 Task: Find connections with filter location Slonim with filter topic #realestatewith filter profile language Potuguese with filter current company Vistara - TATA SIA Airlines Ltd. with filter school Crescent School with filter industry Accessible Hardware Manufacturing with filter service category Mobile Marketing with filter keywords title Chief Technology Officer (CTO)
Action: Mouse moved to (695, 108)
Screenshot: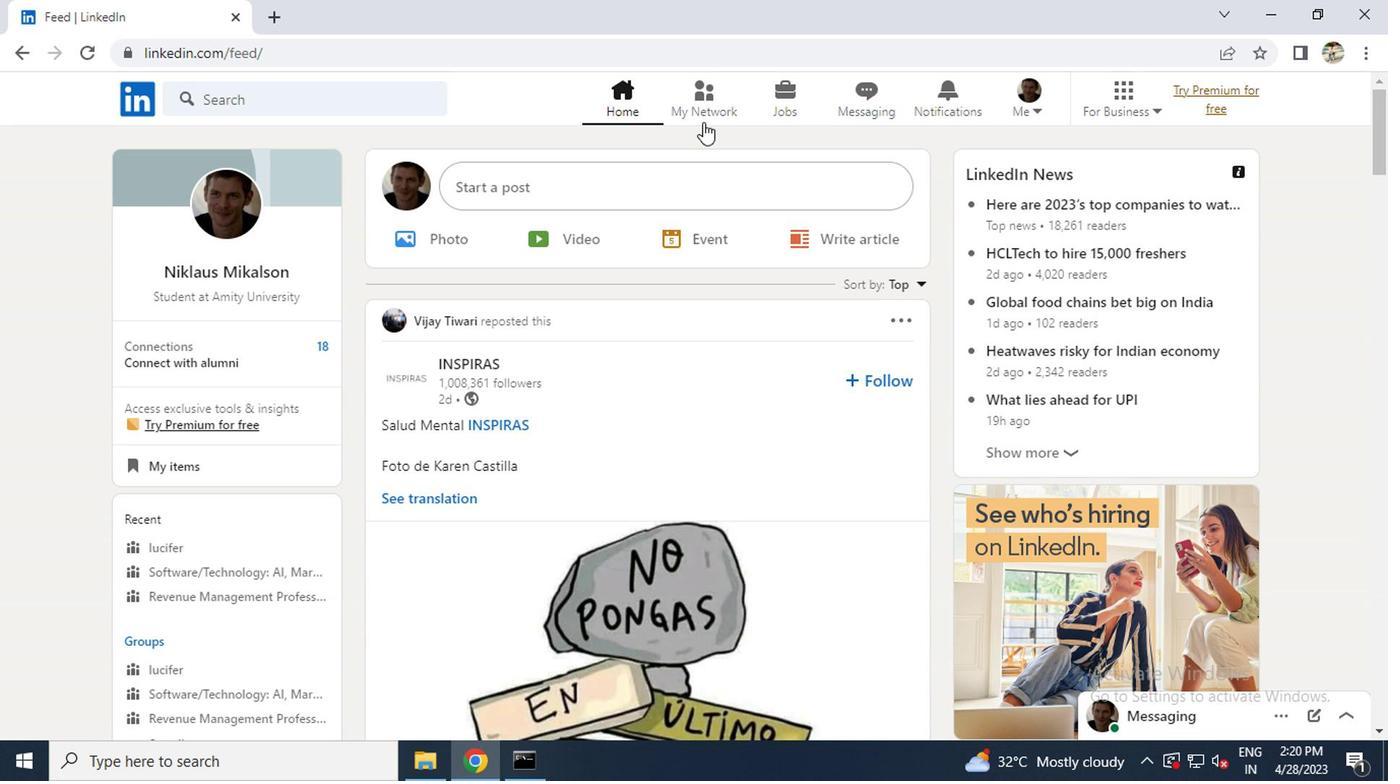 
Action: Mouse pressed left at (695, 108)
Screenshot: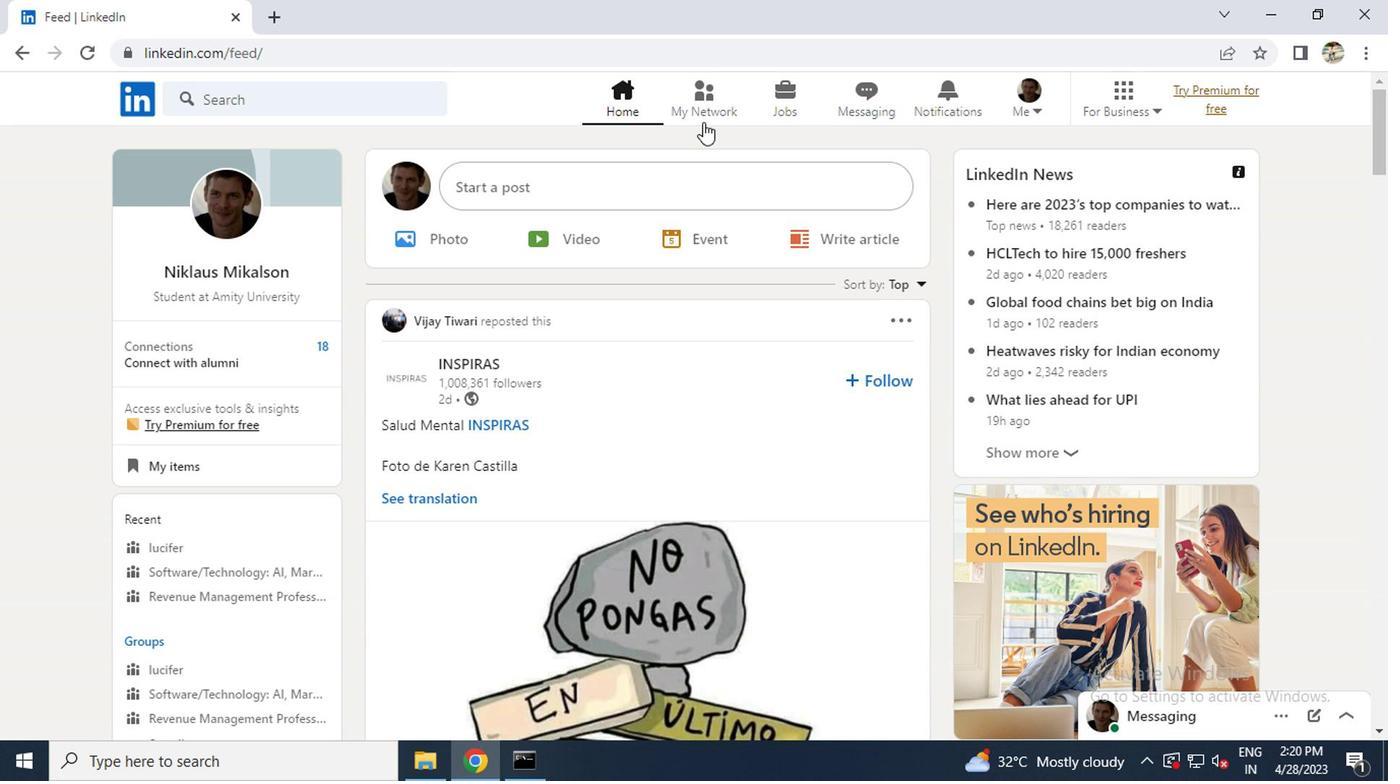 
Action: Mouse moved to (183, 217)
Screenshot: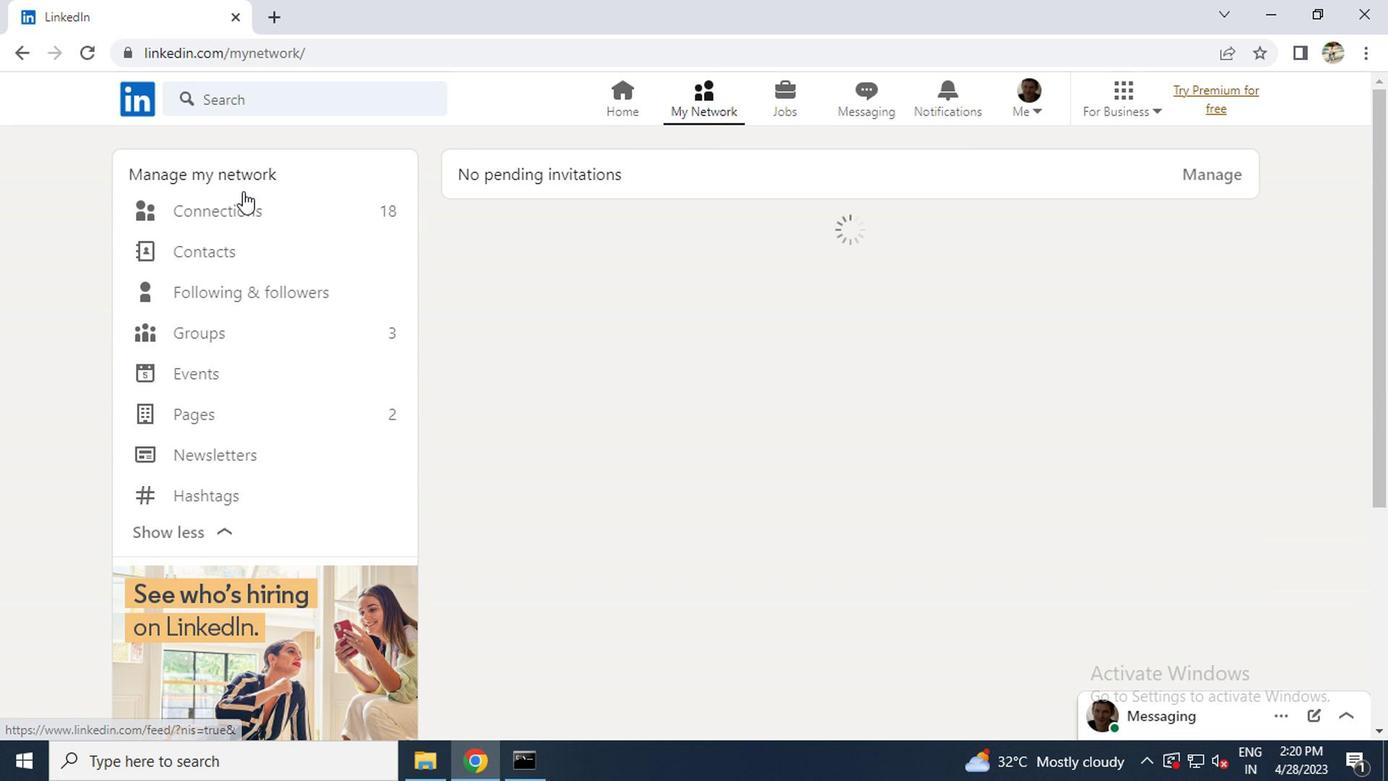 
Action: Mouse pressed left at (183, 217)
Screenshot: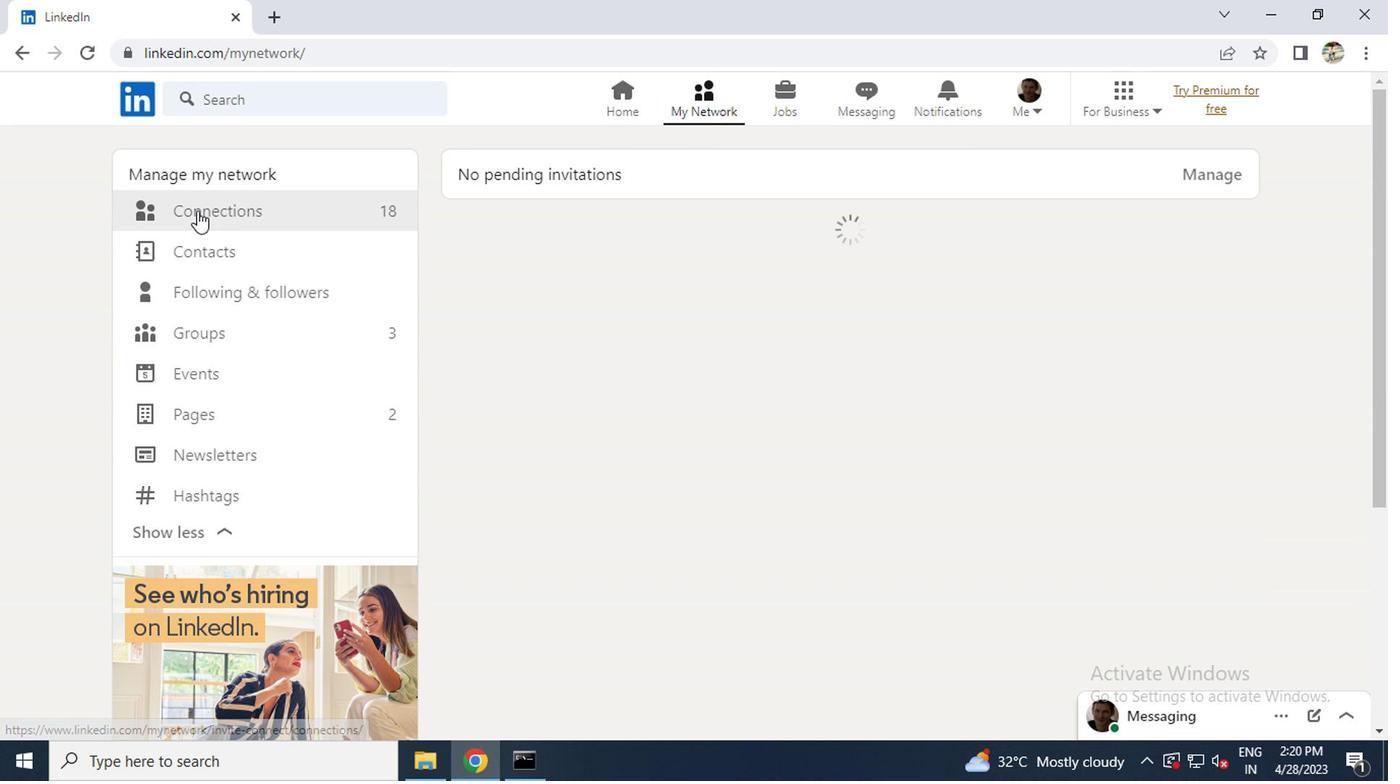 
Action: Mouse moved to (842, 214)
Screenshot: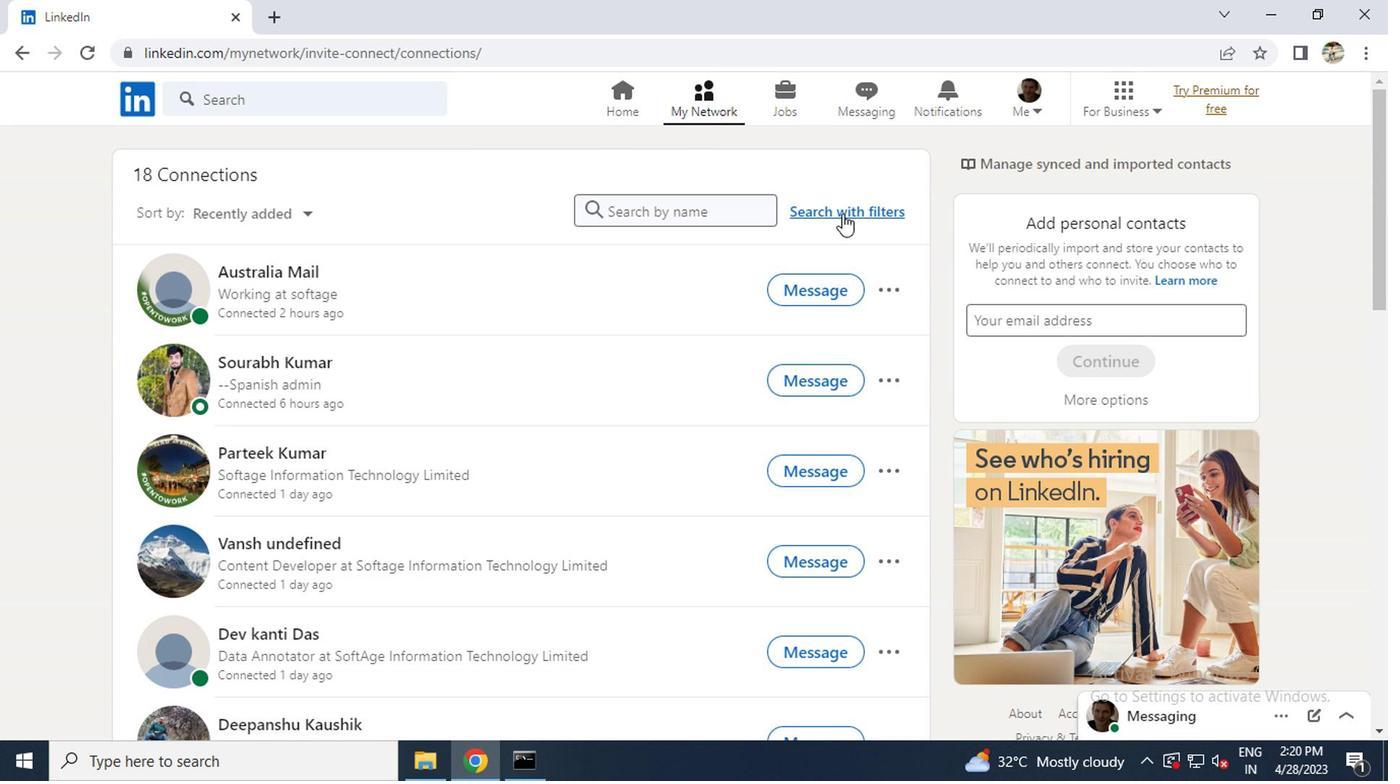 
Action: Mouse pressed left at (842, 214)
Screenshot: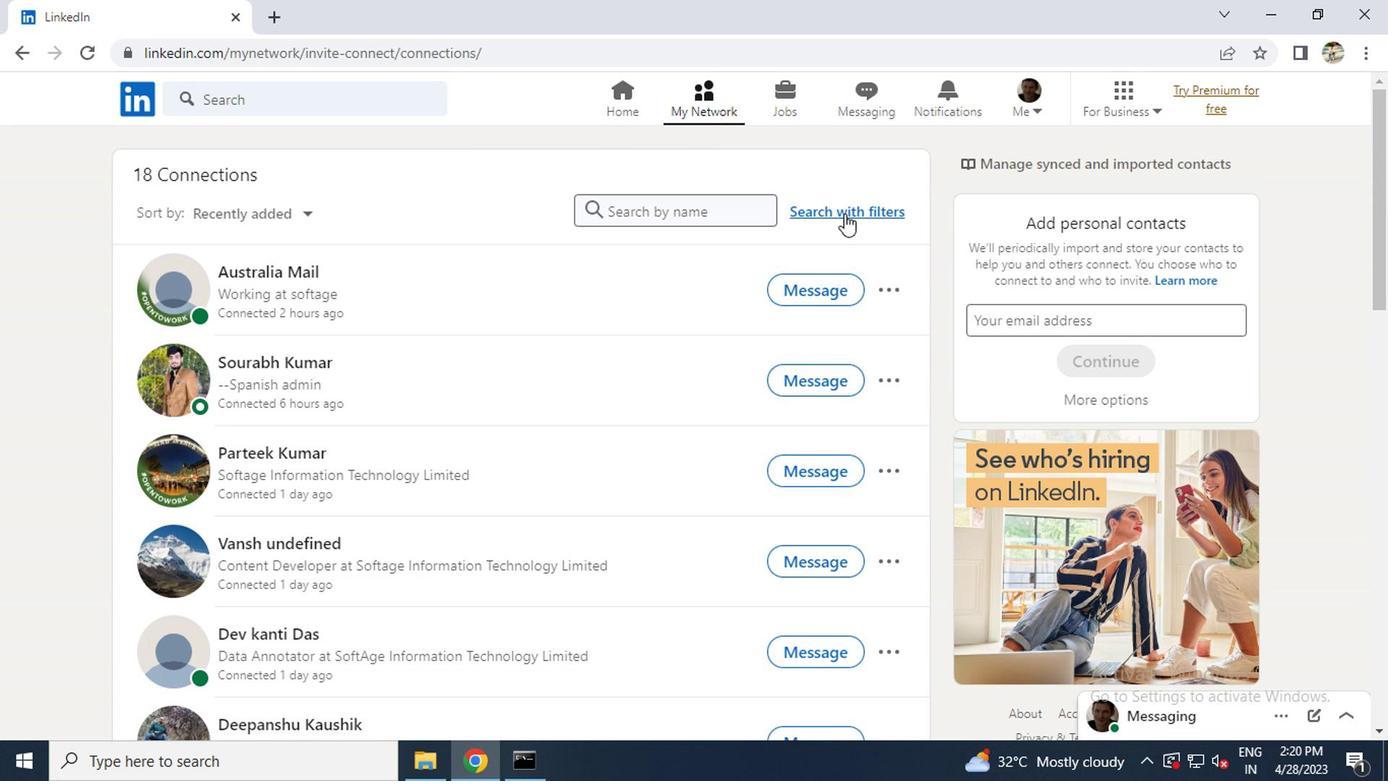 
Action: Mouse moved to (753, 156)
Screenshot: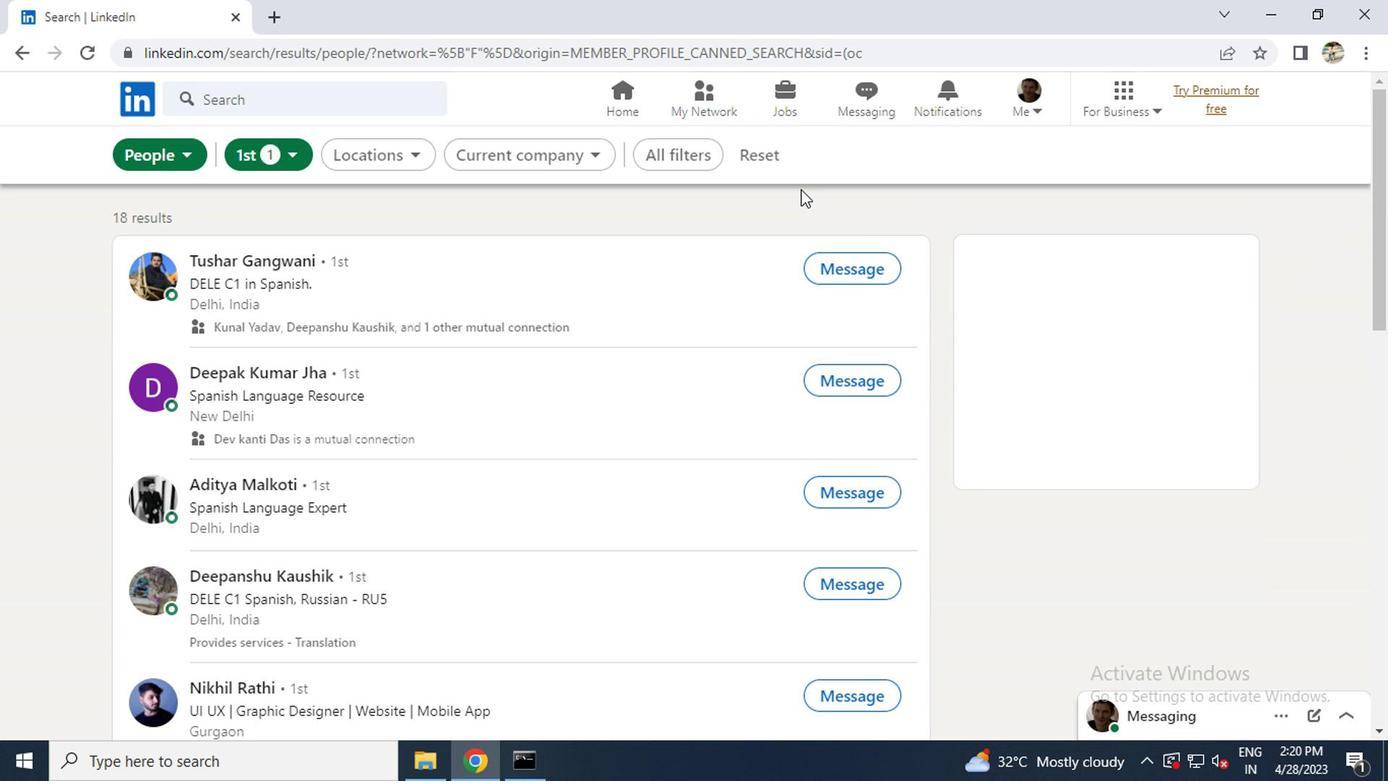 
Action: Mouse pressed left at (753, 156)
Screenshot: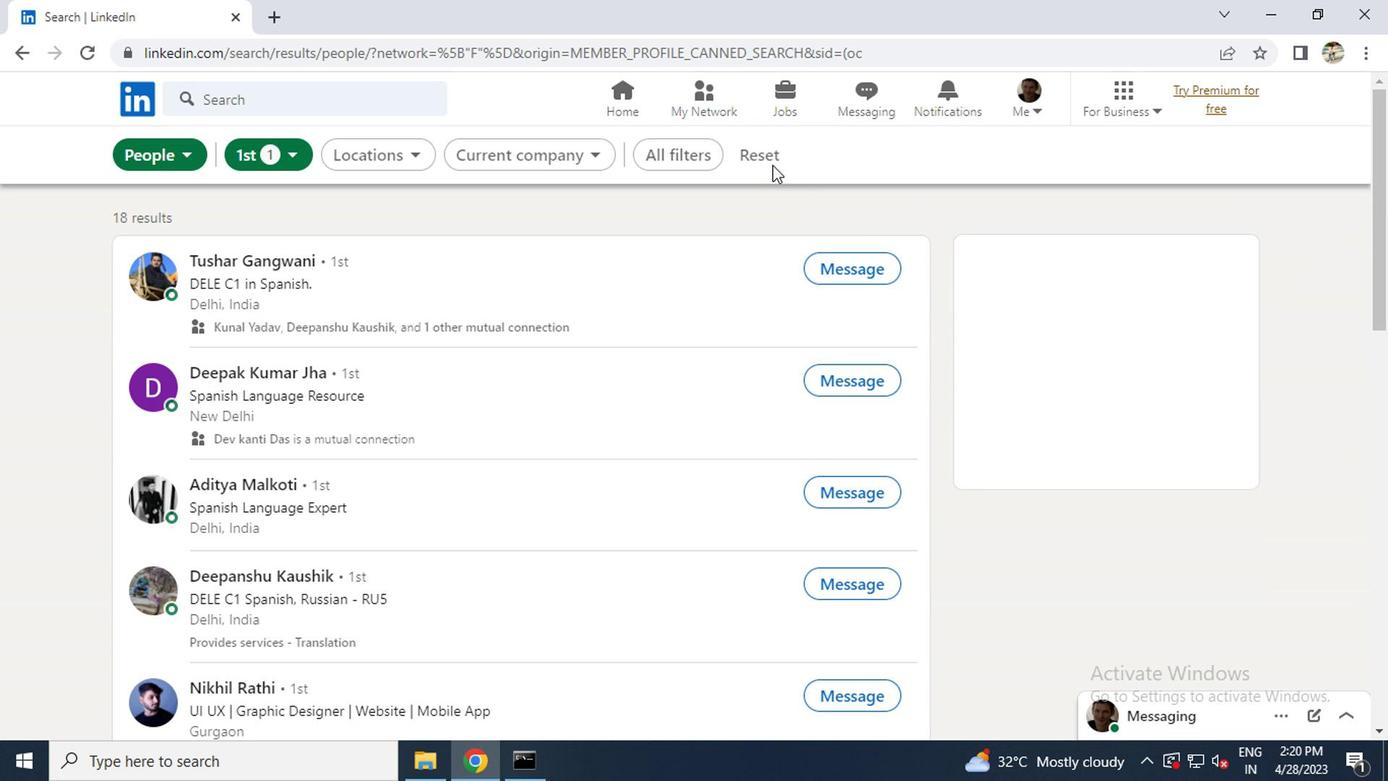 
Action: Mouse moved to (740, 153)
Screenshot: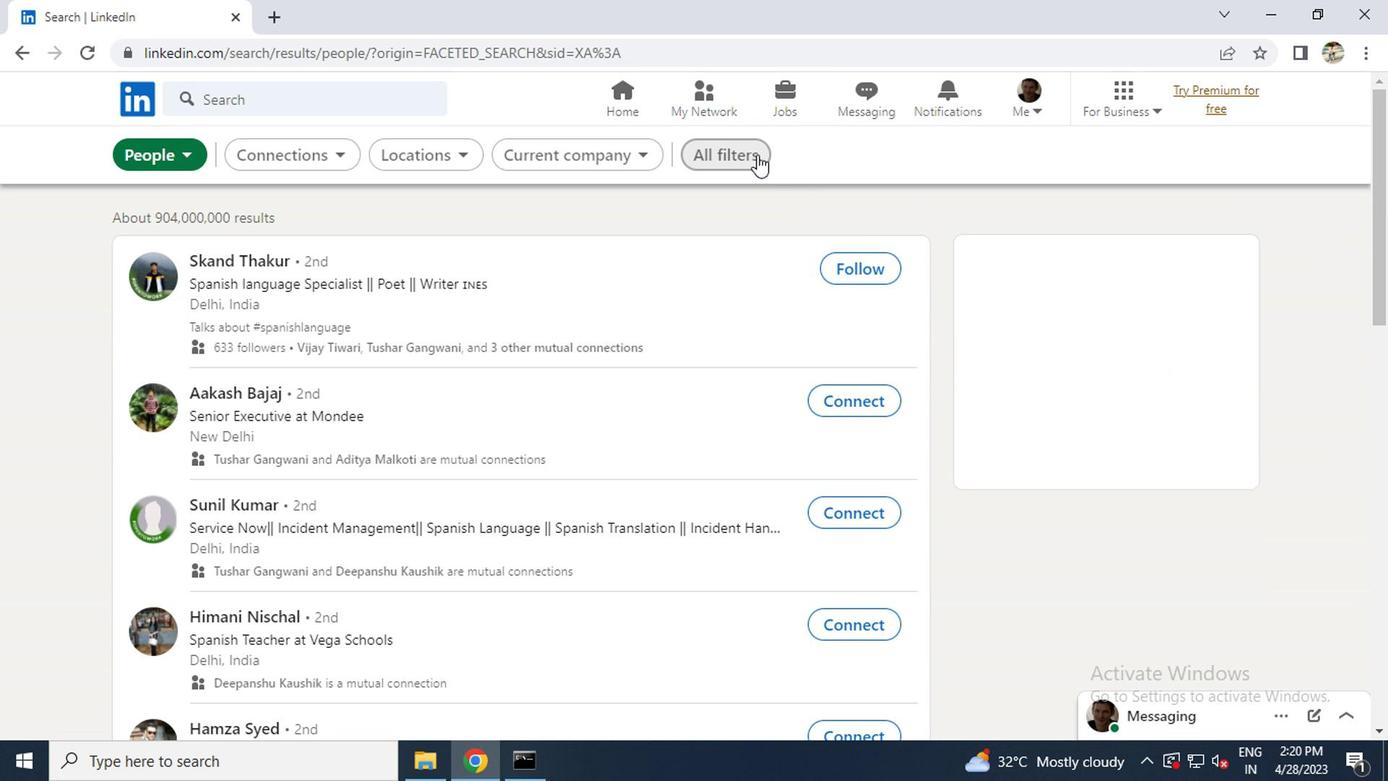 
Action: Mouse pressed left at (740, 153)
Screenshot: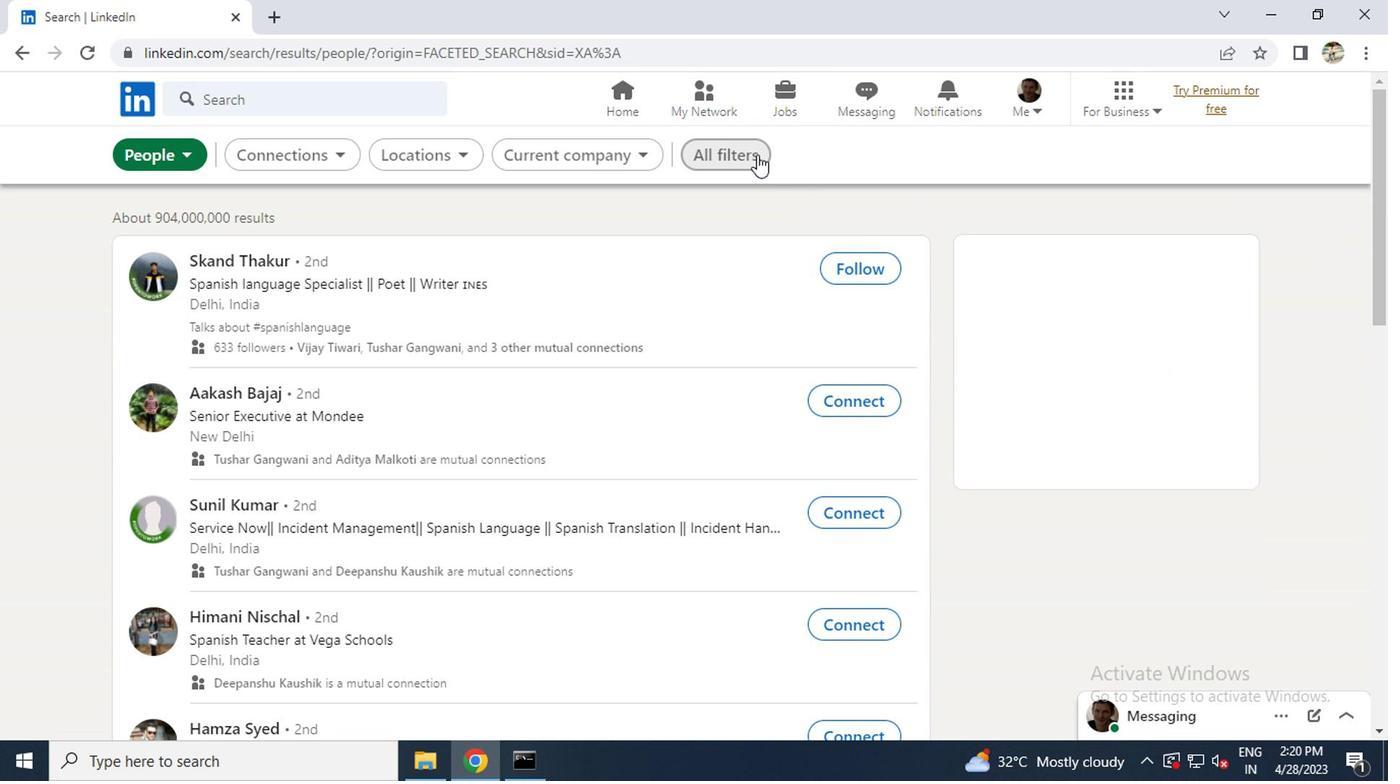 
Action: Mouse moved to (986, 345)
Screenshot: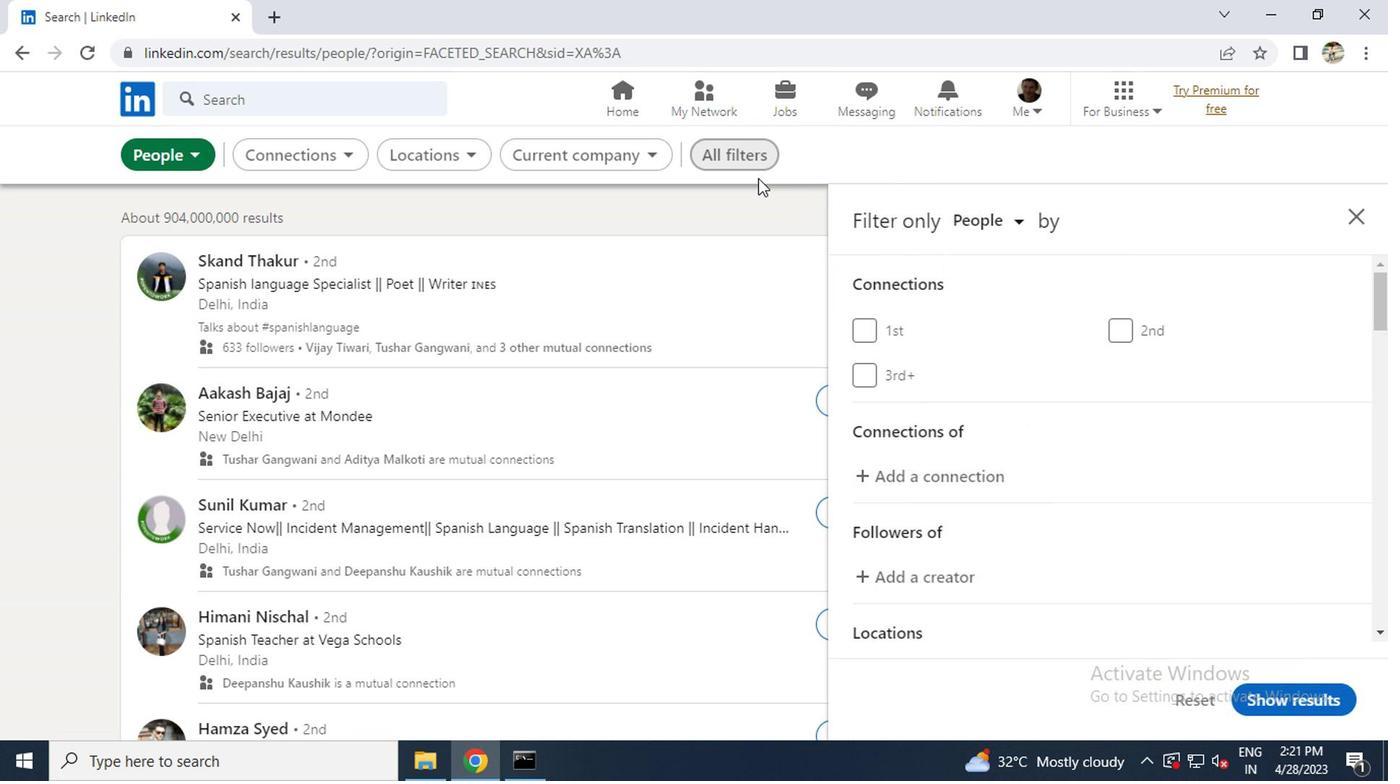 
Action: Mouse scrolled (986, 345) with delta (0, 0)
Screenshot: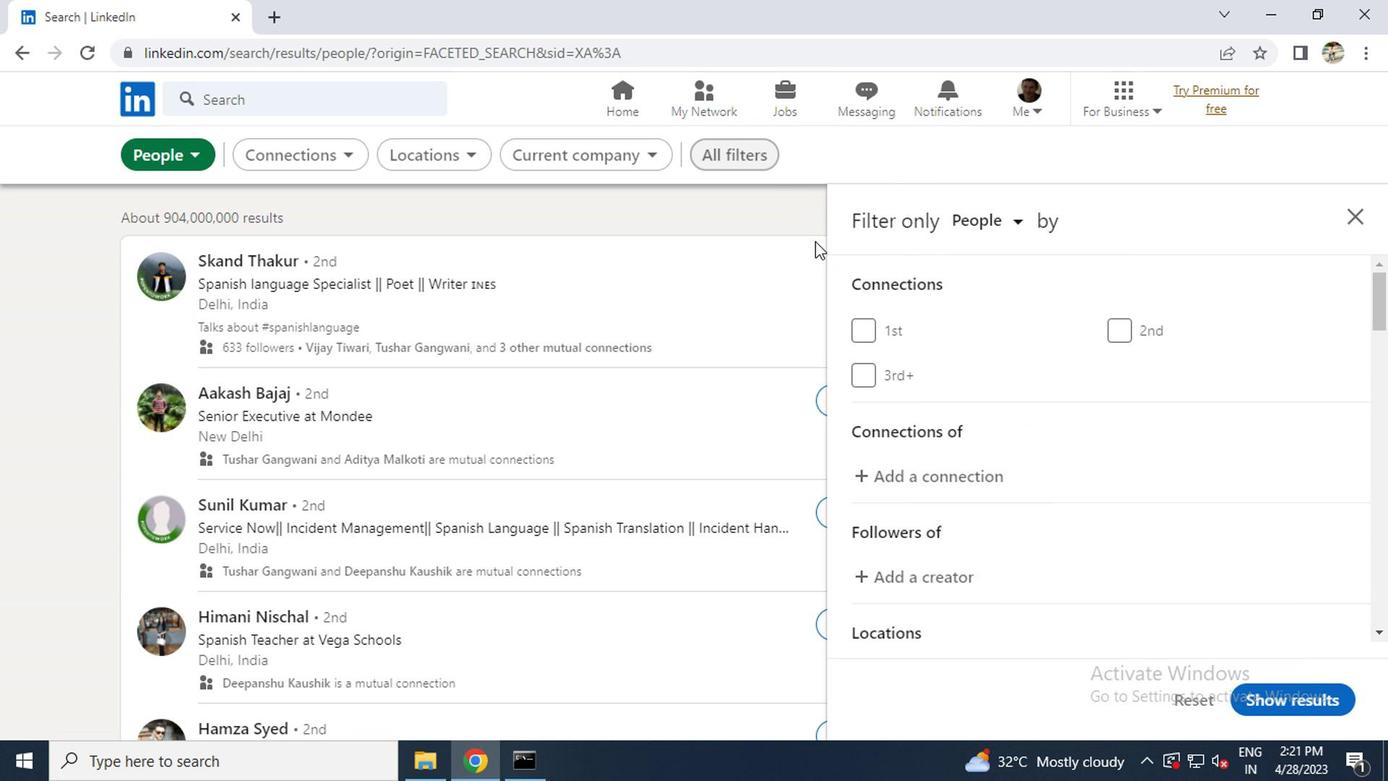 
Action: Mouse scrolled (986, 345) with delta (0, 0)
Screenshot: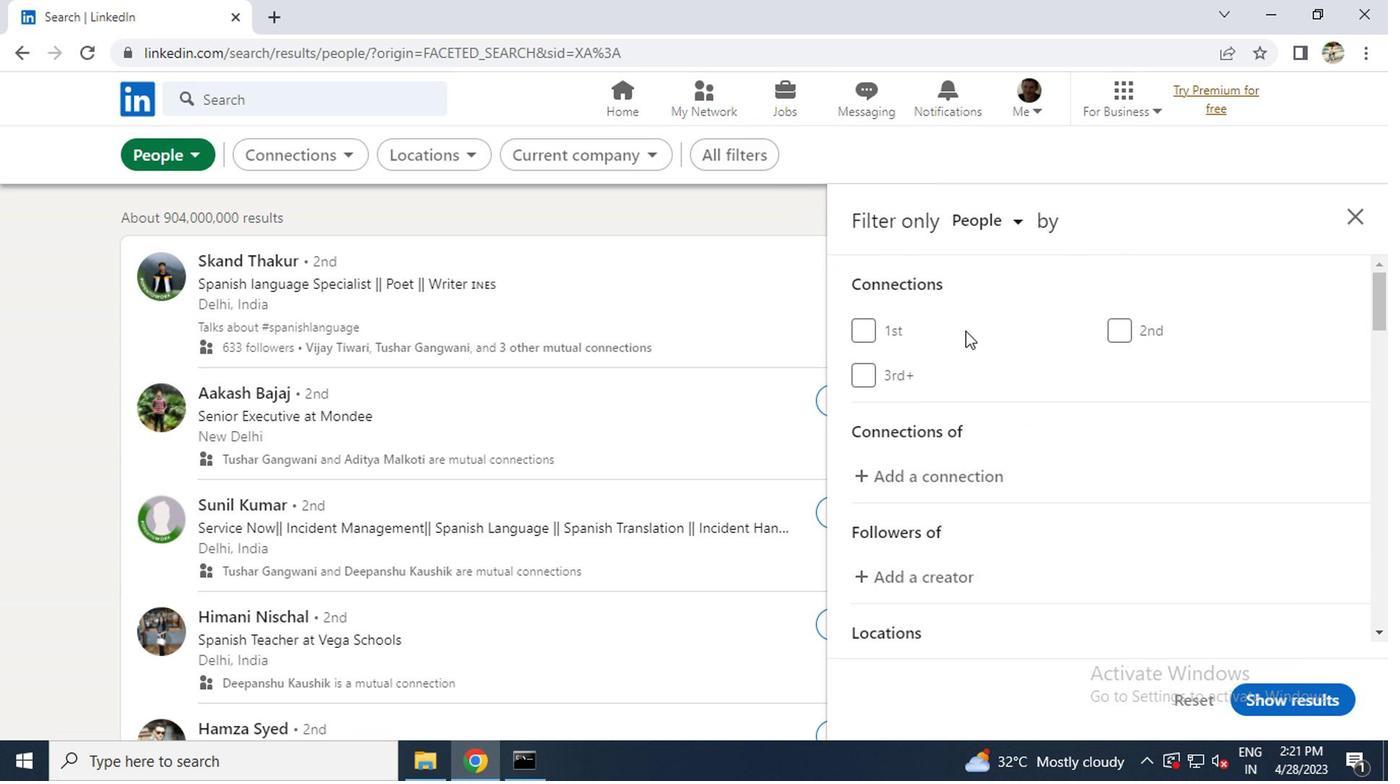 
Action: Mouse scrolled (986, 345) with delta (0, 0)
Screenshot: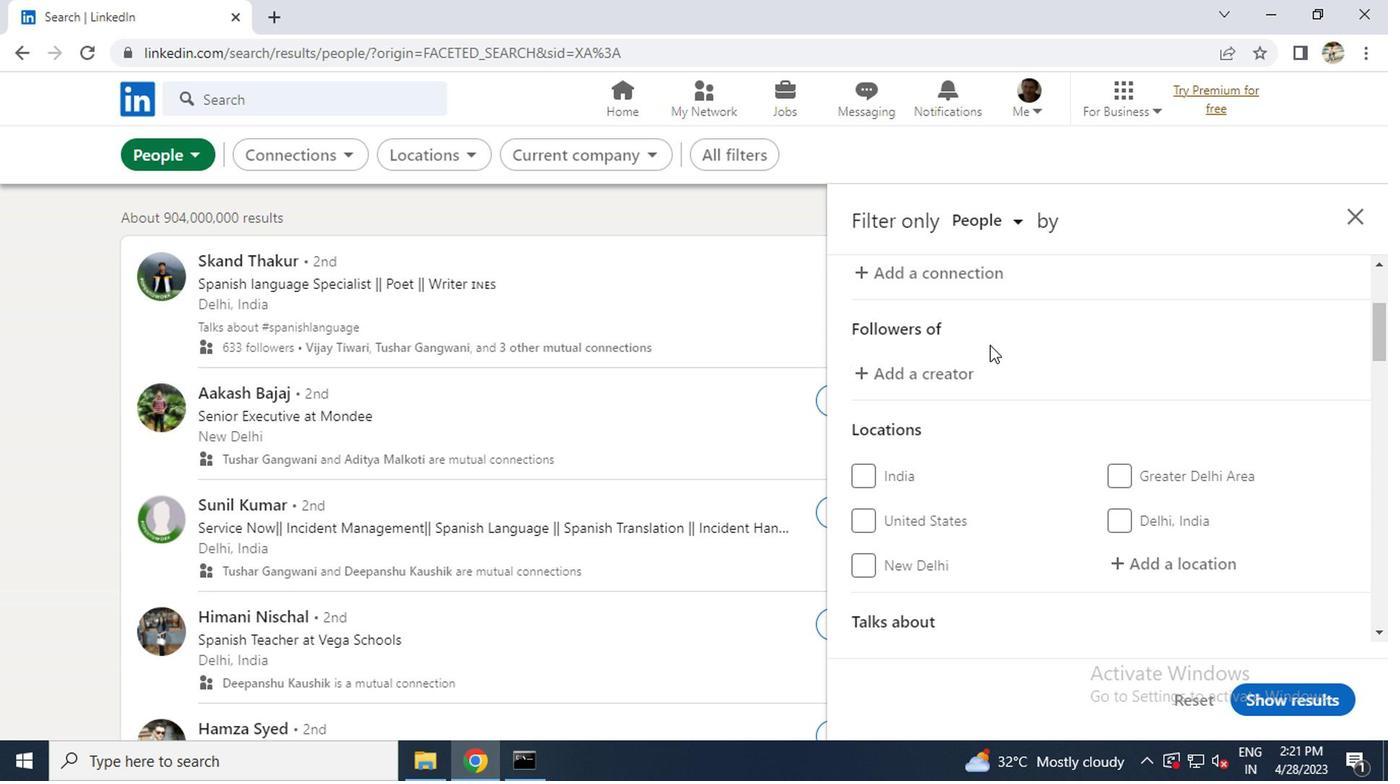 
Action: Mouse scrolled (986, 345) with delta (0, 0)
Screenshot: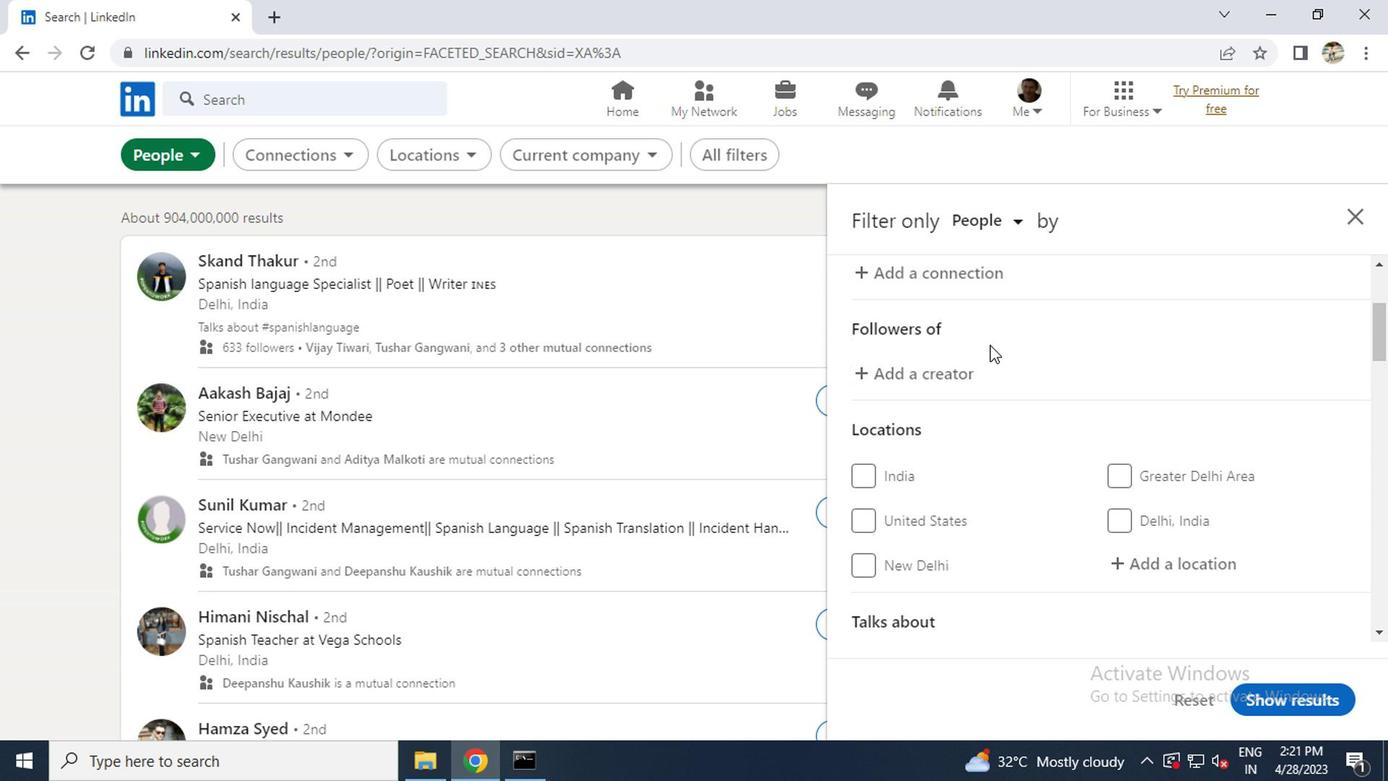 
Action: Mouse moved to (1140, 359)
Screenshot: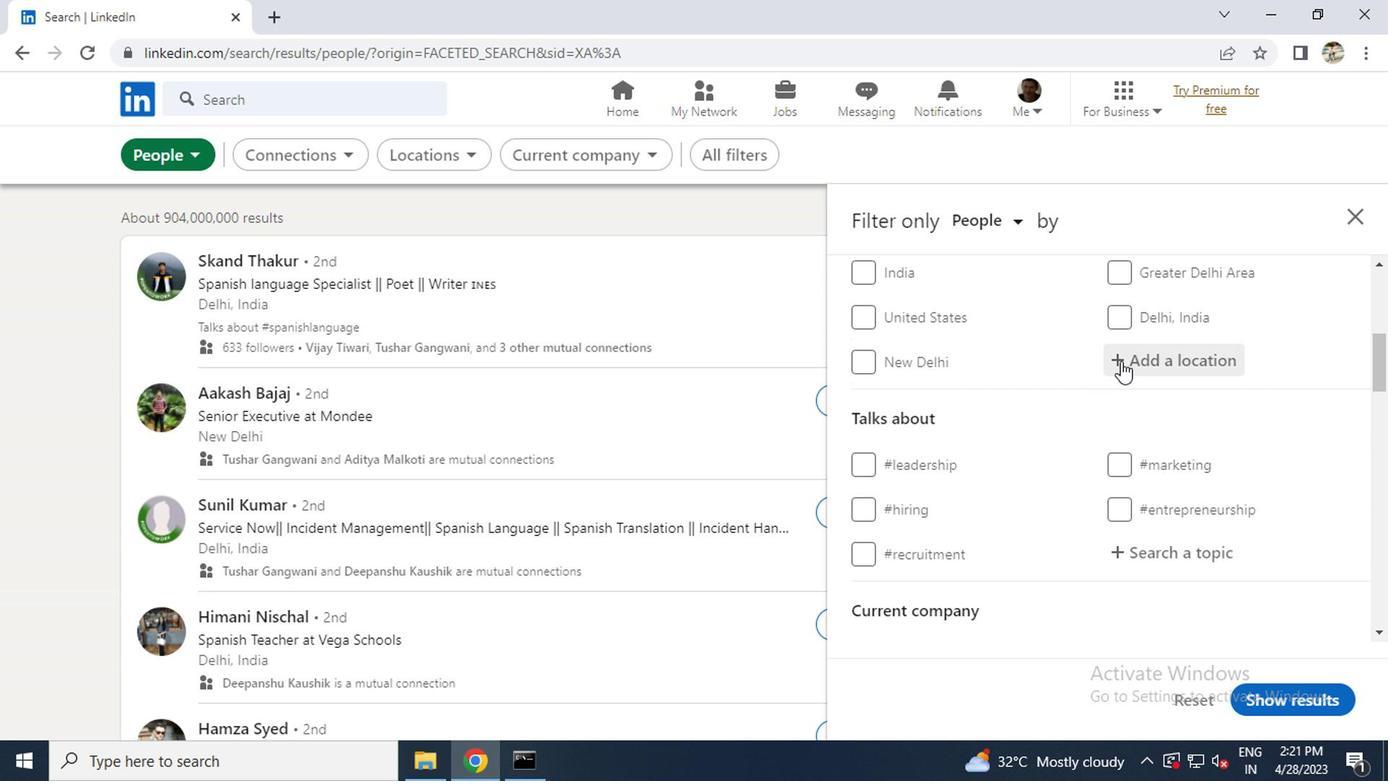 
Action: Mouse pressed left at (1140, 359)
Screenshot: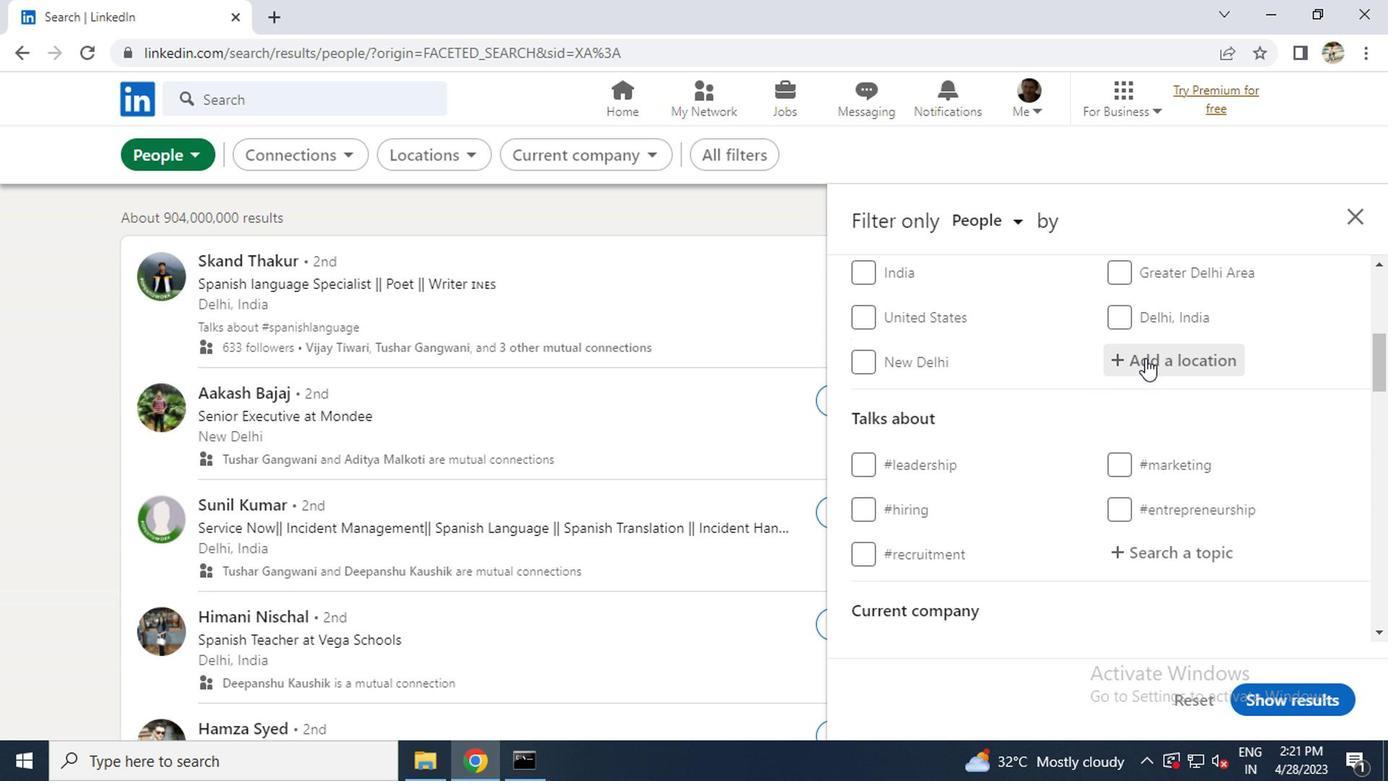 
Action: Key pressed <Key.caps_lock>s<Key.caps_lock>lonim<Key.enter>
Screenshot: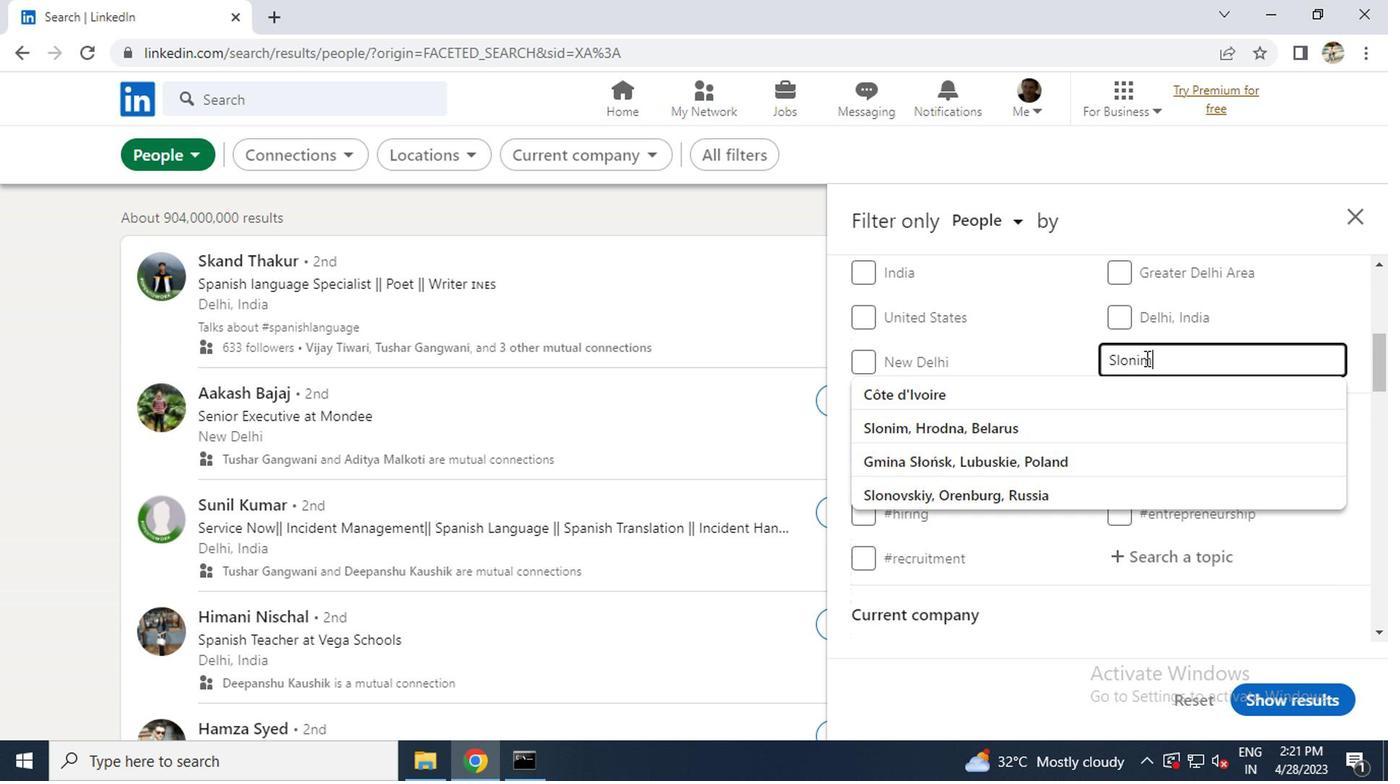 
Action: Mouse scrolled (1140, 358) with delta (0, -1)
Screenshot: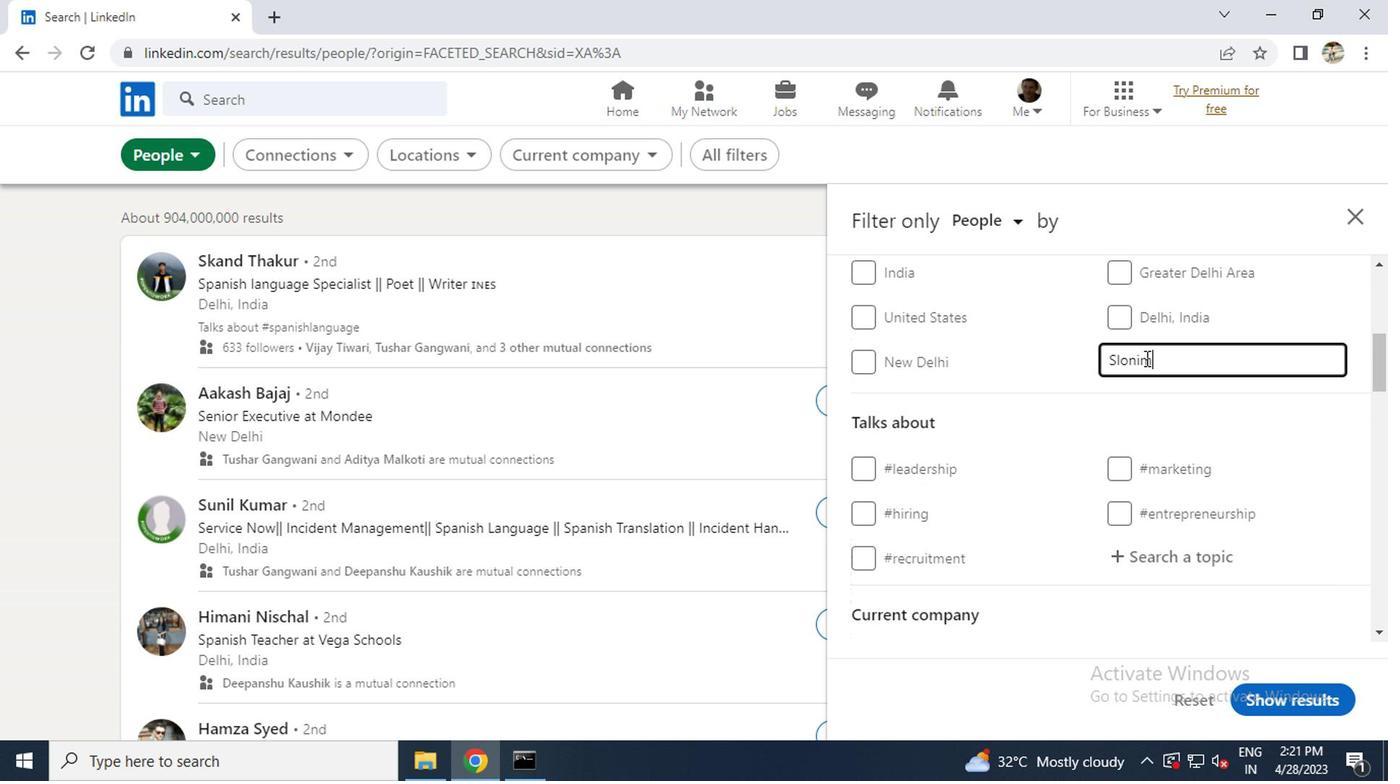
Action: Mouse scrolled (1140, 358) with delta (0, -1)
Screenshot: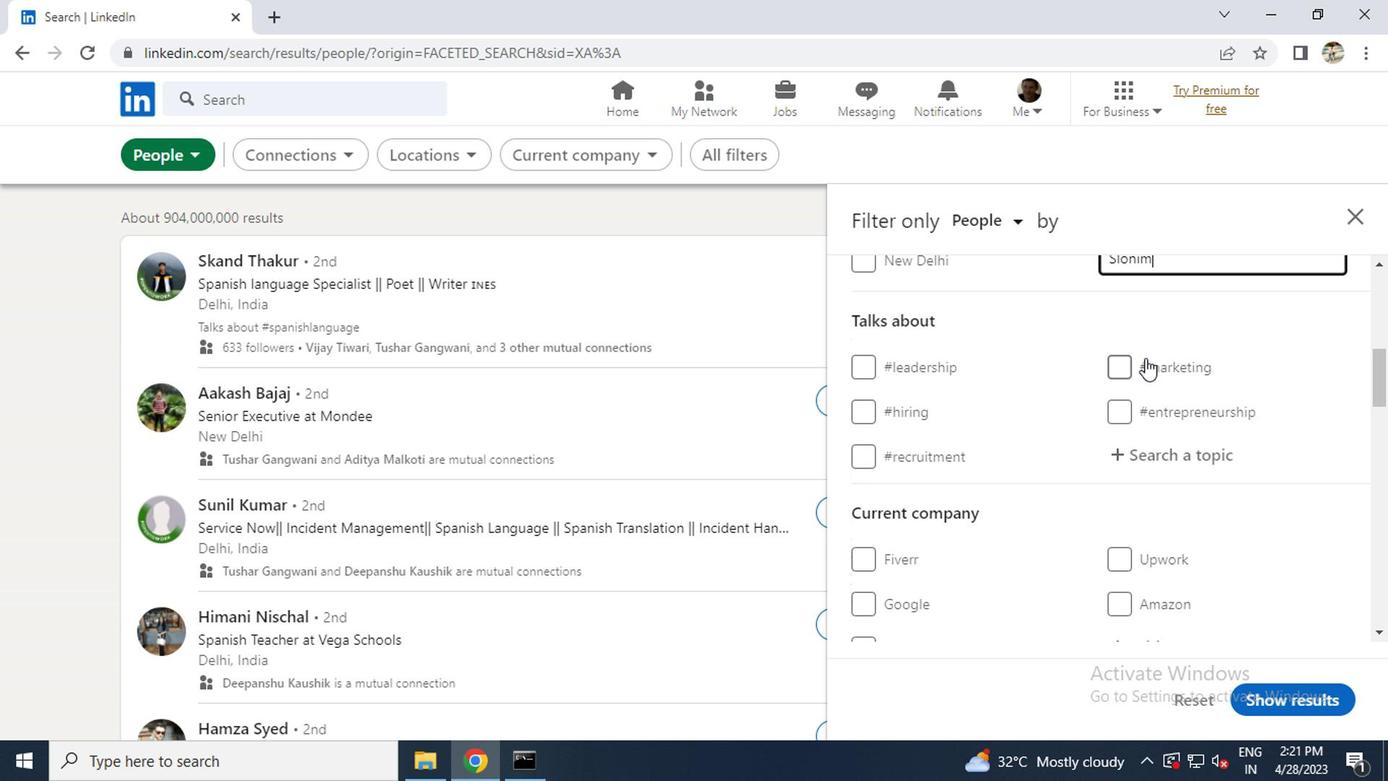 
Action: Mouse scrolled (1140, 358) with delta (0, -1)
Screenshot: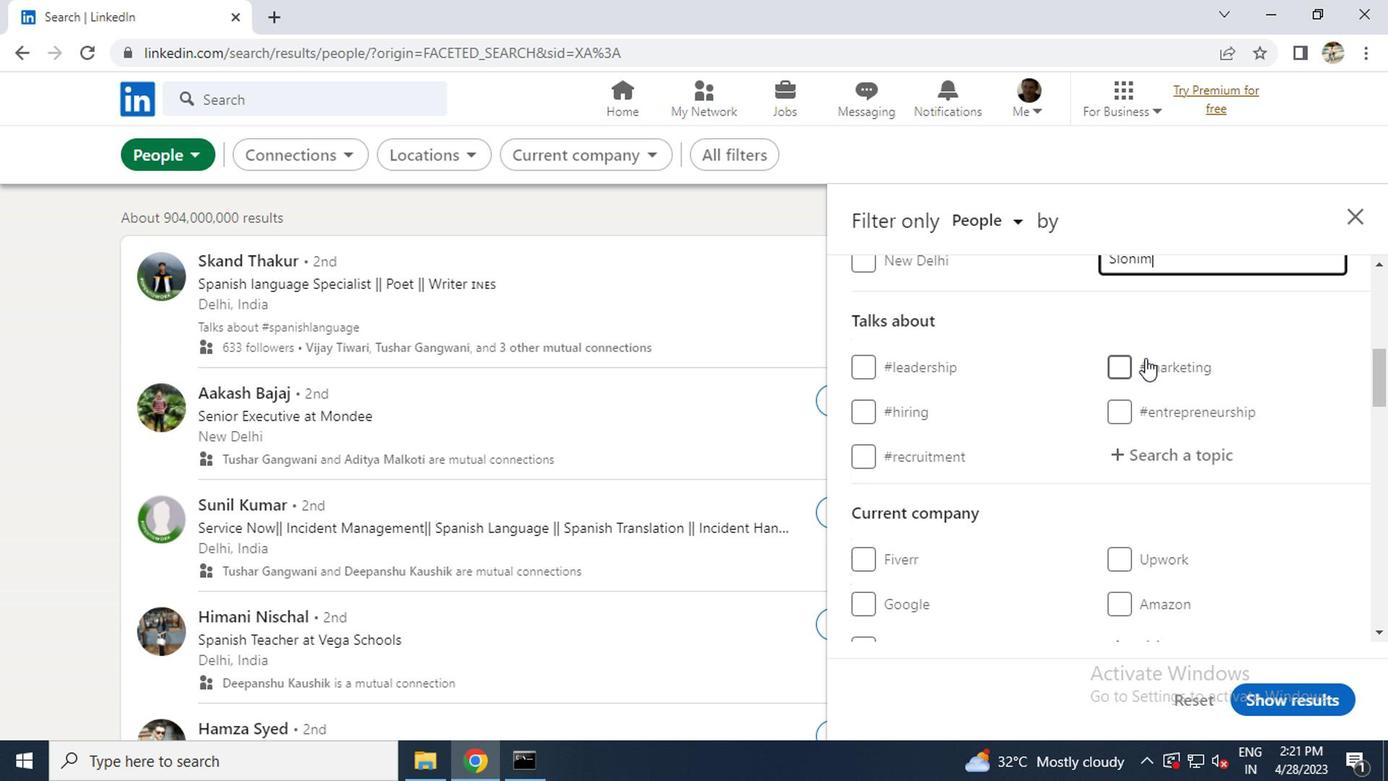 
Action: Mouse moved to (1148, 324)
Screenshot: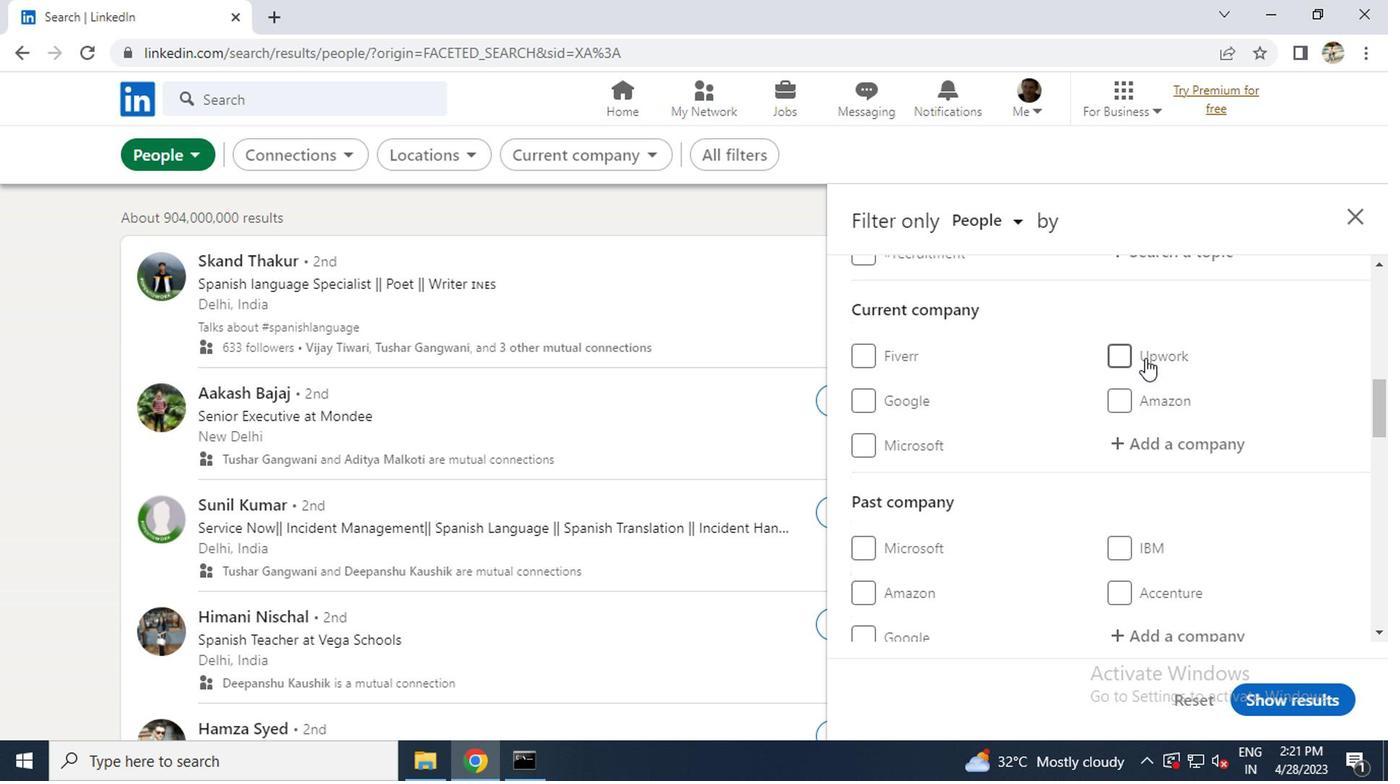 
Action: Mouse scrolled (1148, 325) with delta (0, 0)
Screenshot: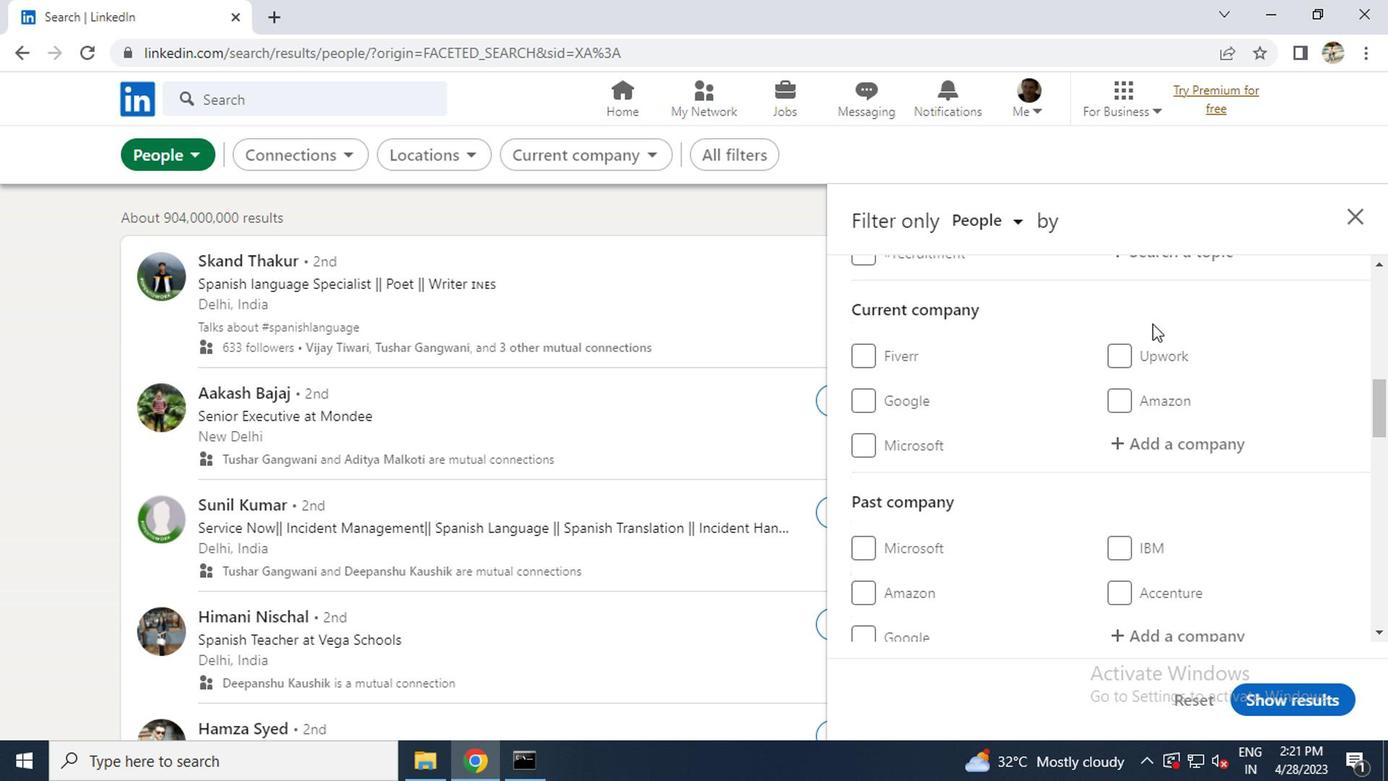 
Action: Mouse scrolled (1148, 325) with delta (0, 0)
Screenshot: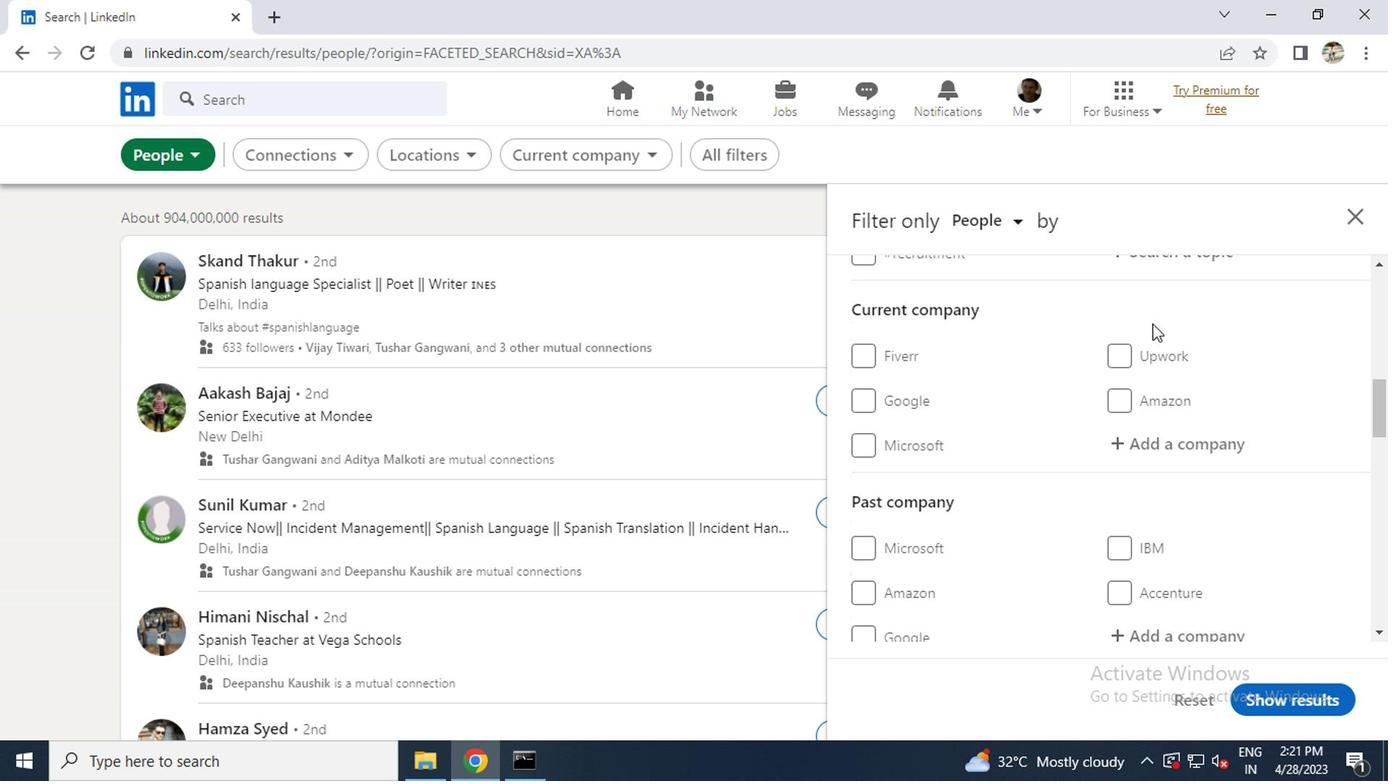 
Action: Mouse moved to (1154, 452)
Screenshot: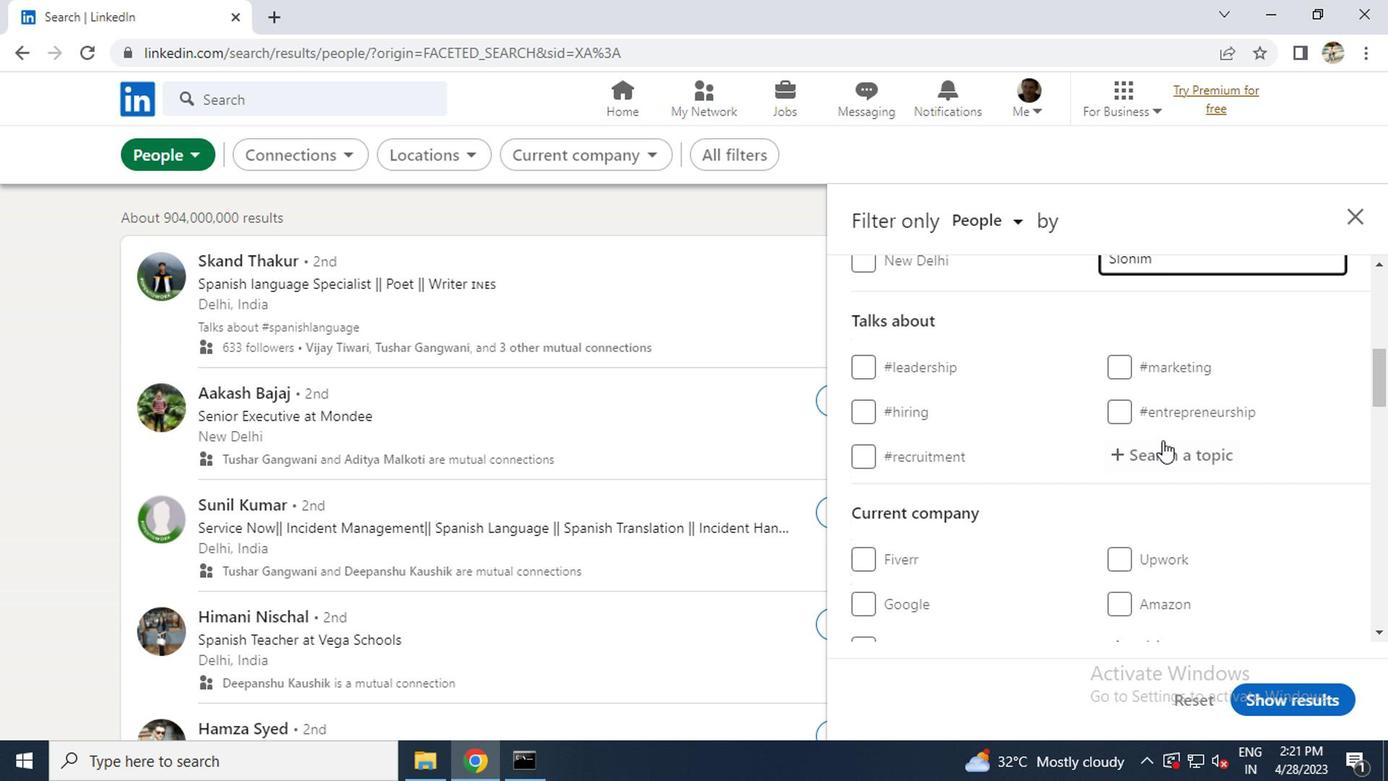 
Action: Mouse pressed left at (1154, 452)
Screenshot: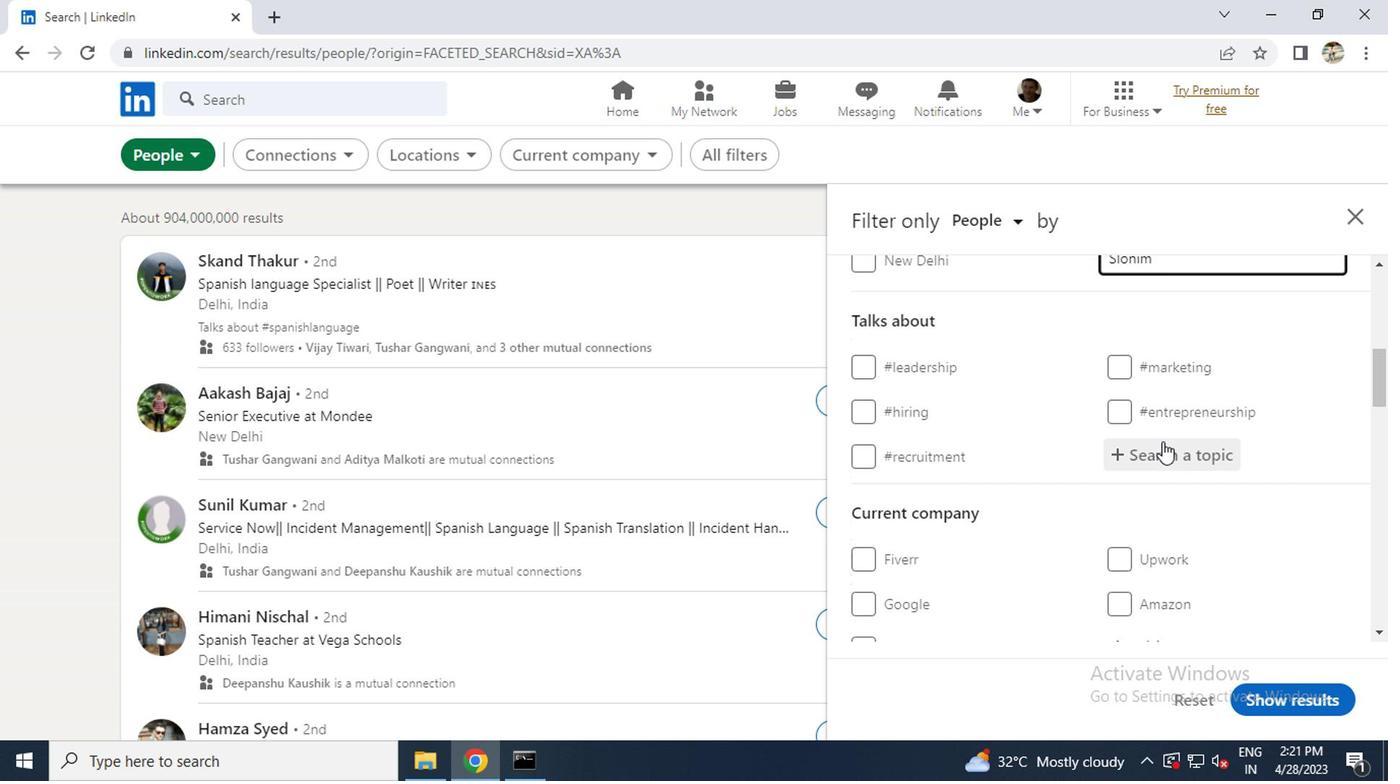
Action: Mouse moved to (1154, 452)
Screenshot: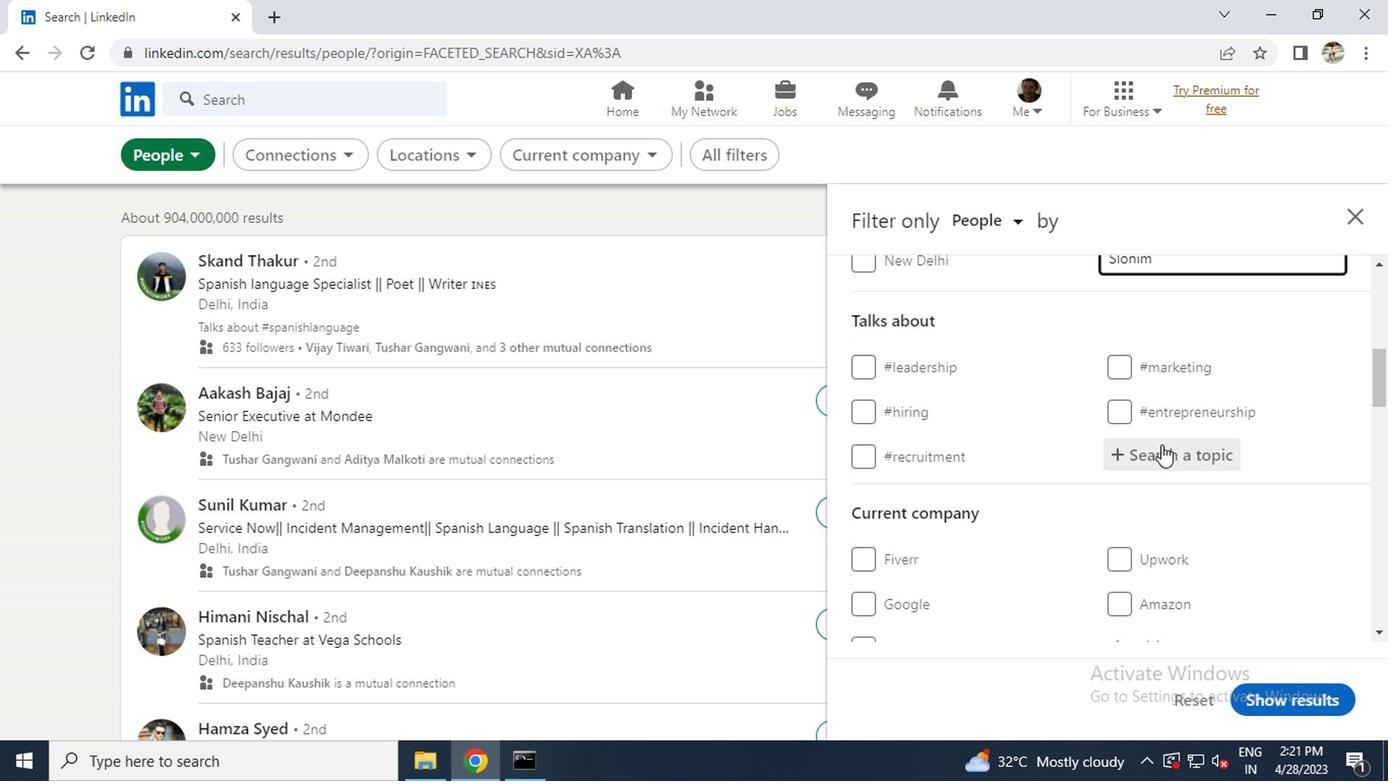 
Action: Key pressed <Key.shift>#REALESTATE<Key.enter>
Screenshot: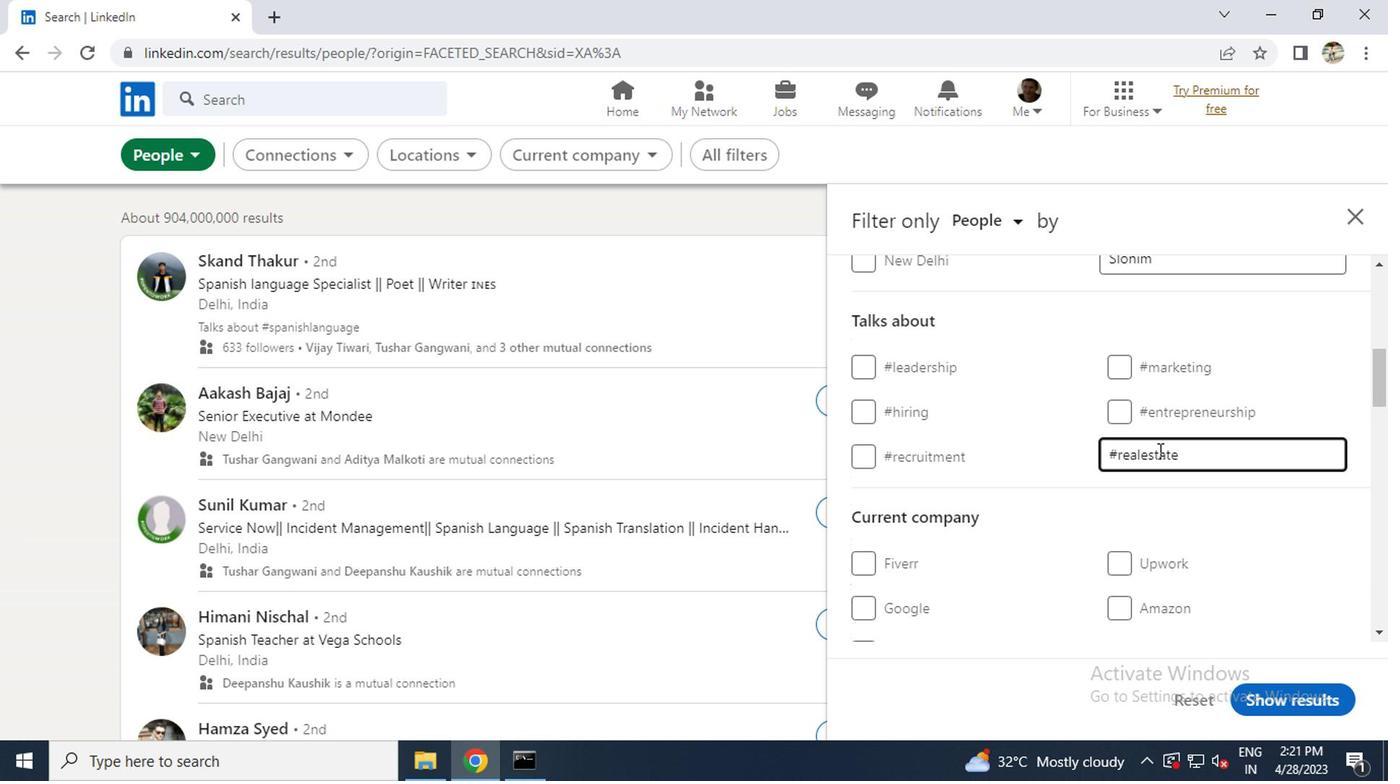 
Action: Mouse scrolled (1154, 450) with delta (0, -1)
Screenshot: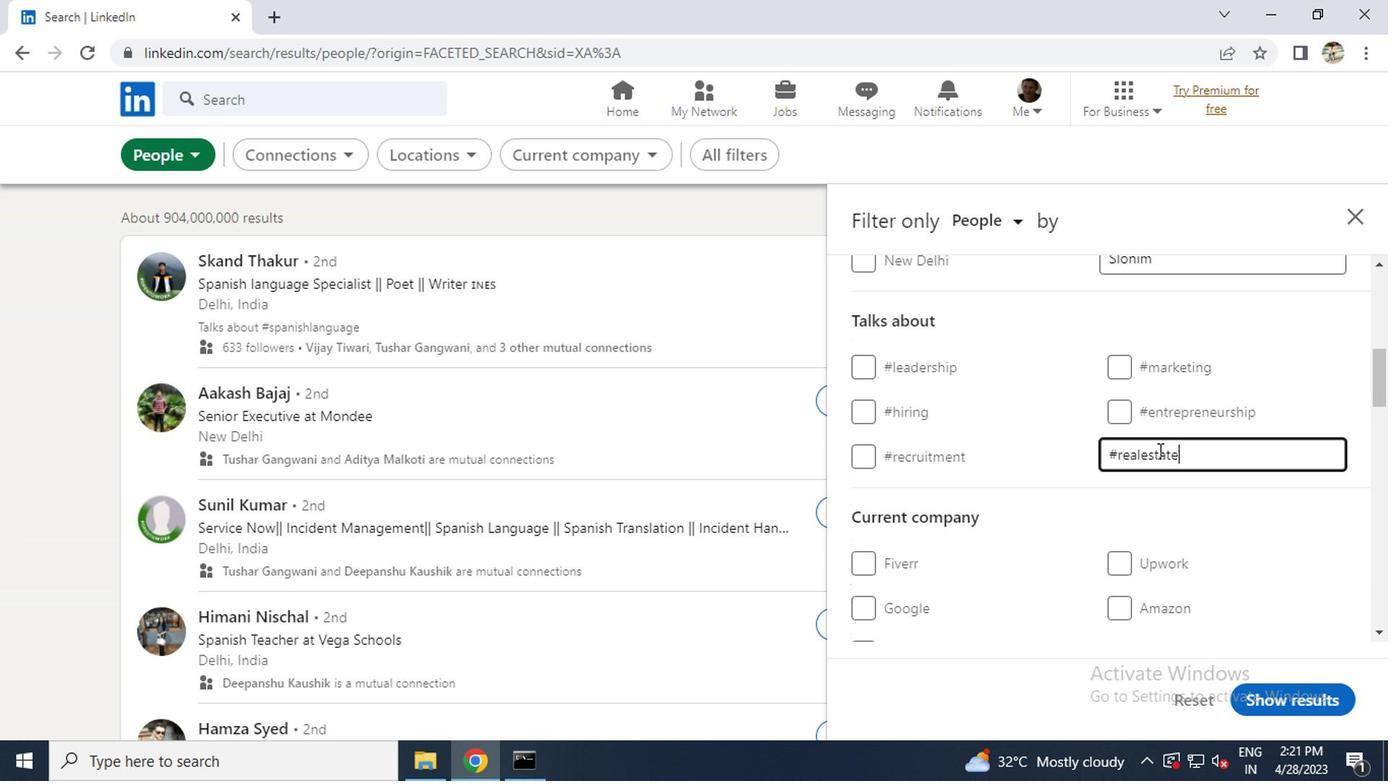 
Action: Mouse scrolled (1154, 450) with delta (0, -1)
Screenshot: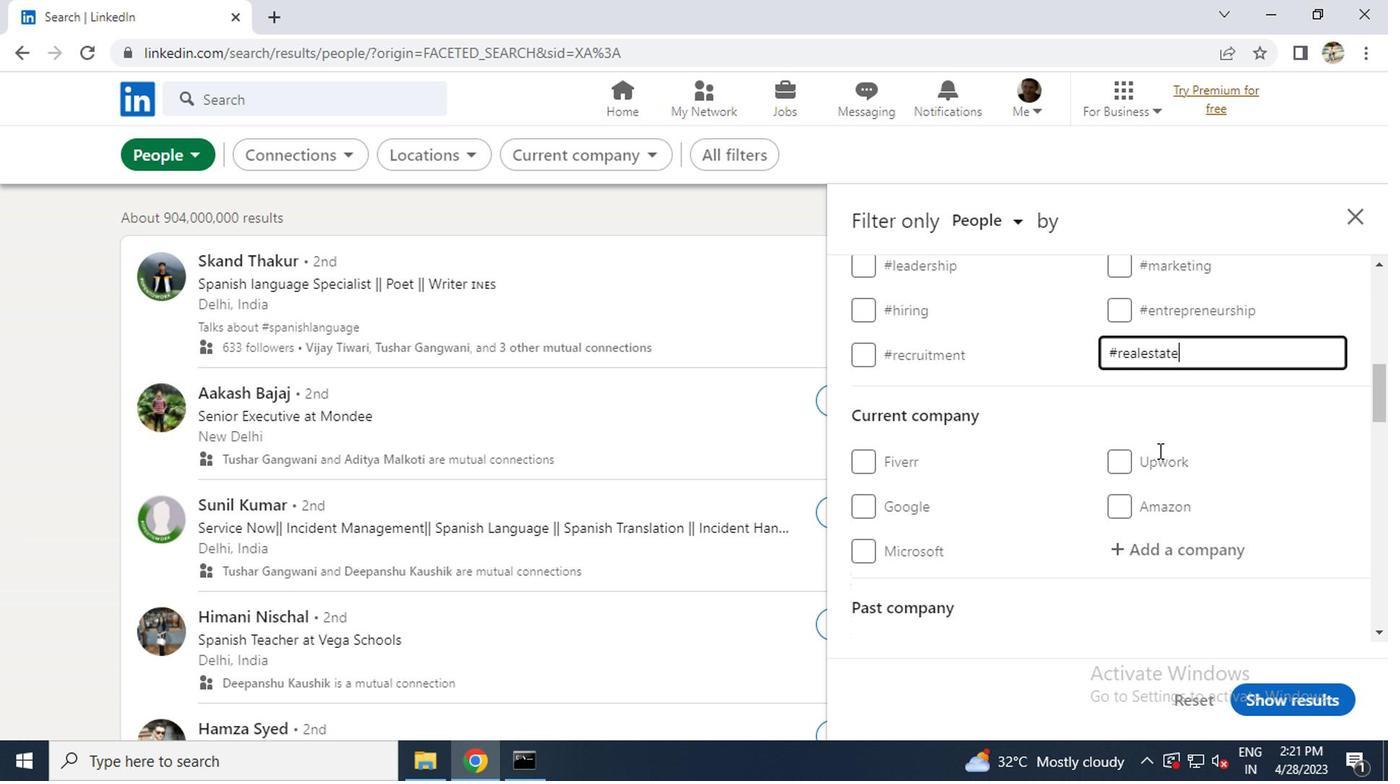 
Action: Mouse scrolled (1154, 450) with delta (0, -1)
Screenshot: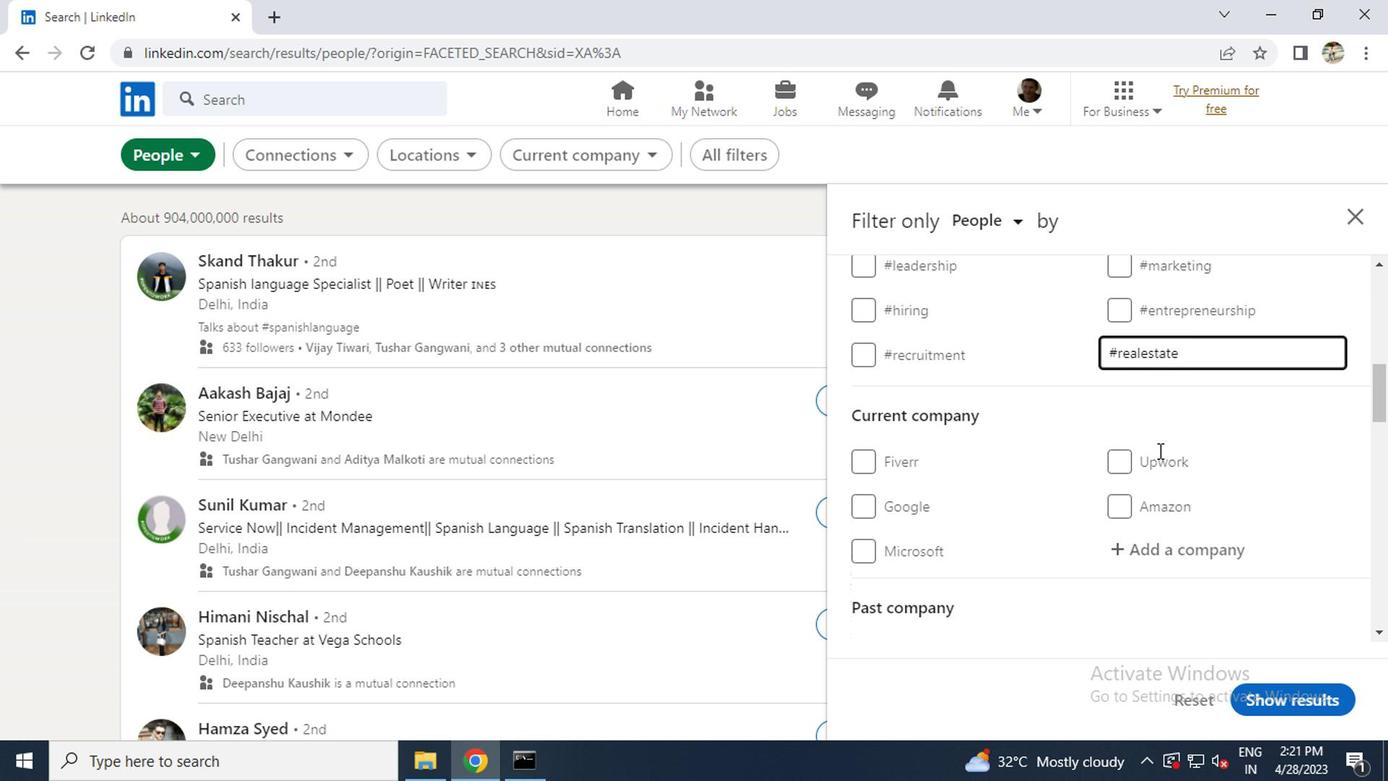 
Action: Mouse scrolled (1154, 450) with delta (0, -1)
Screenshot: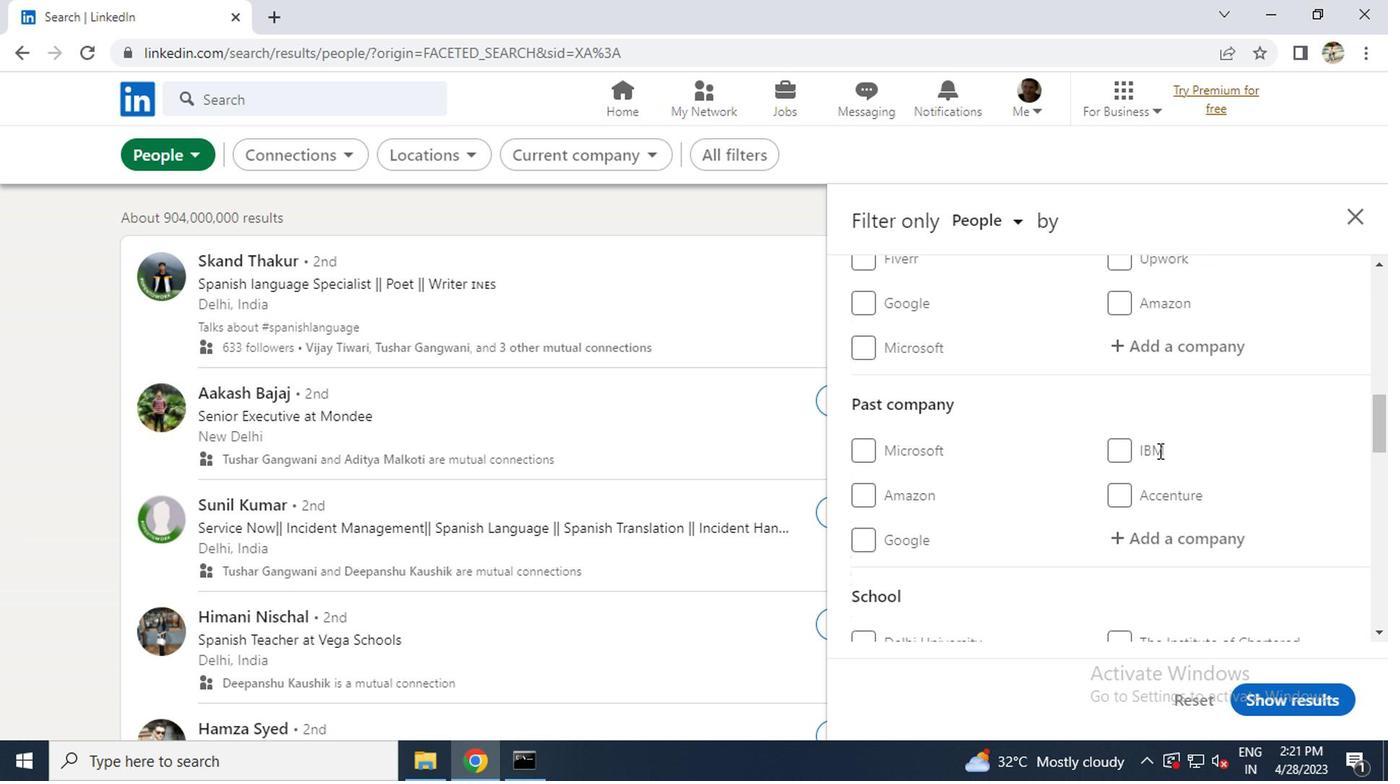 
Action: Mouse scrolled (1154, 450) with delta (0, -1)
Screenshot: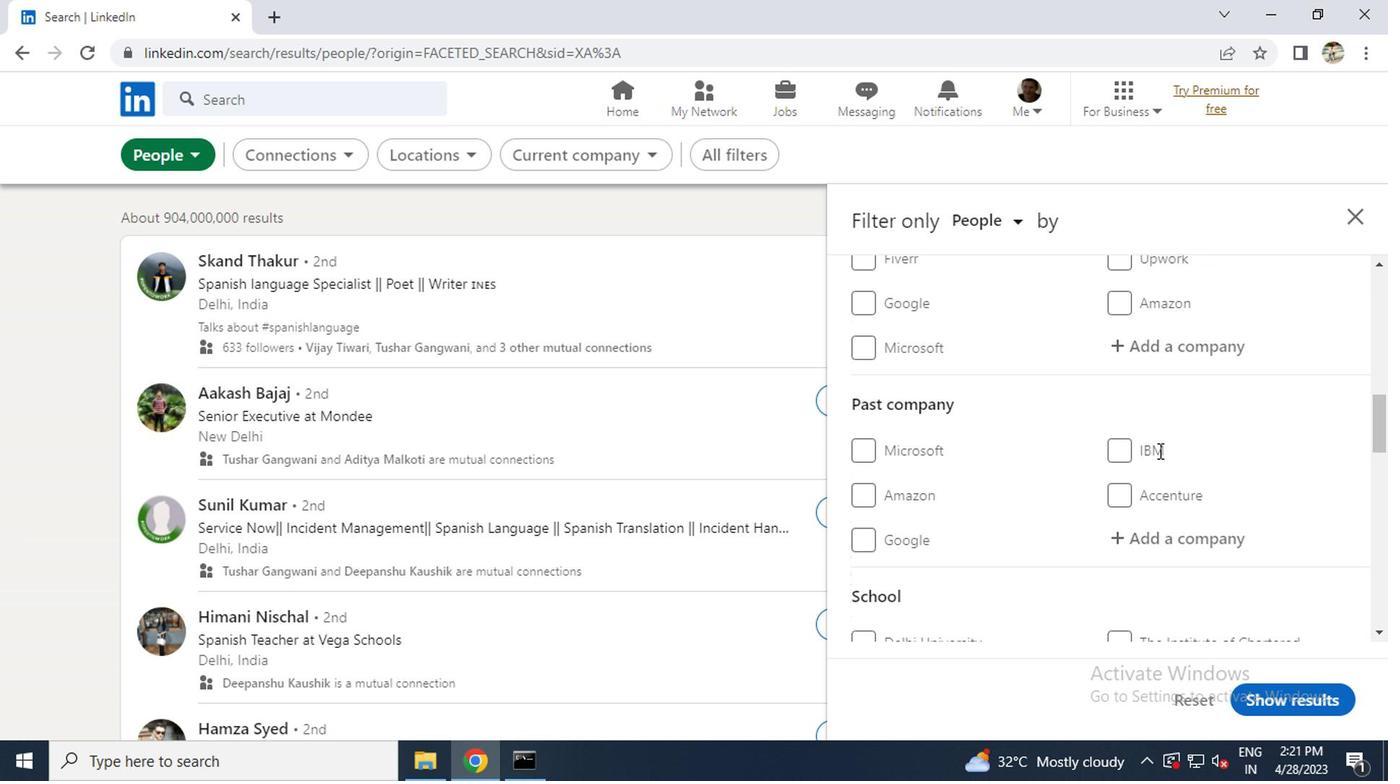 
Action: Mouse scrolled (1154, 450) with delta (0, -1)
Screenshot: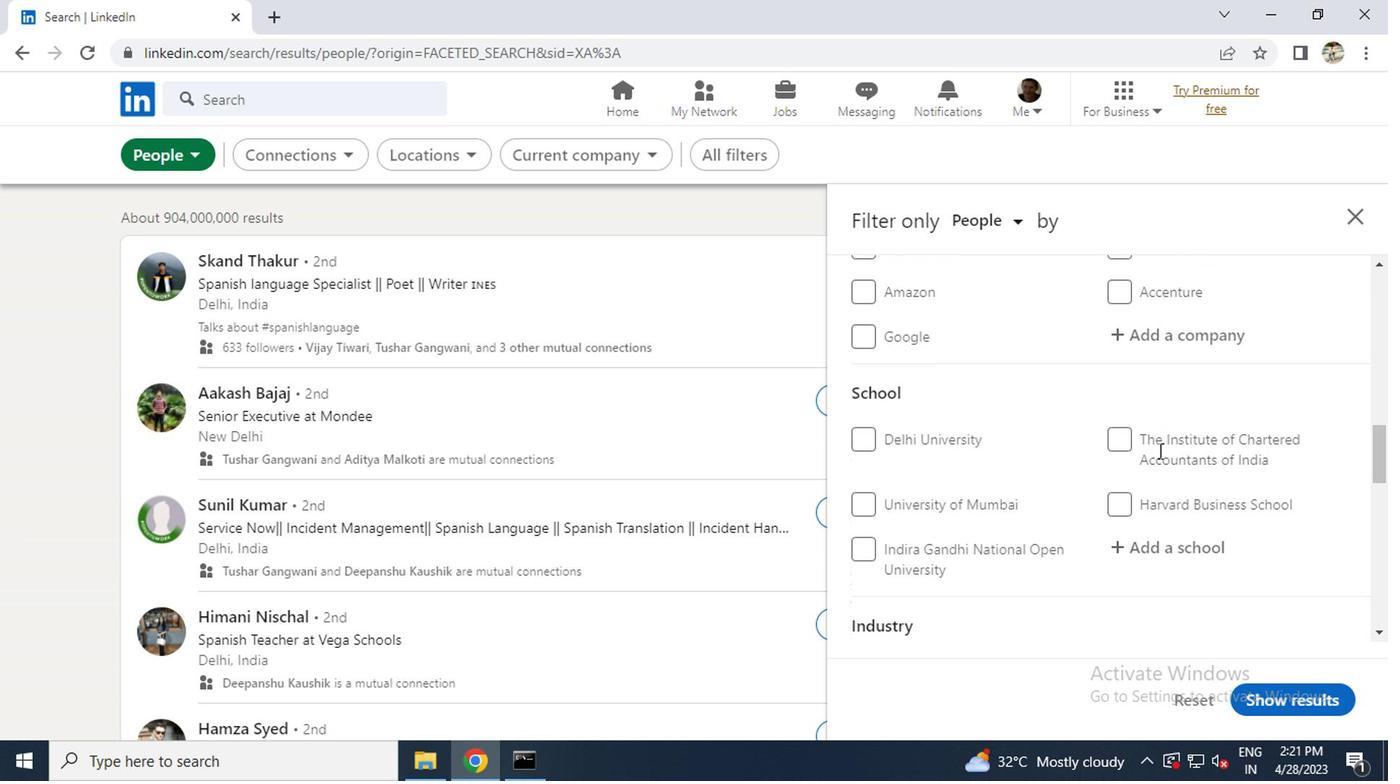 
Action: Mouse scrolled (1154, 450) with delta (0, -1)
Screenshot: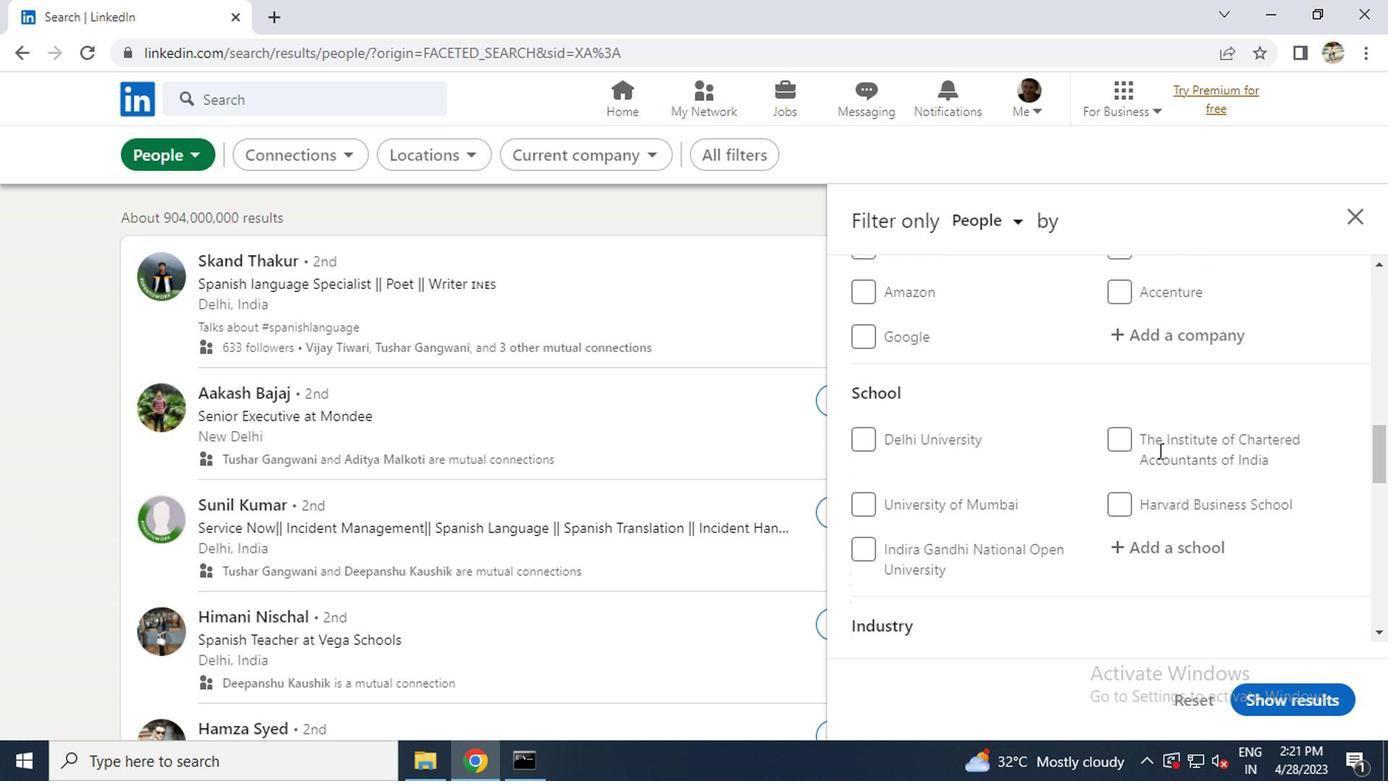 
Action: Mouse scrolled (1154, 450) with delta (0, -1)
Screenshot: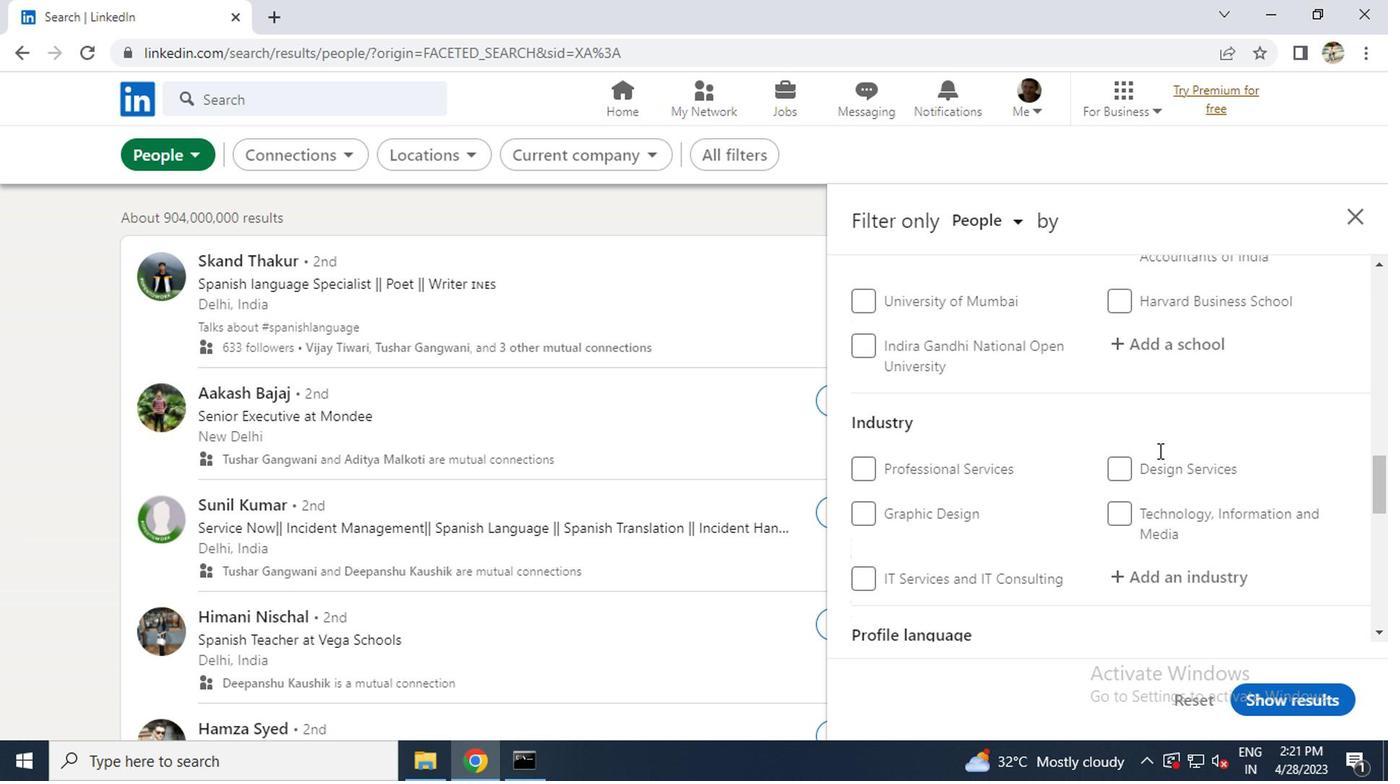 
Action: Mouse scrolled (1154, 450) with delta (0, -1)
Screenshot: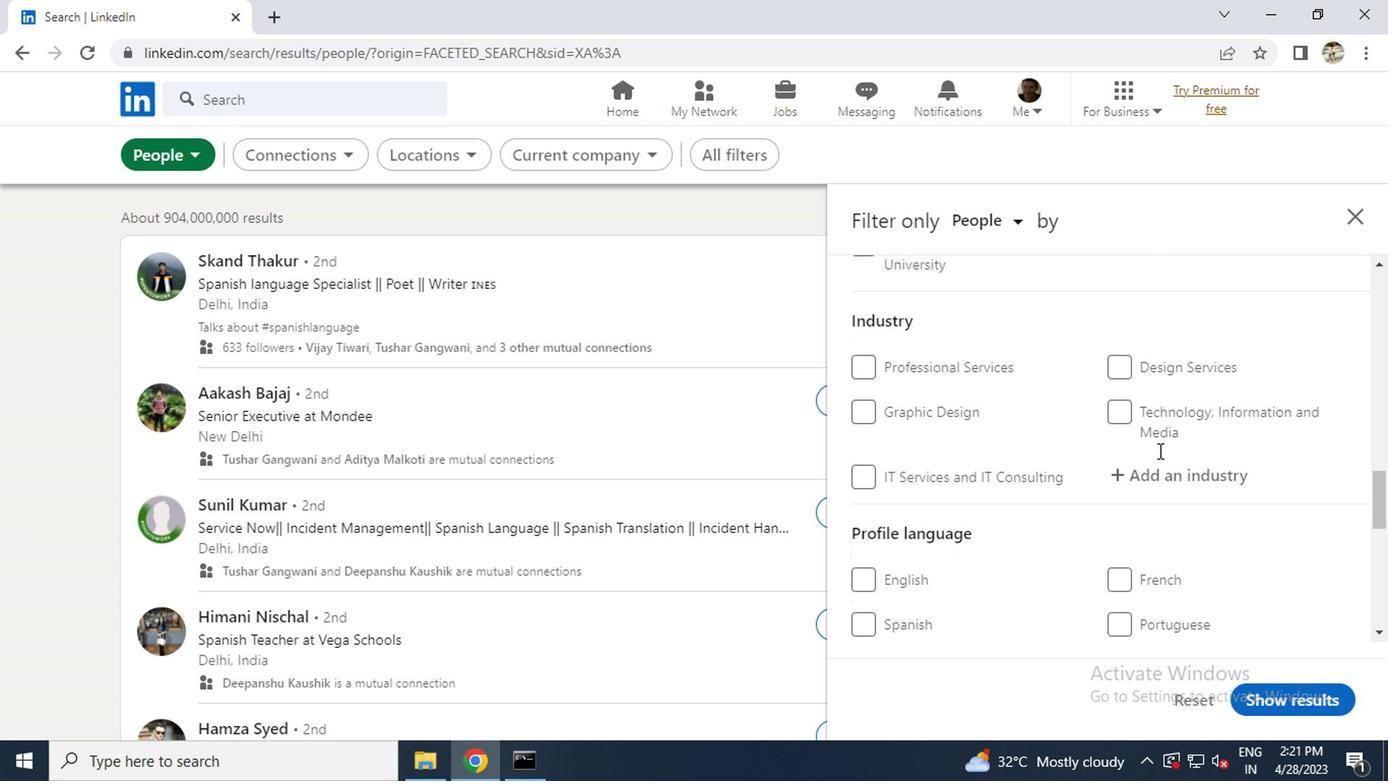 
Action: Mouse moved to (1123, 524)
Screenshot: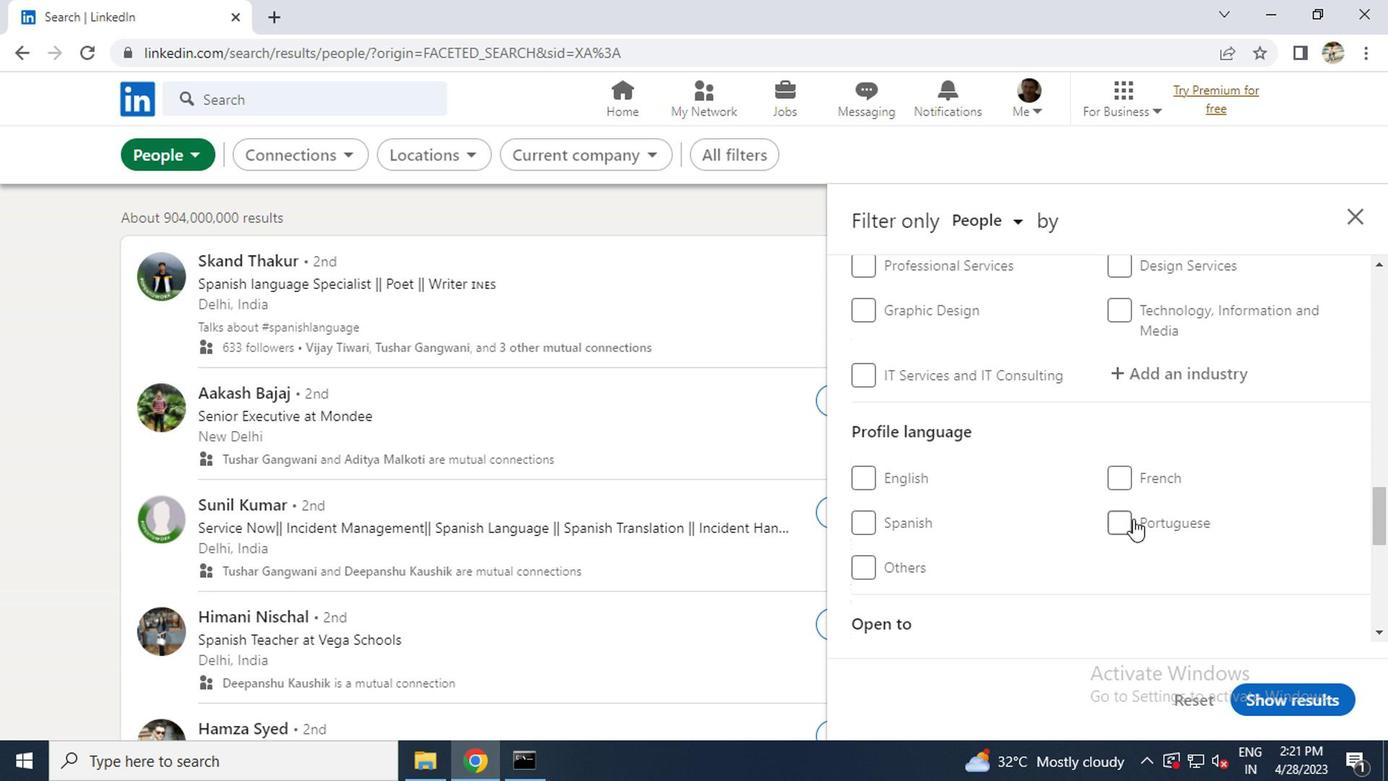 
Action: Mouse pressed left at (1123, 524)
Screenshot: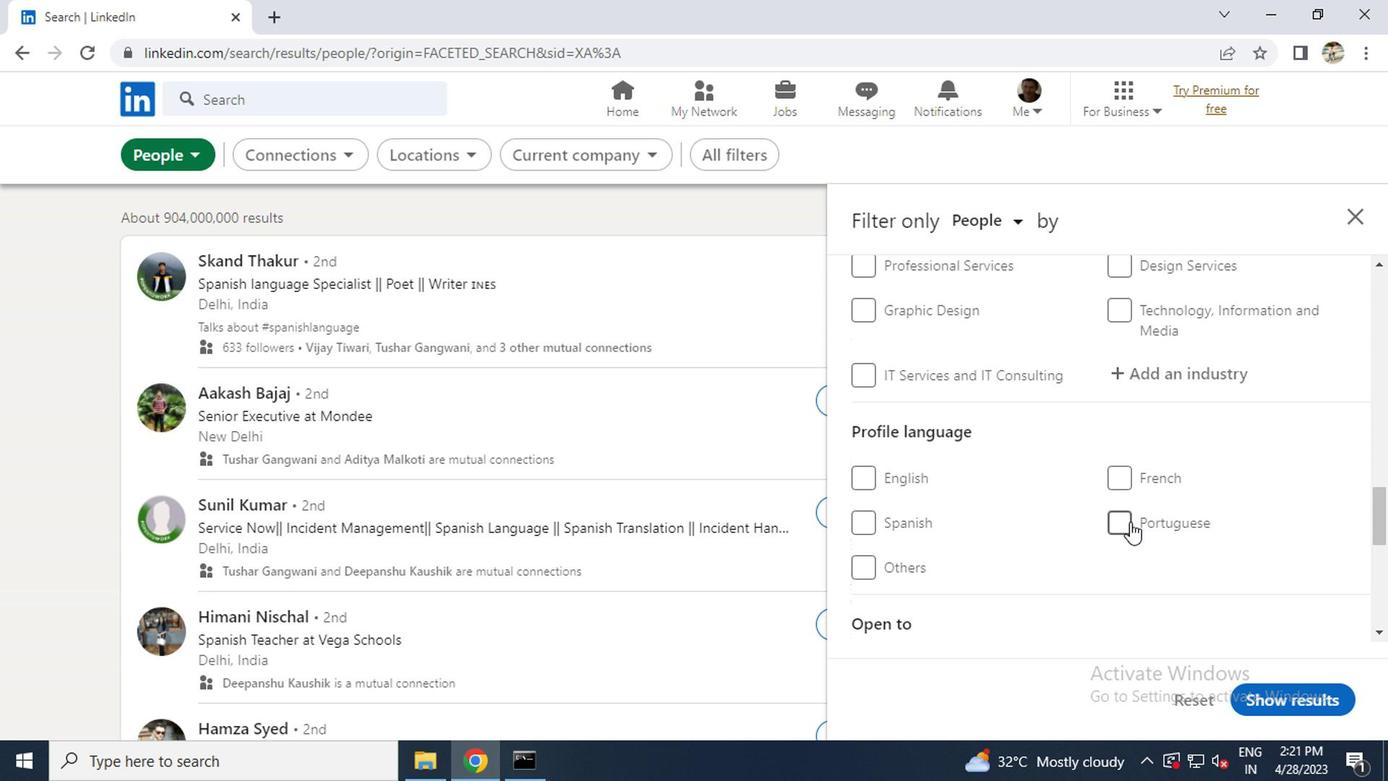 
Action: Mouse scrolled (1123, 525) with delta (0, 0)
Screenshot: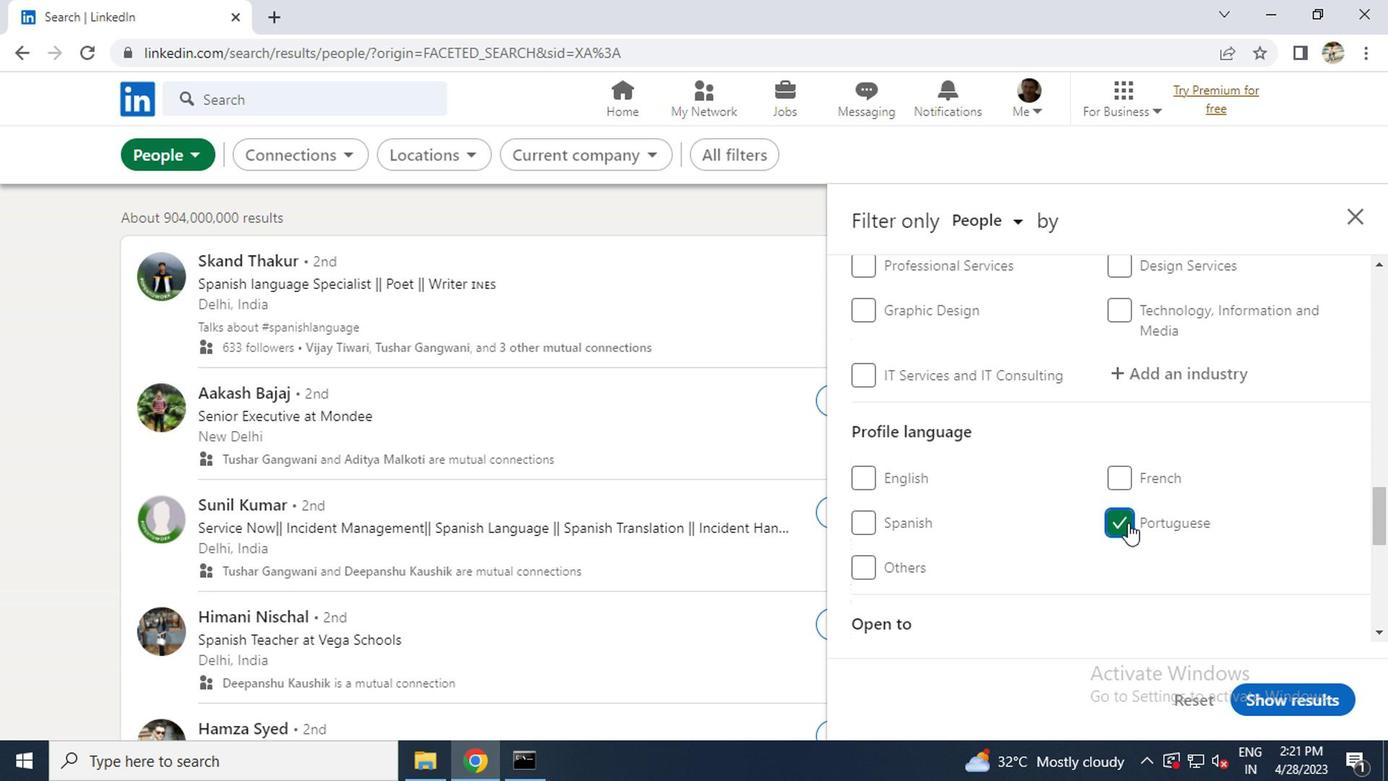 
Action: Mouse scrolled (1123, 525) with delta (0, 0)
Screenshot: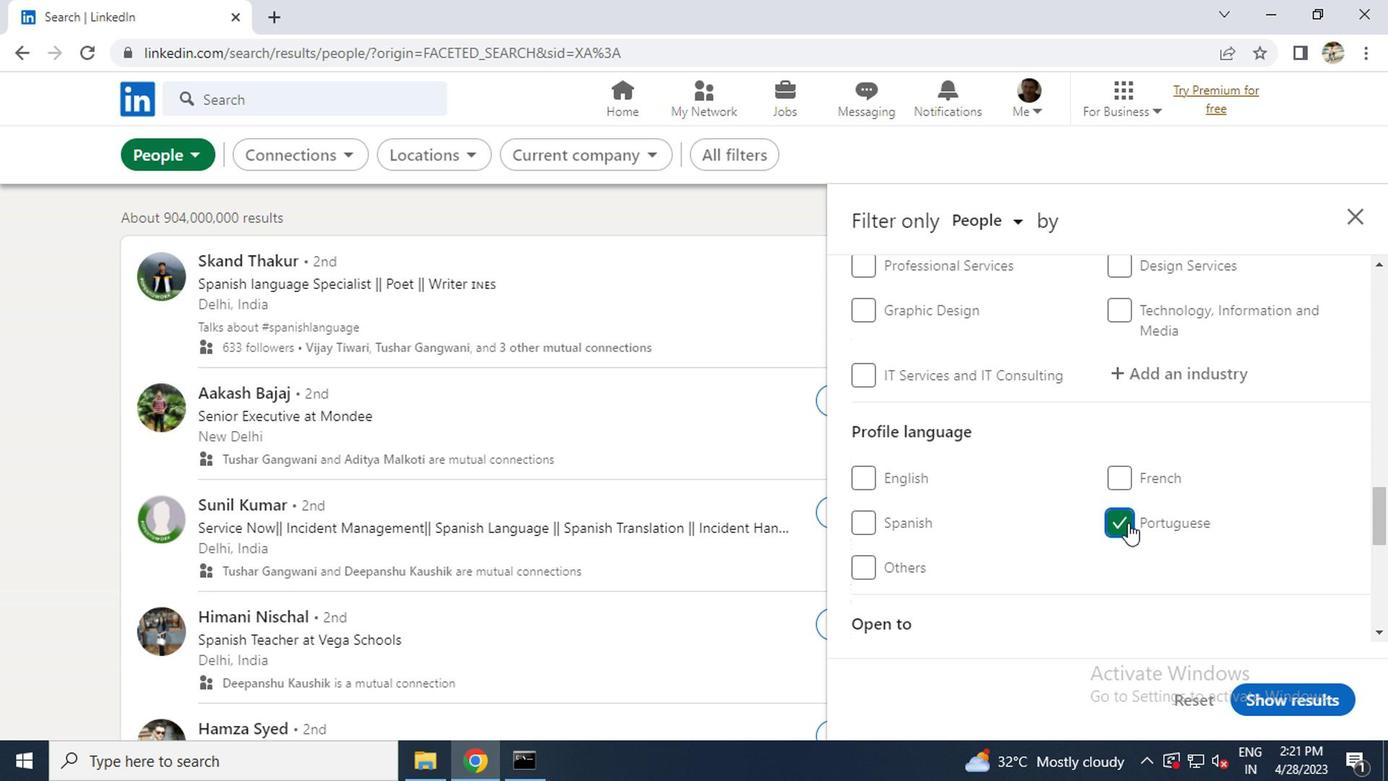 
Action: Mouse scrolled (1123, 525) with delta (0, 0)
Screenshot: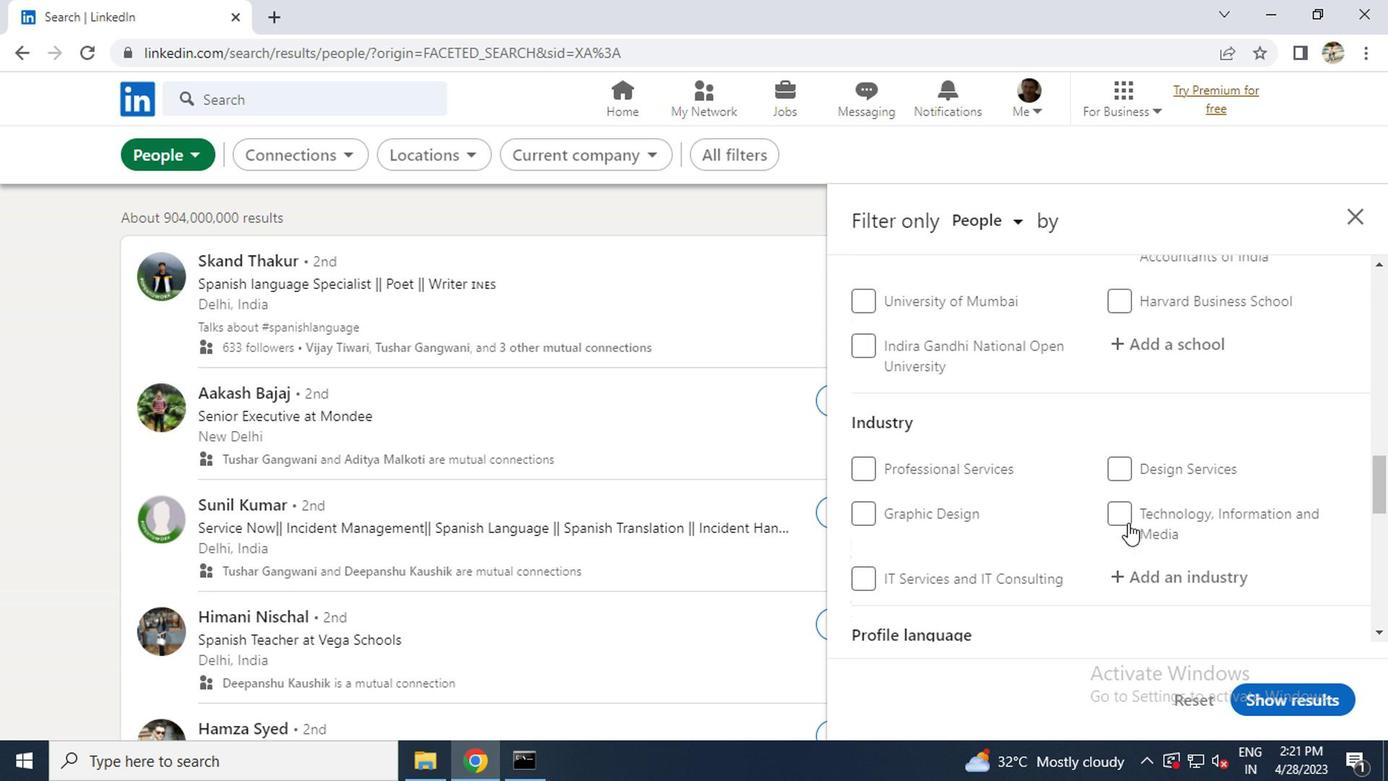 
Action: Mouse scrolled (1123, 525) with delta (0, 0)
Screenshot: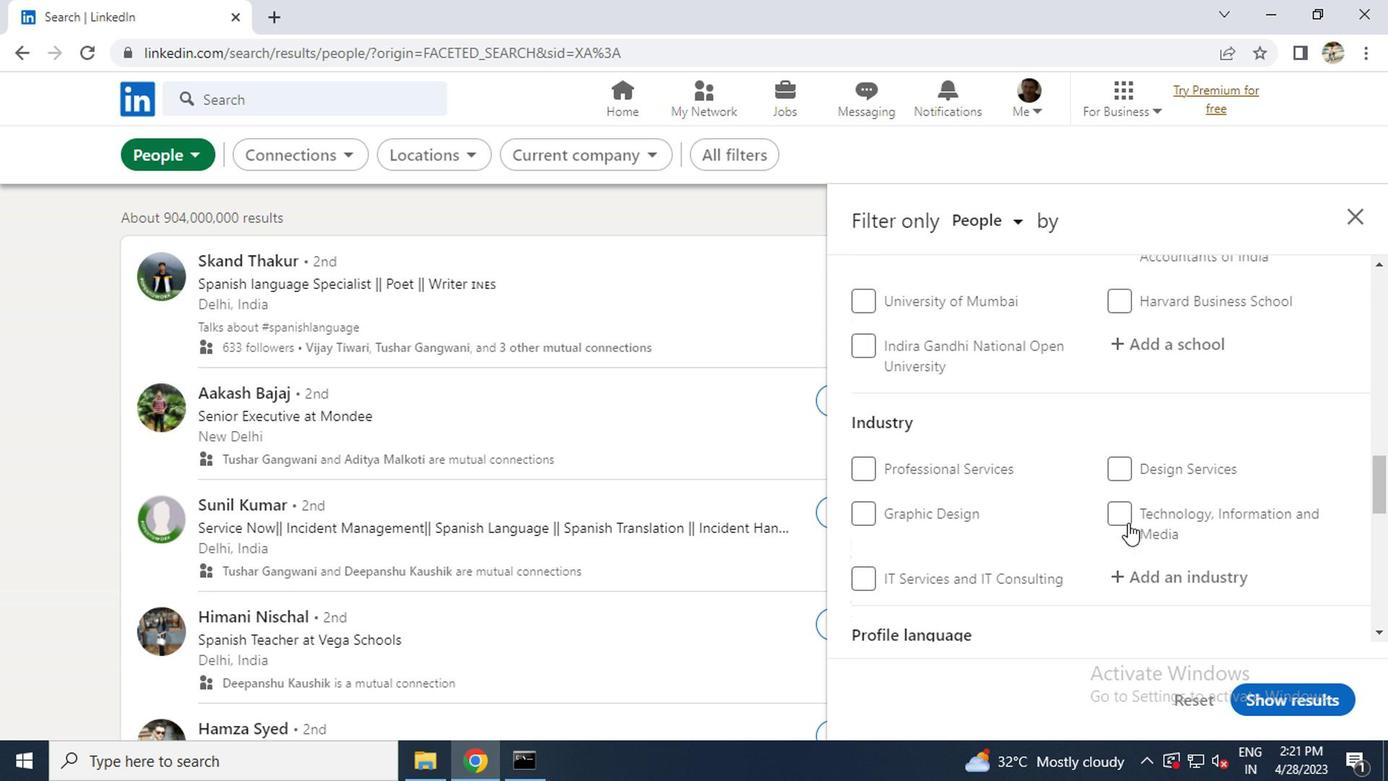 
Action: Mouse scrolled (1123, 525) with delta (0, 0)
Screenshot: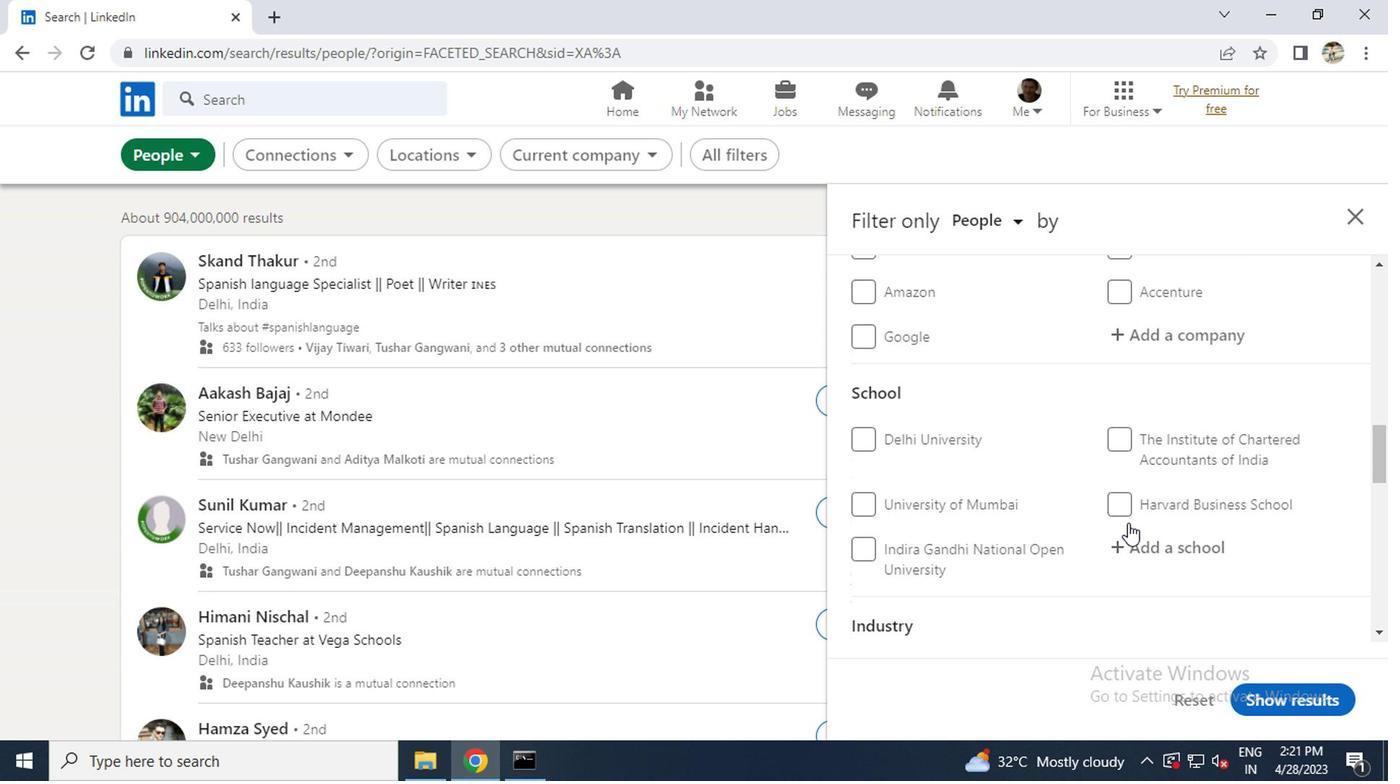 
Action: Mouse moved to (1144, 434)
Screenshot: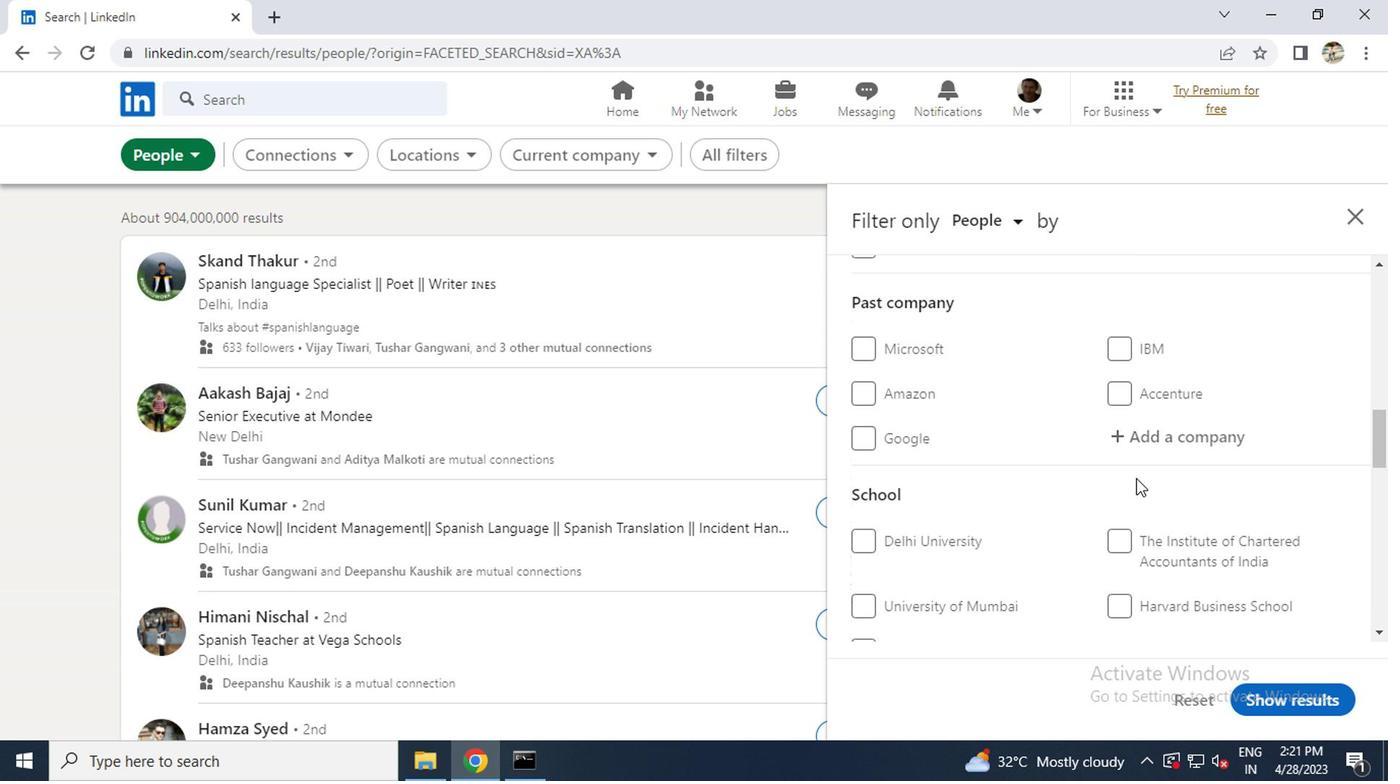 
Action: Mouse pressed left at (1144, 434)
Screenshot: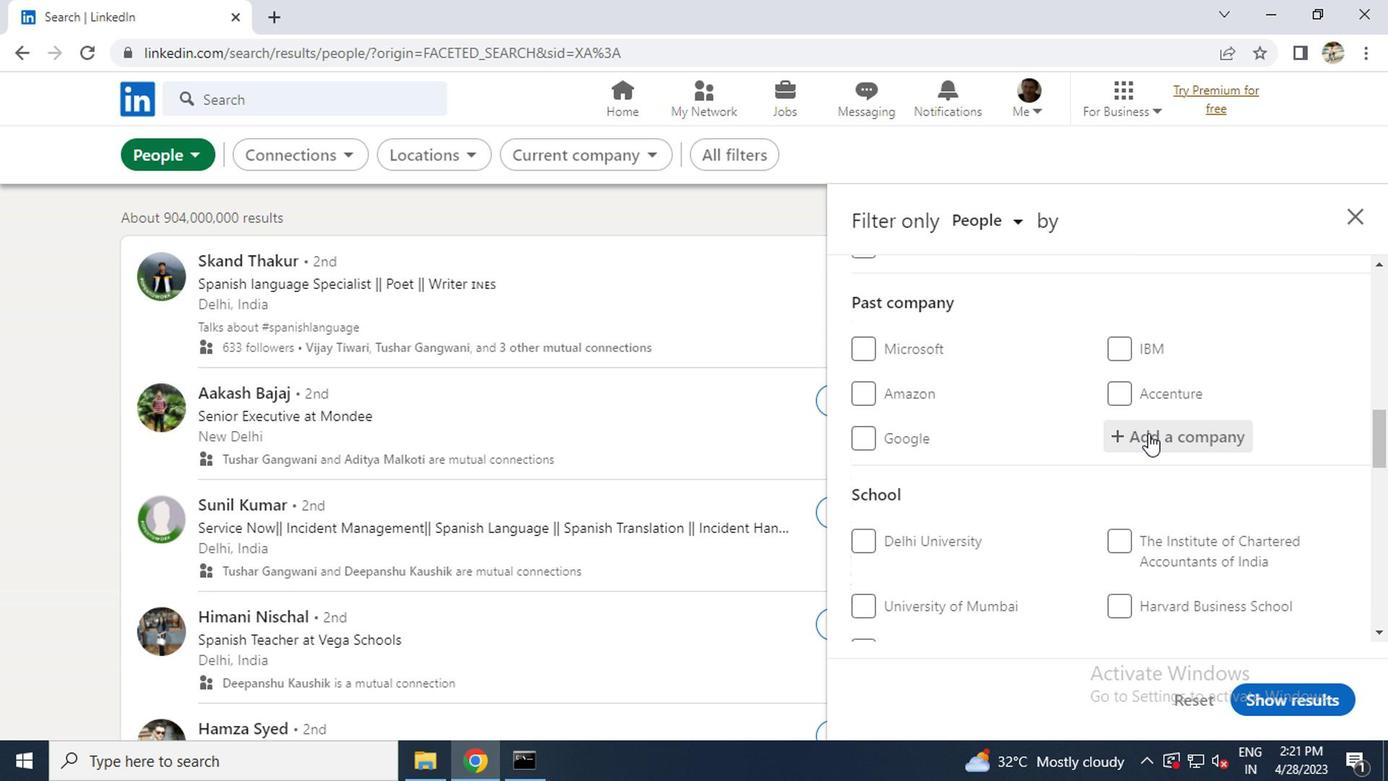 
Action: Key pressed <Key.caps_lock>V<Key.caps_lock>ISTARA<Key.space>
Screenshot: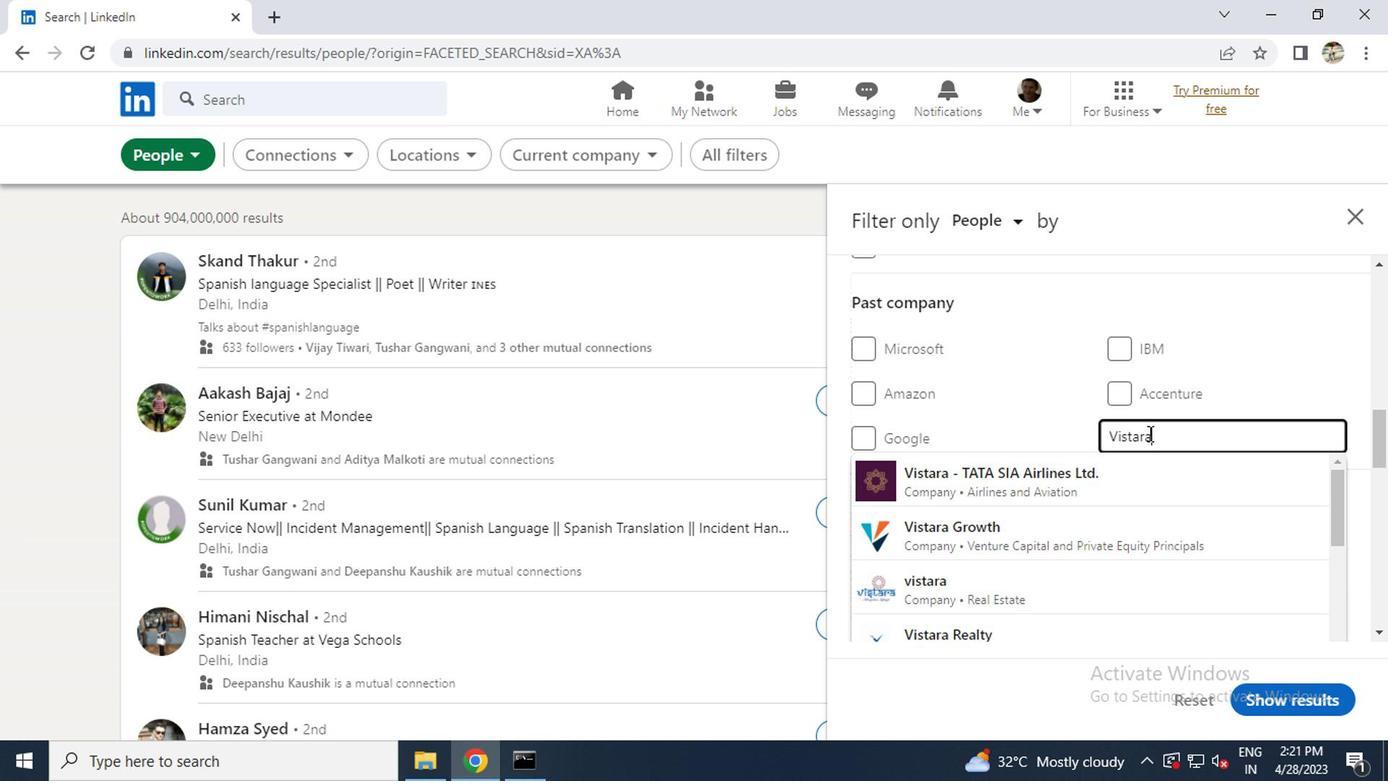 
Action: Mouse moved to (1072, 476)
Screenshot: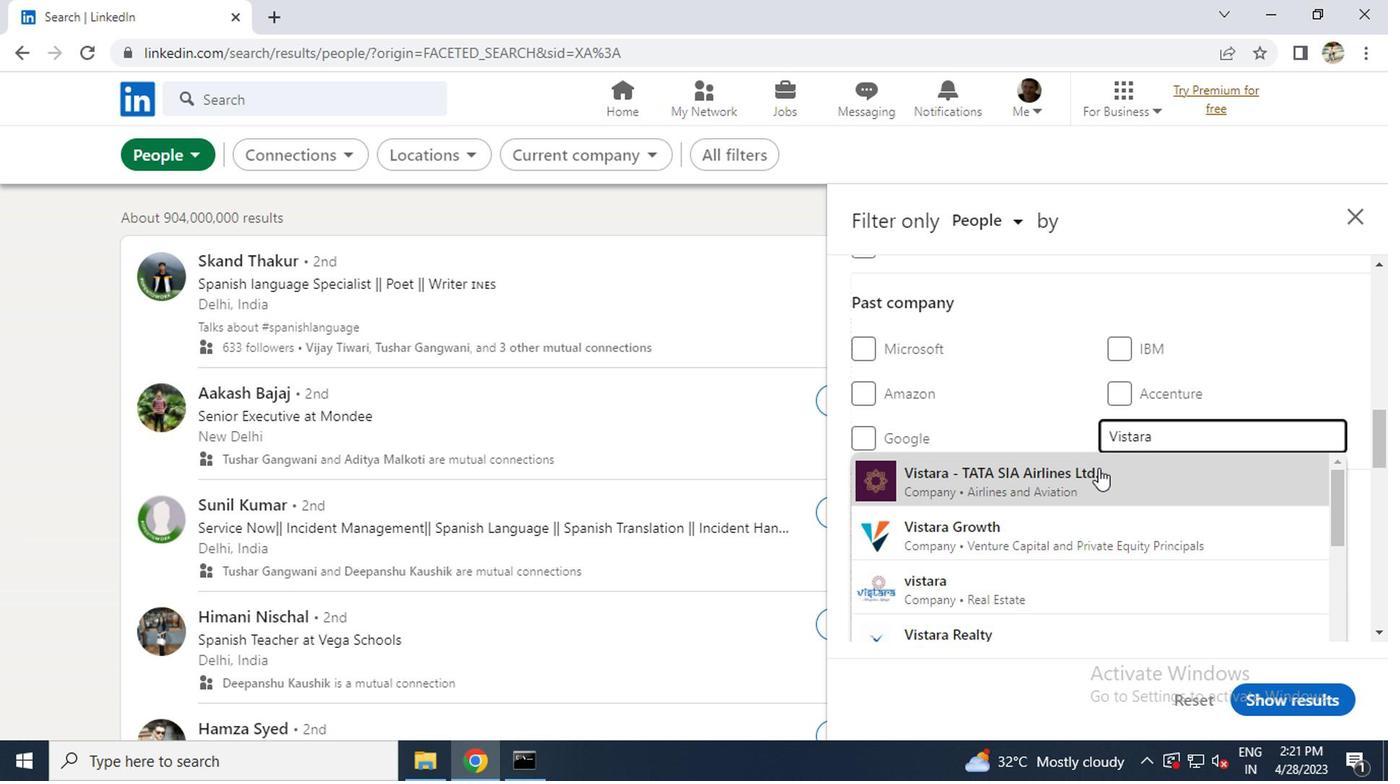 
Action: Mouse pressed left at (1072, 476)
Screenshot: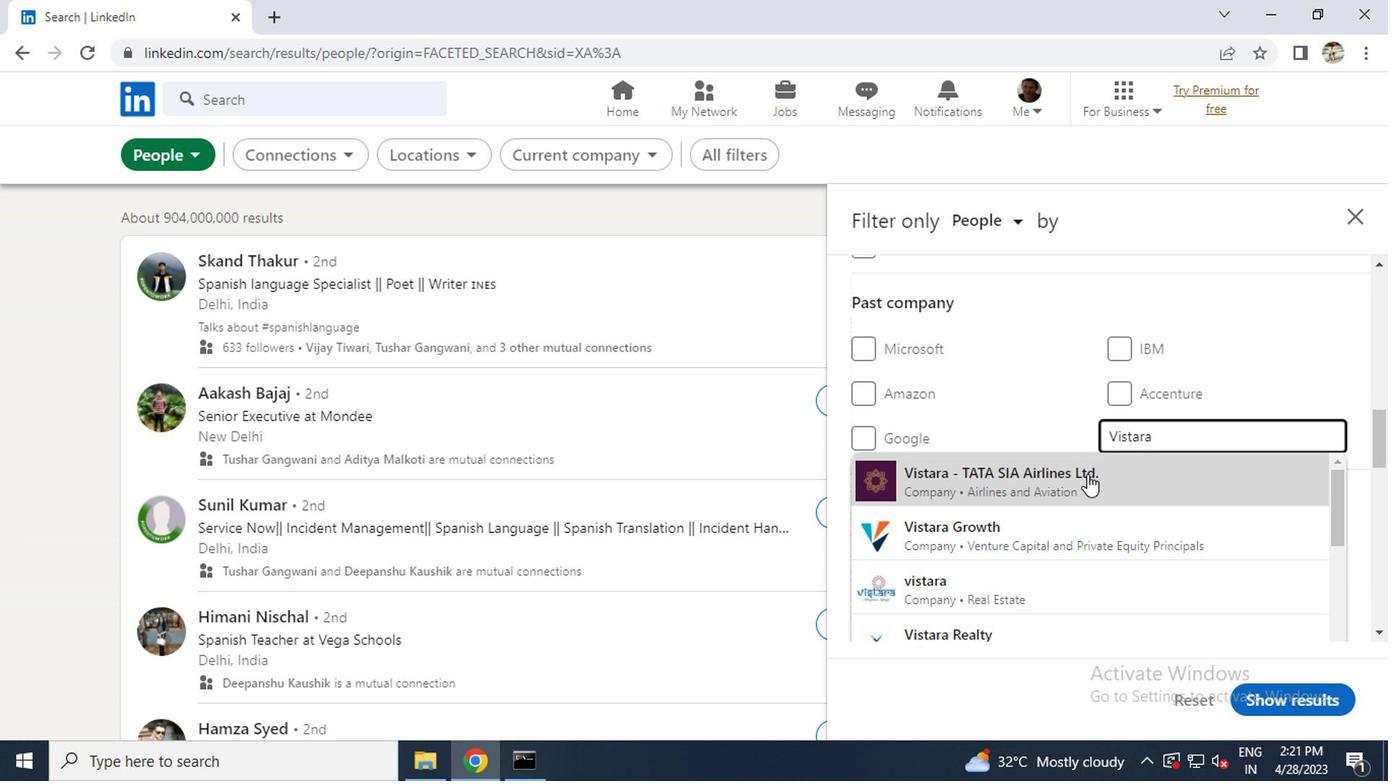 
Action: Mouse scrolled (1072, 475) with delta (0, -1)
Screenshot: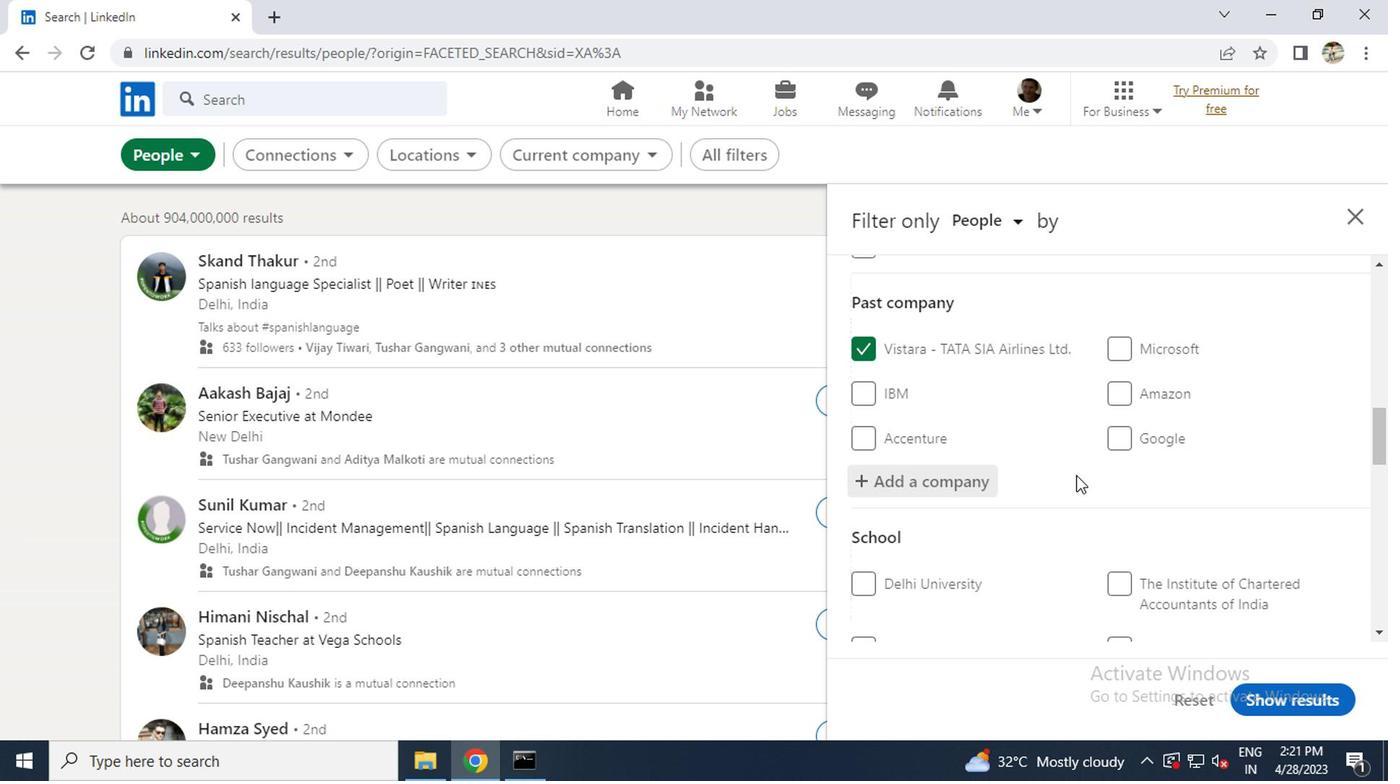 
Action: Mouse scrolled (1072, 475) with delta (0, -1)
Screenshot: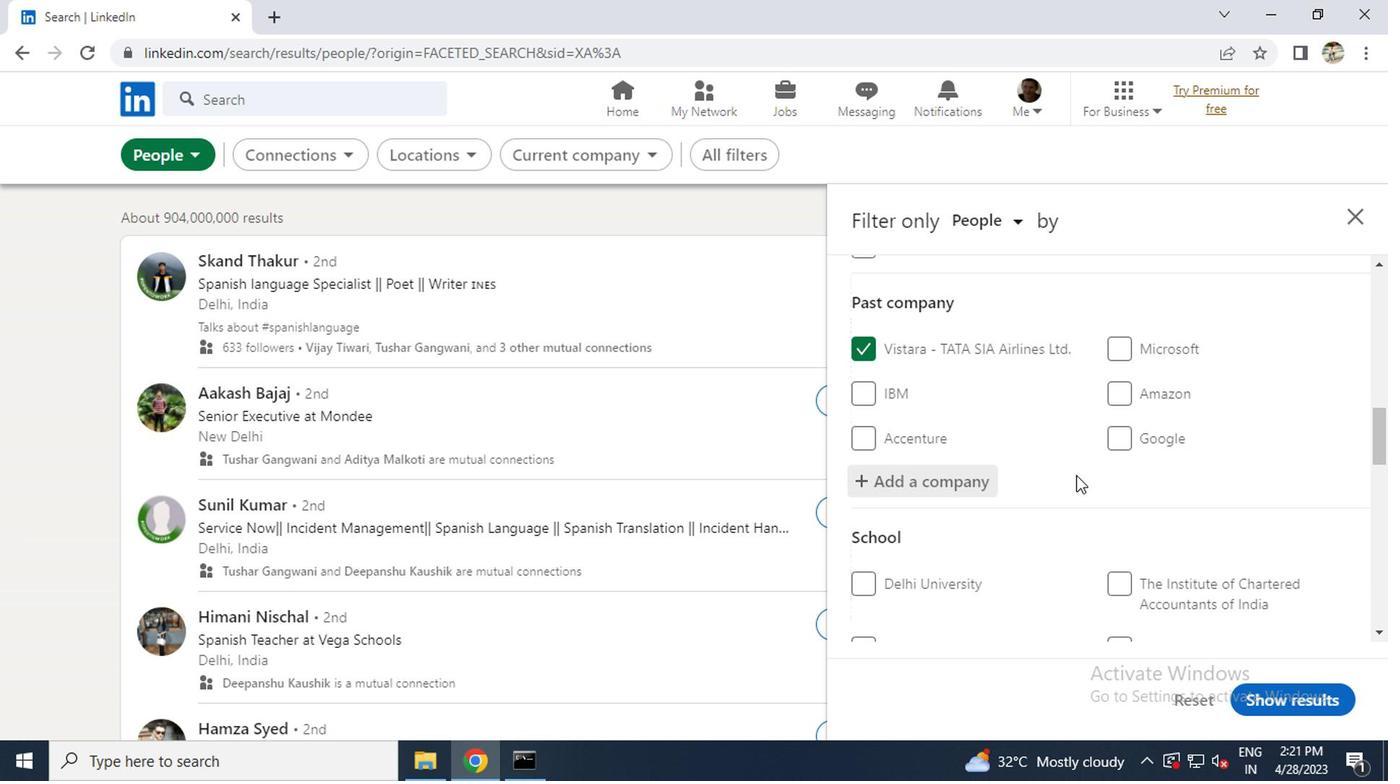 
Action: Mouse scrolled (1072, 475) with delta (0, -1)
Screenshot: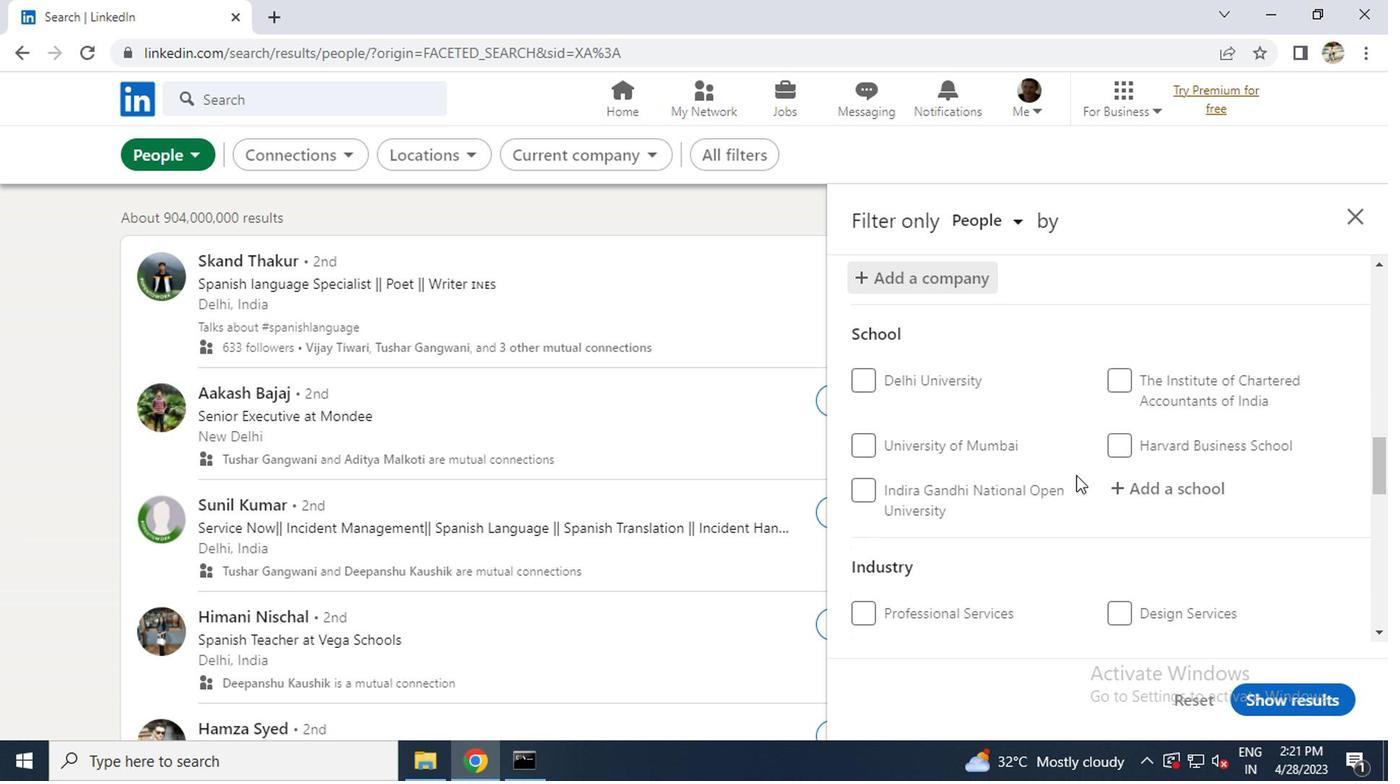 
Action: Mouse moved to (1140, 397)
Screenshot: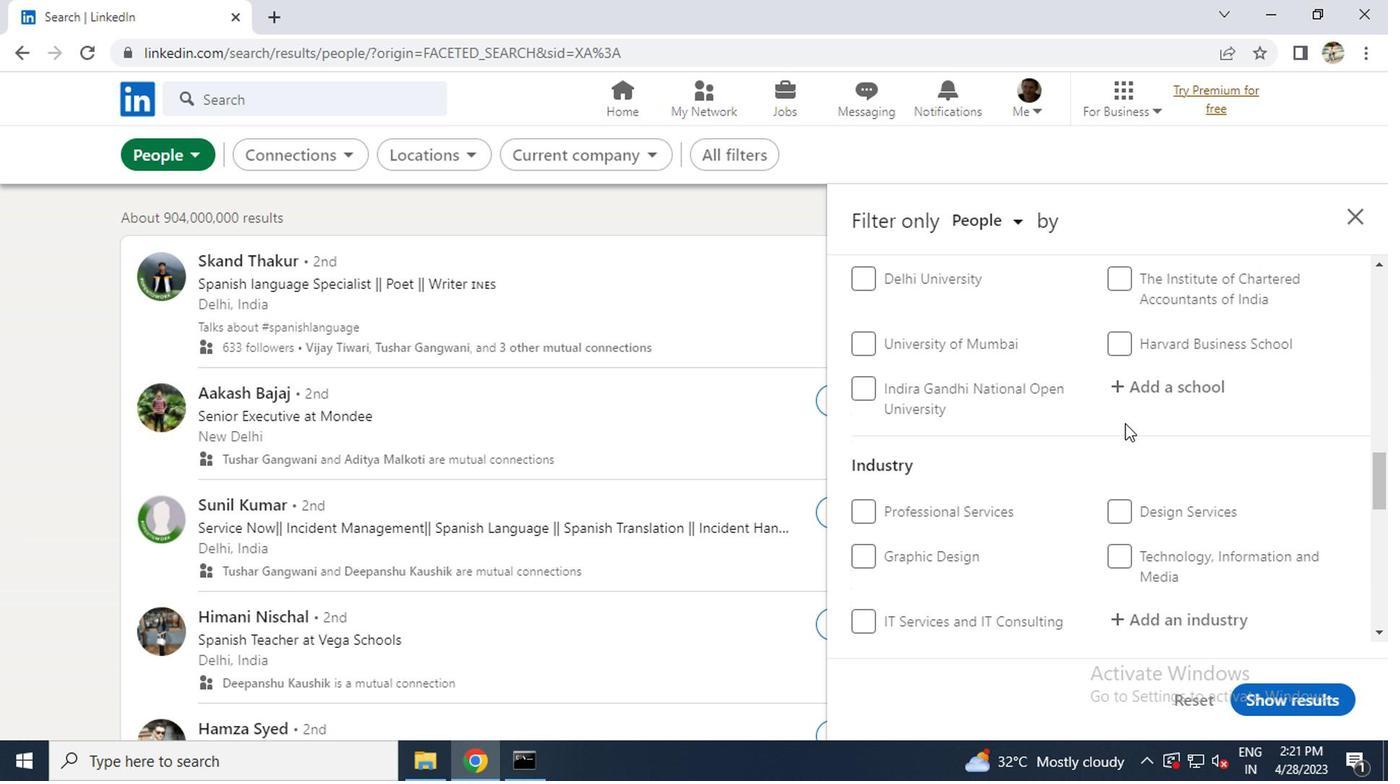 
Action: Mouse pressed left at (1140, 397)
Screenshot: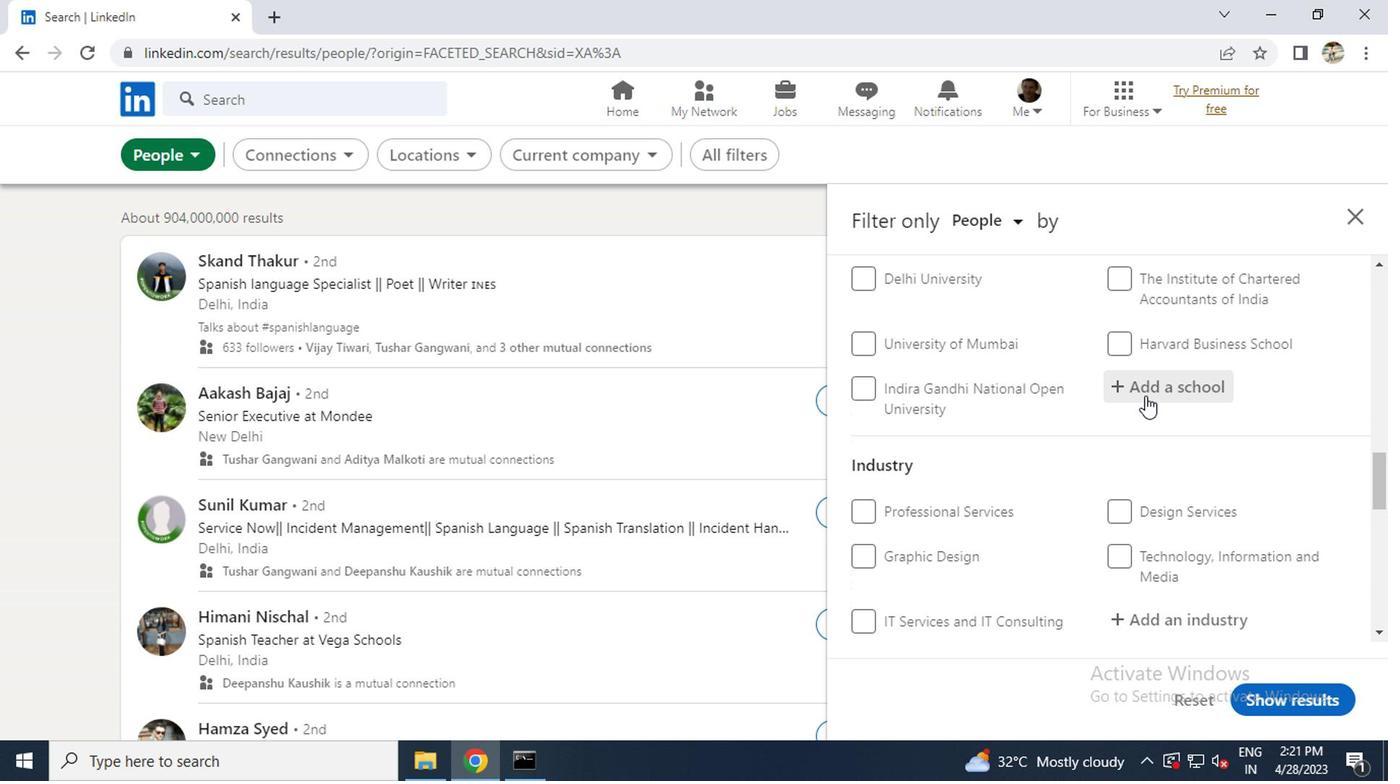 
Action: Key pressed <Key.caps_lock>C<Key.caps_lock>E<Key.backspace>RESCENT
Screenshot: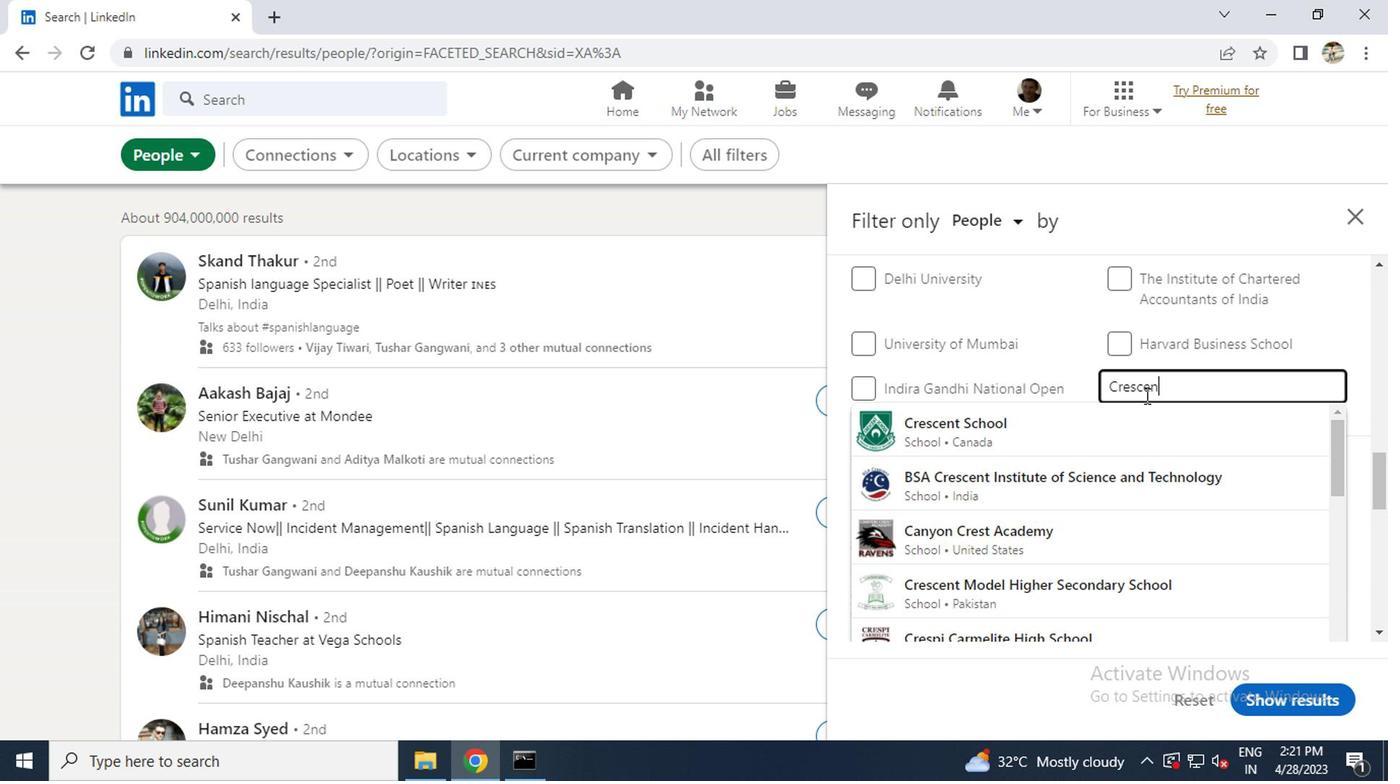 
Action: Mouse moved to (1069, 437)
Screenshot: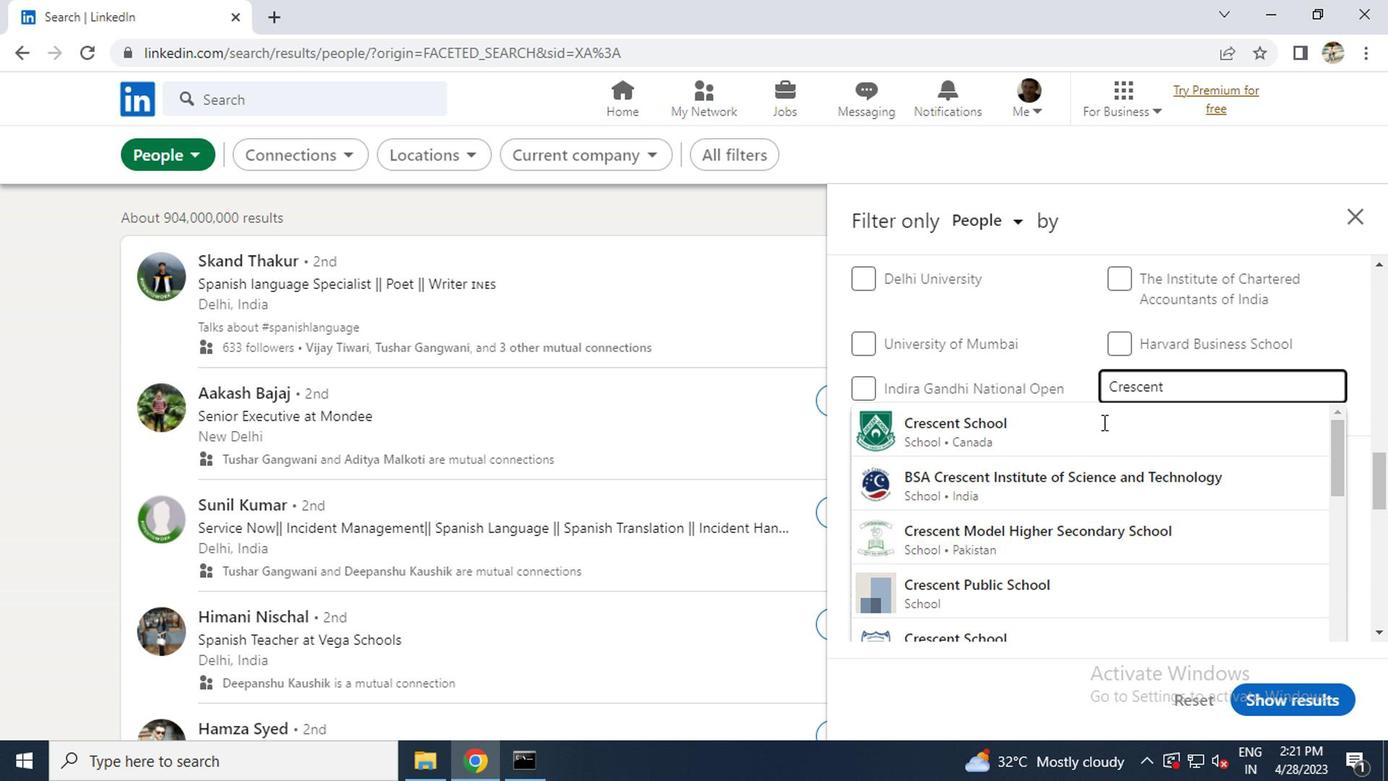 
Action: Mouse pressed left at (1069, 437)
Screenshot: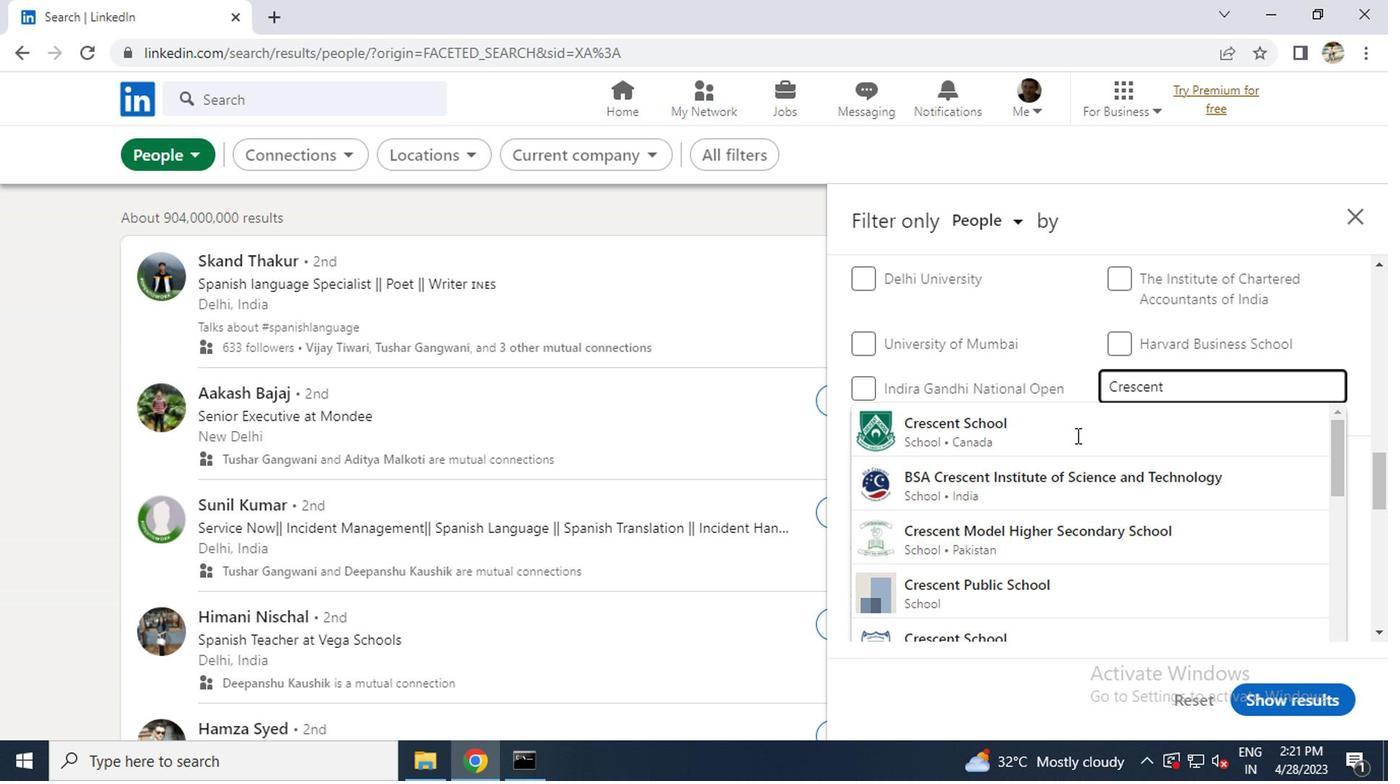 
Action: Mouse moved to (1038, 478)
Screenshot: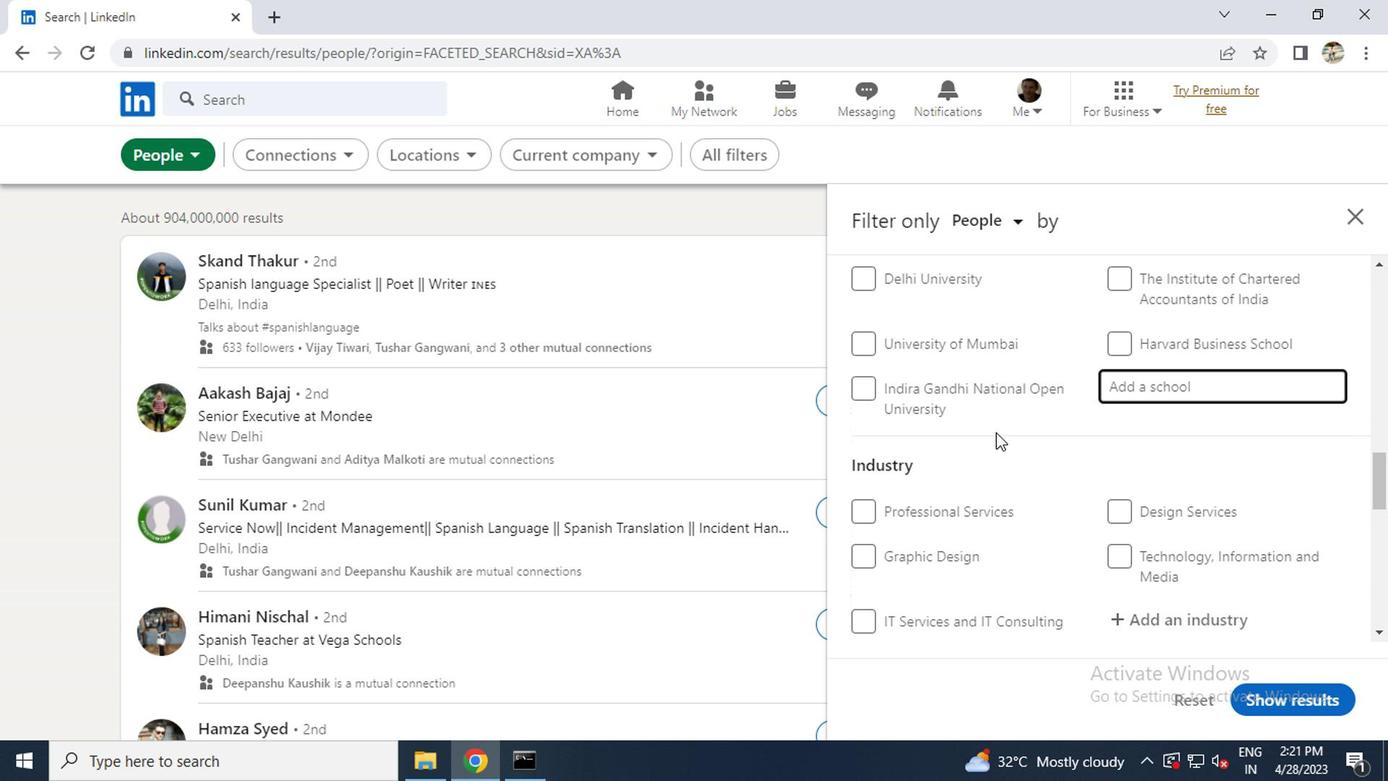 
Action: Mouse scrolled (1038, 477) with delta (0, 0)
Screenshot: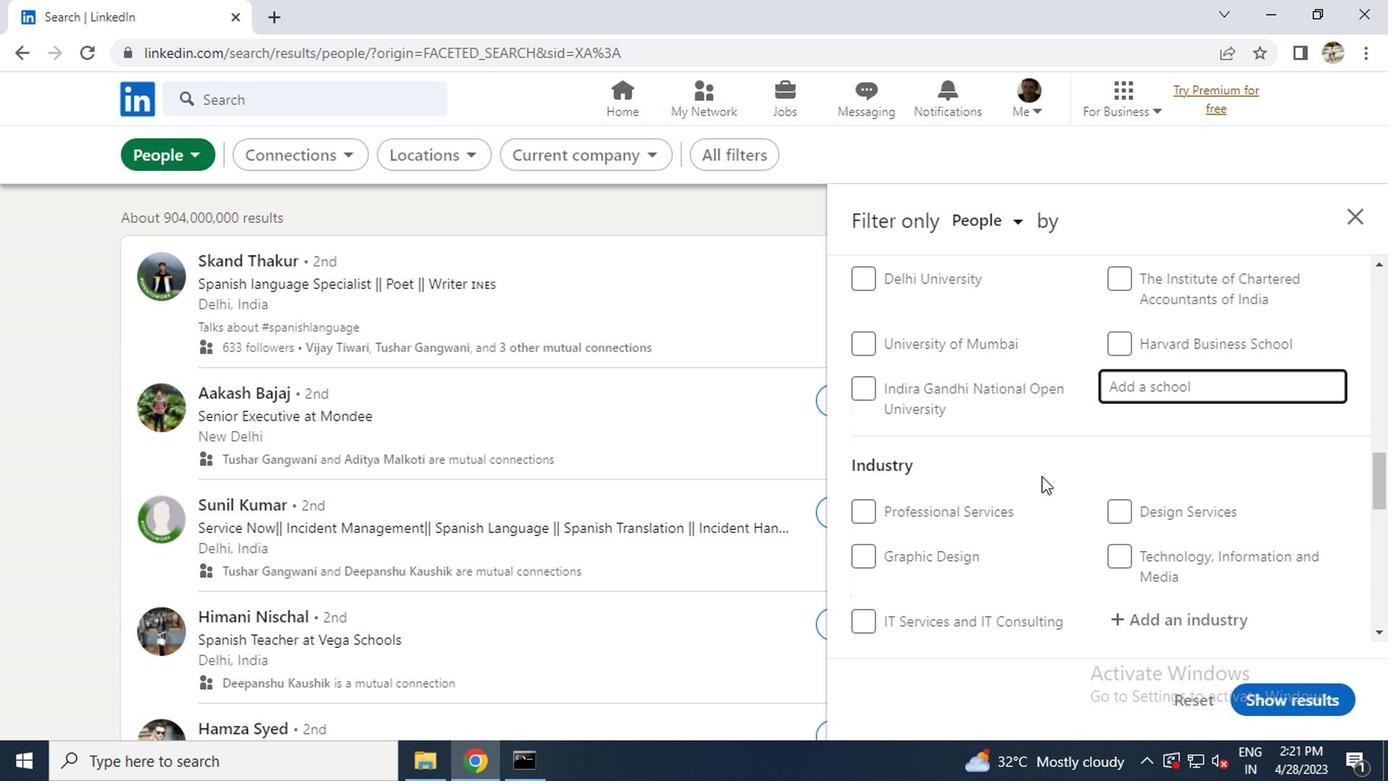 
Action: Mouse scrolled (1038, 477) with delta (0, 0)
Screenshot: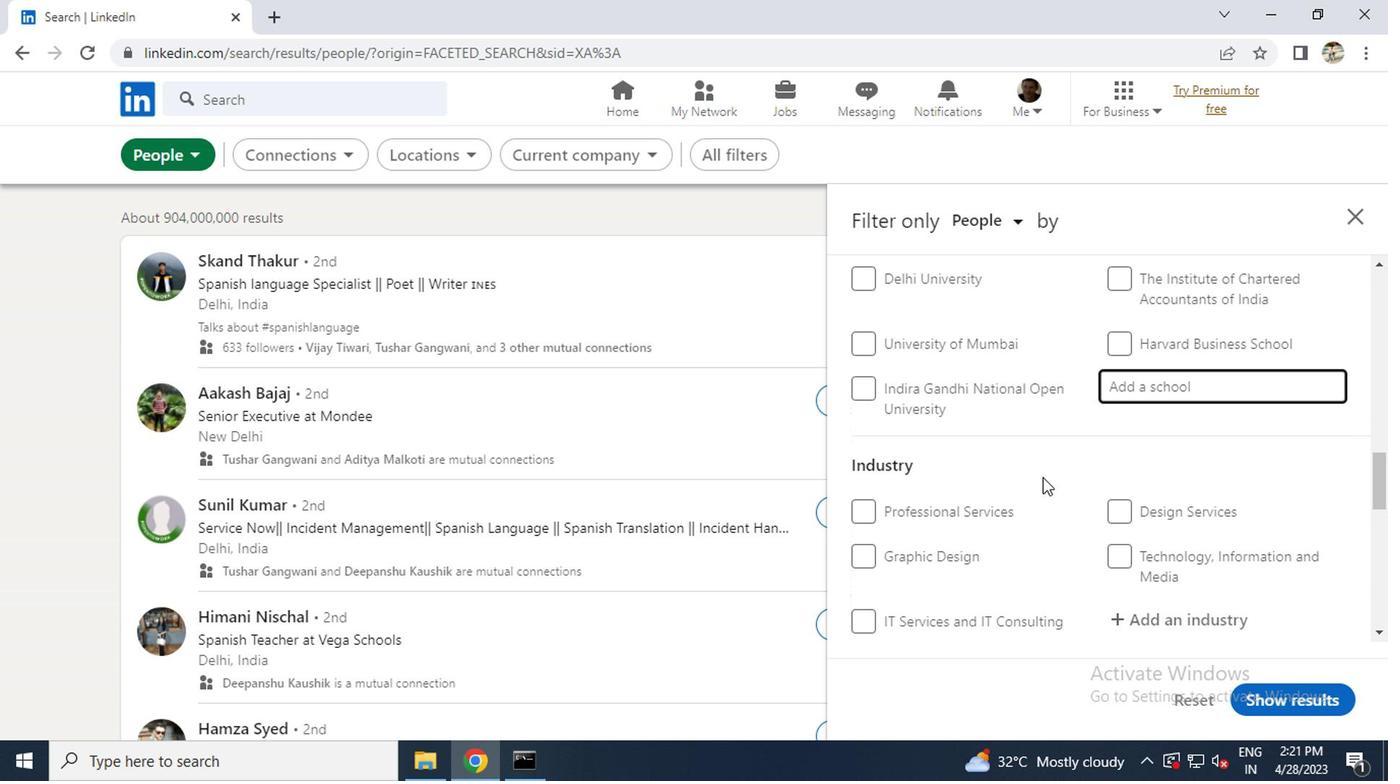 
Action: Mouse moved to (1132, 559)
Screenshot: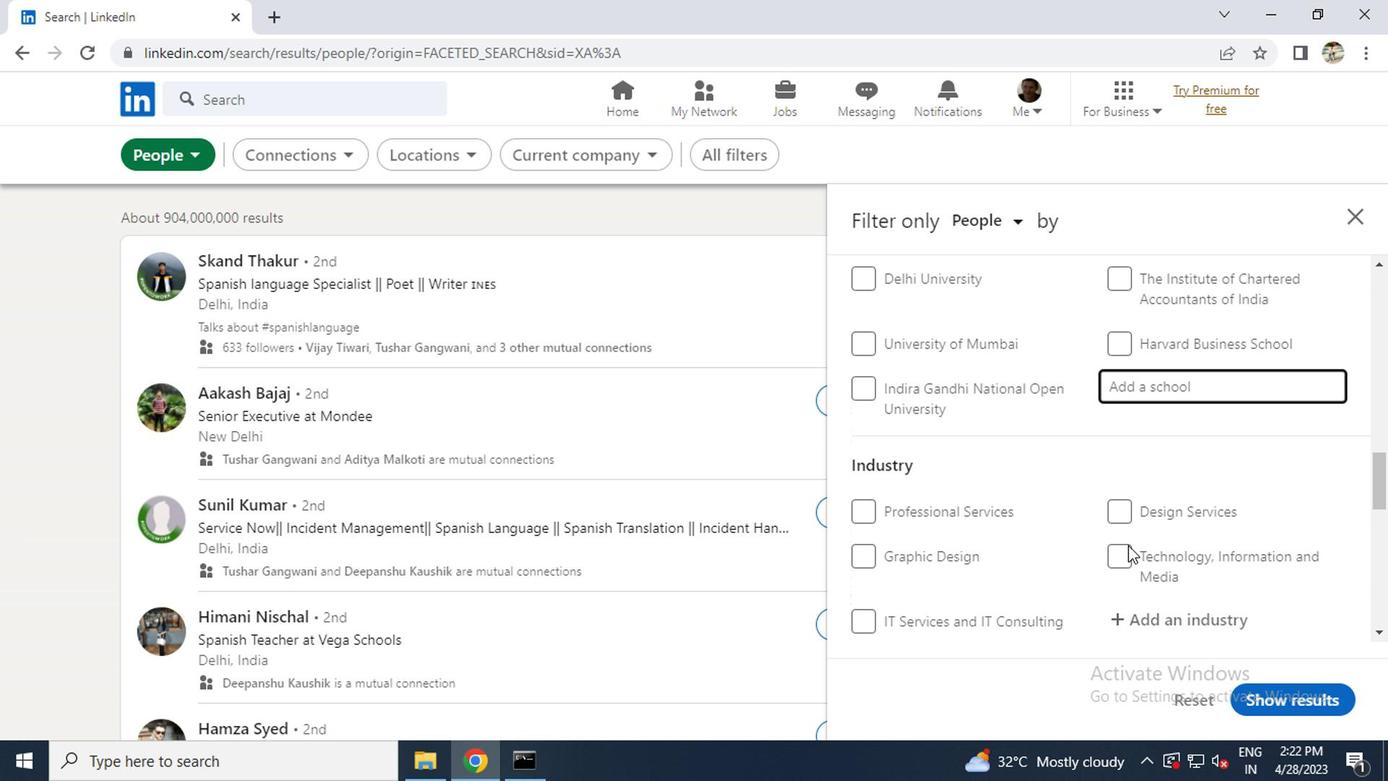 
Action: Mouse scrolled (1132, 557) with delta (0, -1)
Screenshot: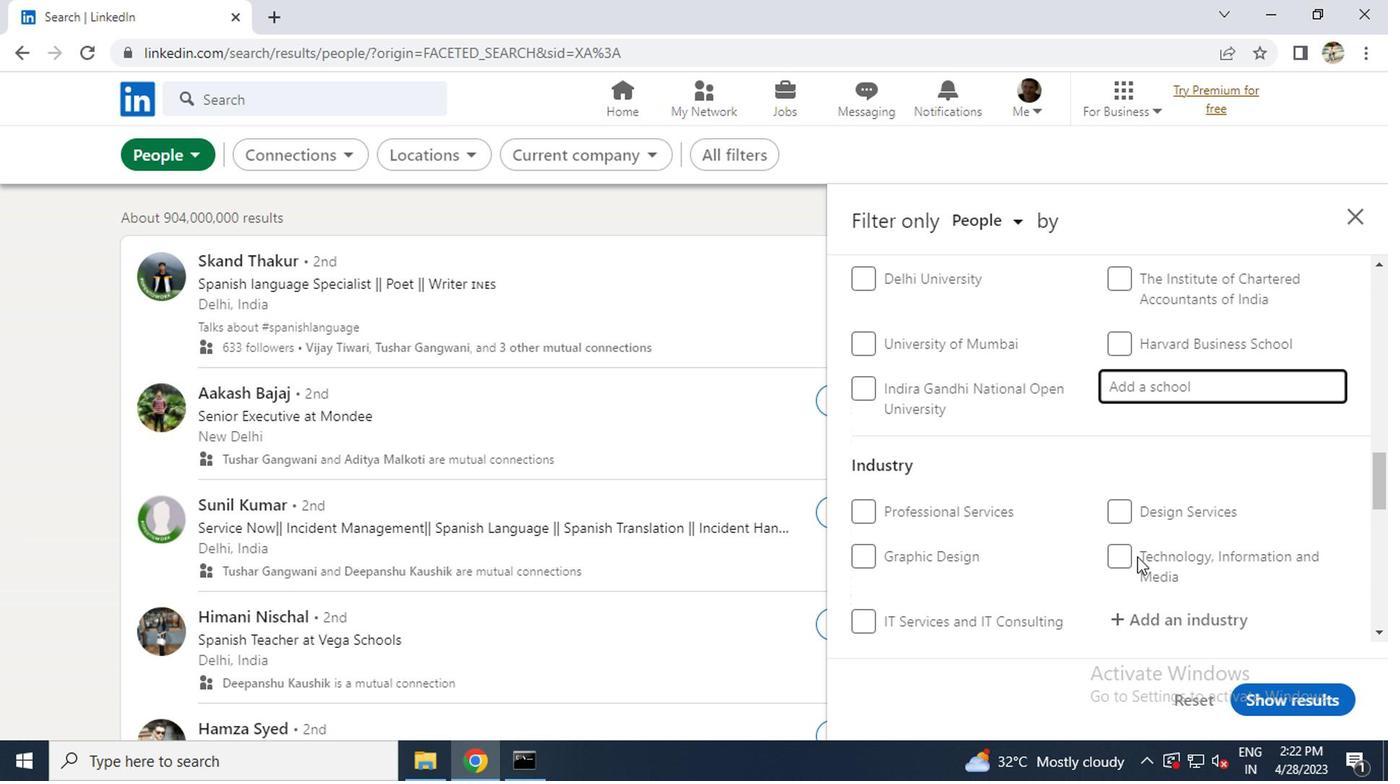 
Action: Mouse moved to (1116, 462)
Screenshot: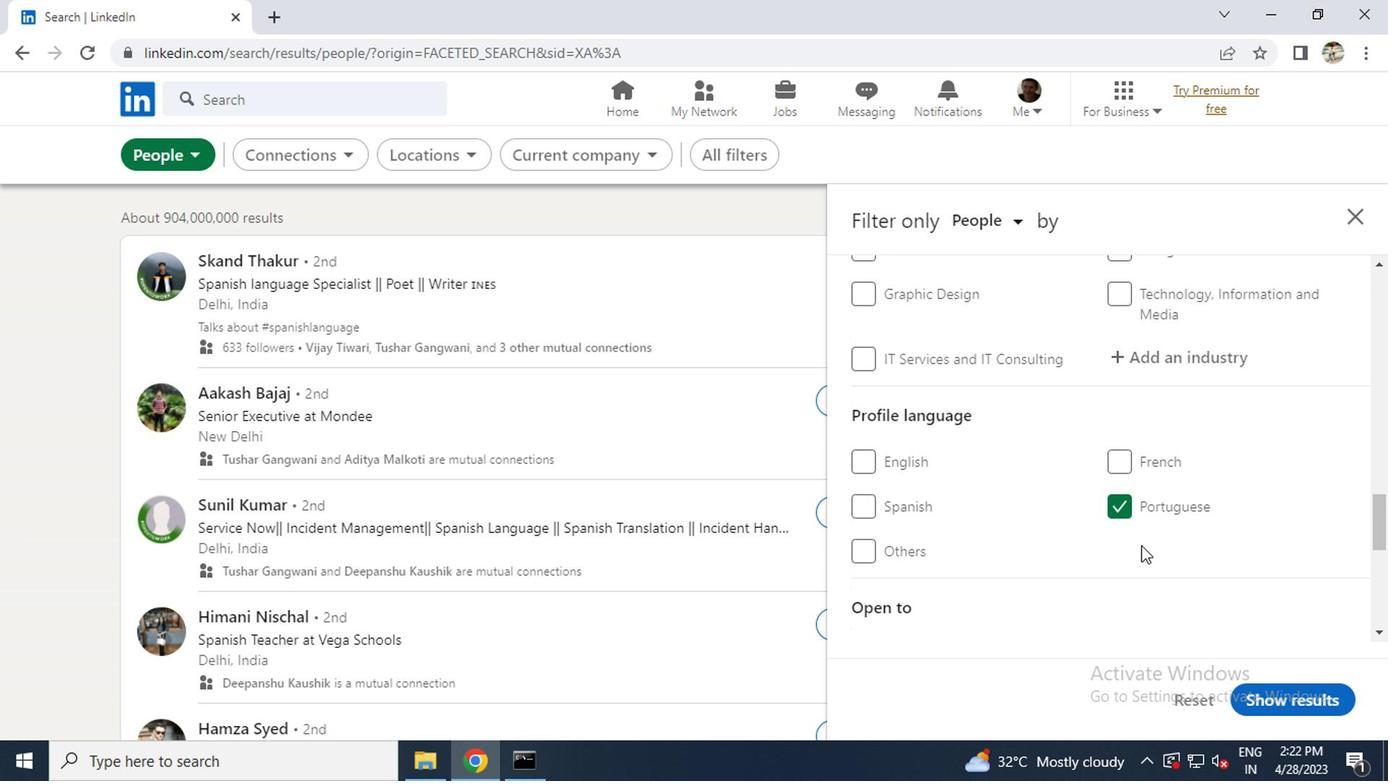 
Action: Mouse scrolled (1116, 462) with delta (0, 0)
Screenshot: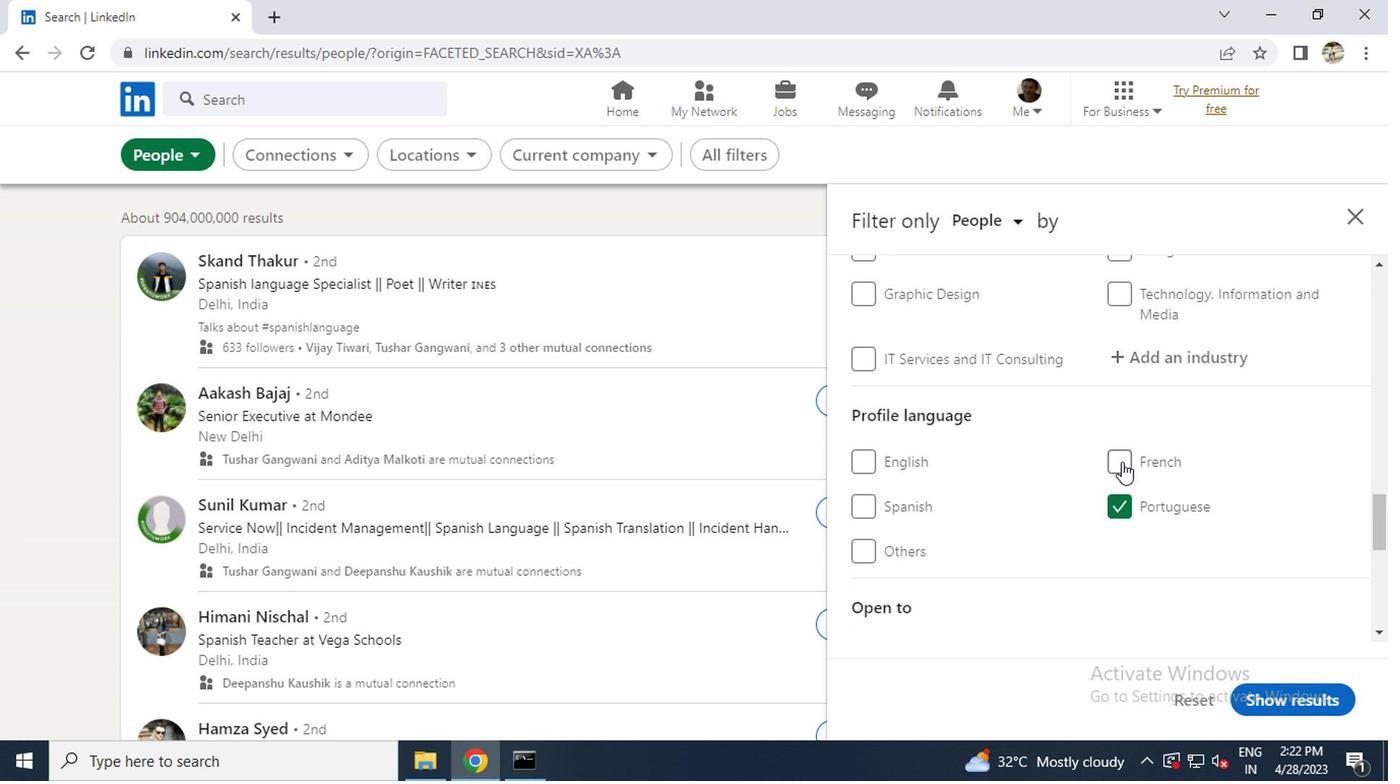
Action: Mouse scrolled (1116, 462) with delta (0, 0)
Screenshot: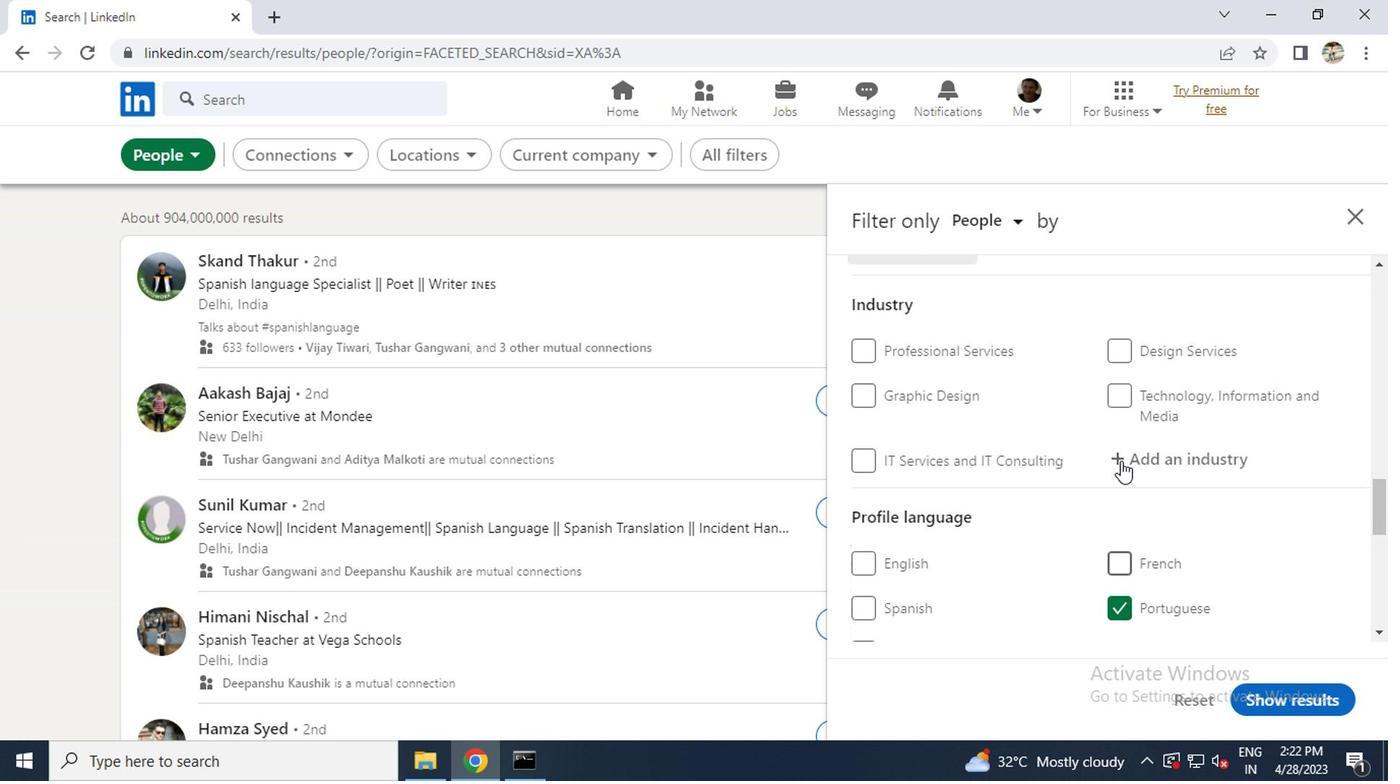
Action: Mouse scrolled (1116, 462) with delta (0, 0)
Screenshot: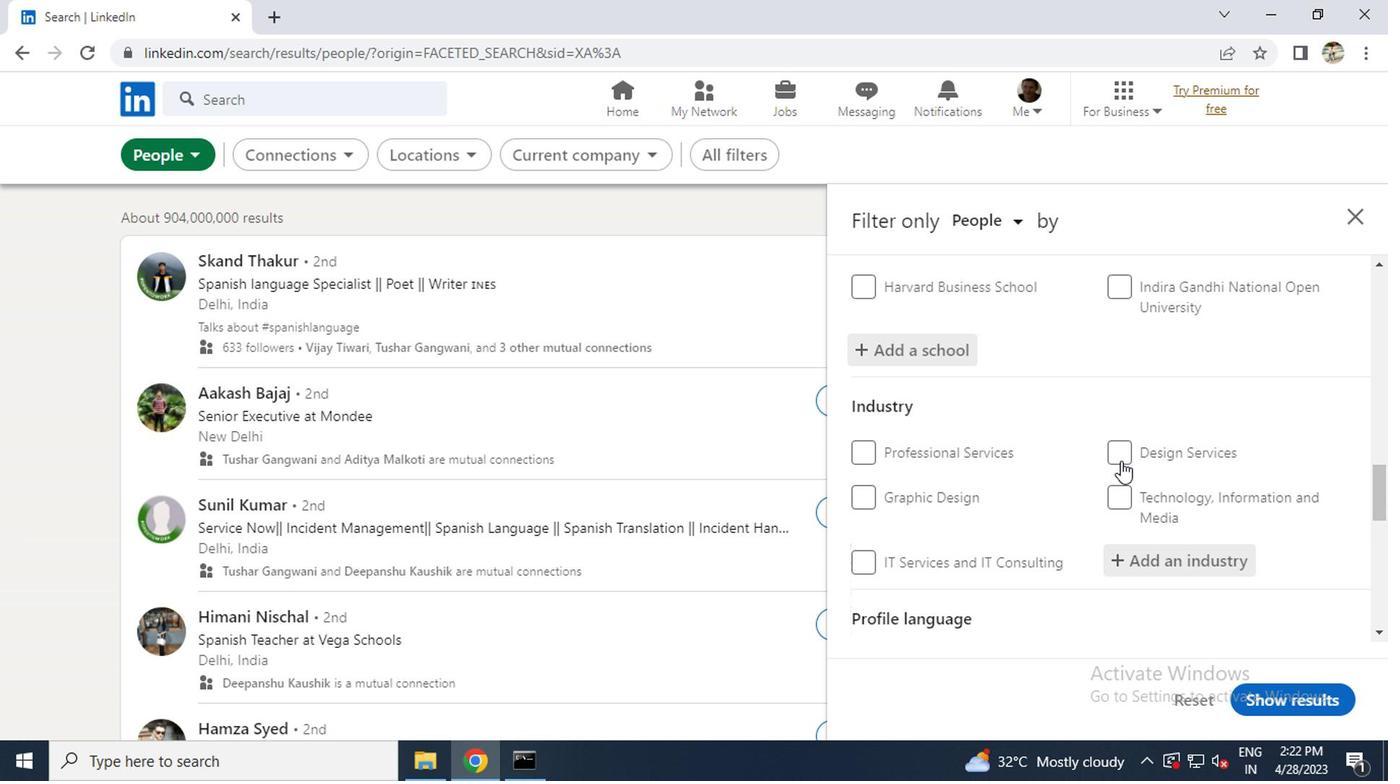 
Action: Mouse moved to (1113, 555)
Screenshot: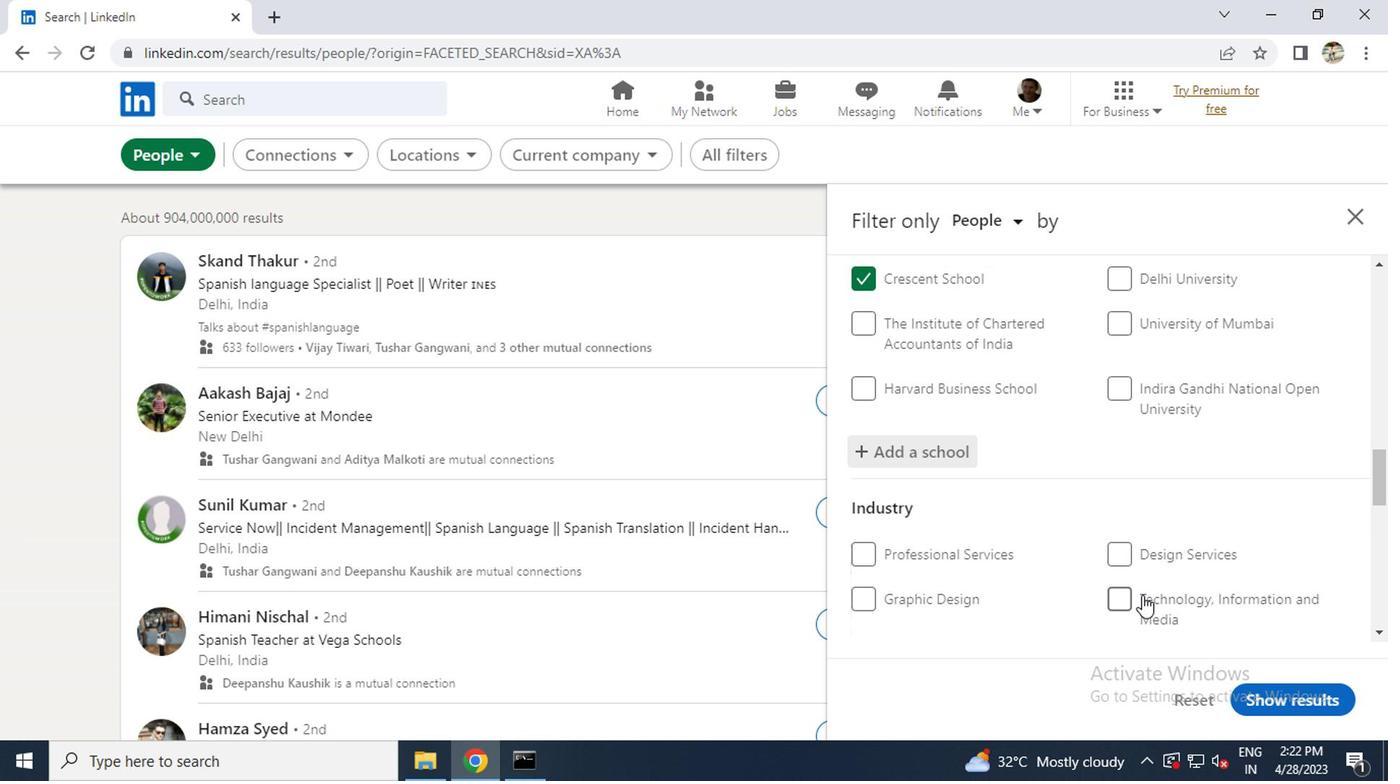
Action: Mouse scrolled (1113, 554) with delta (0, 0)
Screenshot: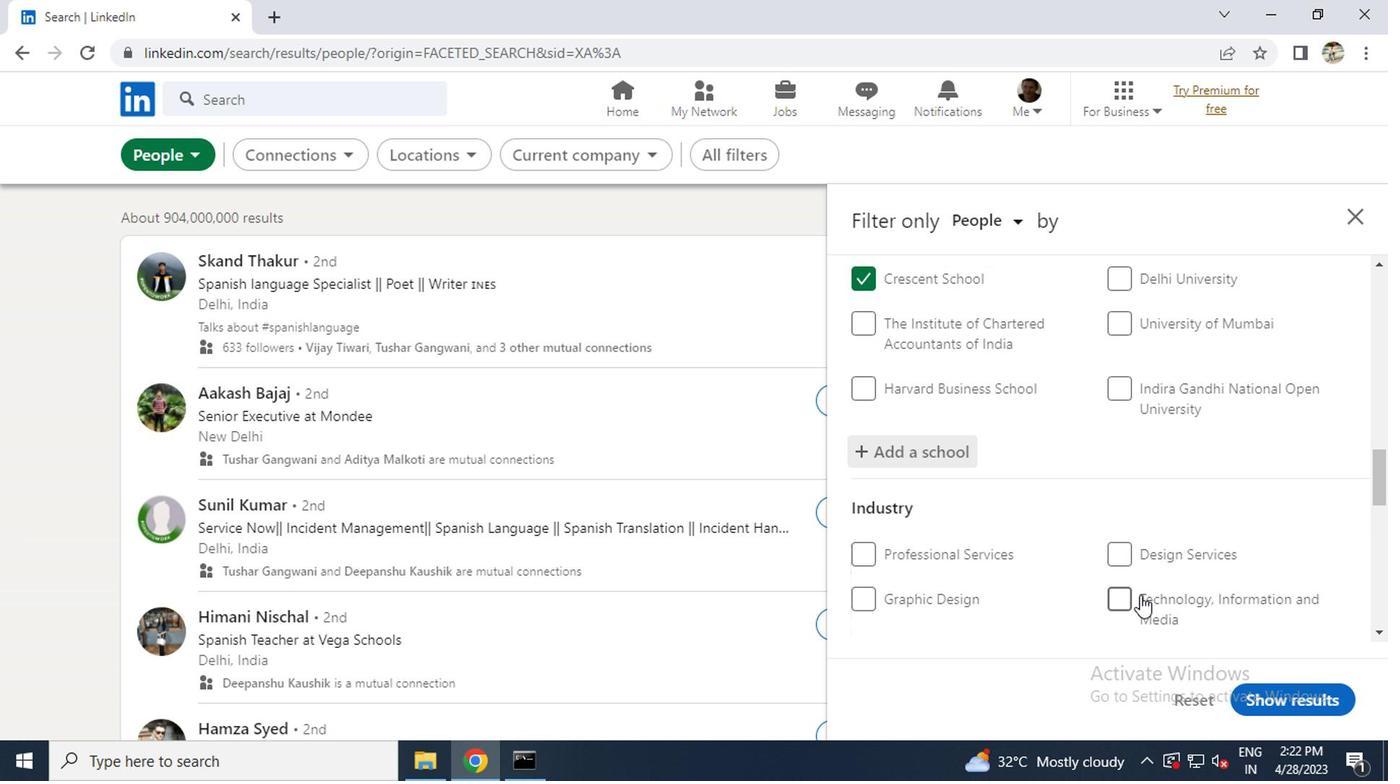 
Action: Mouse scrolled (1113, 554) with delta (0, 0)
Screenshot: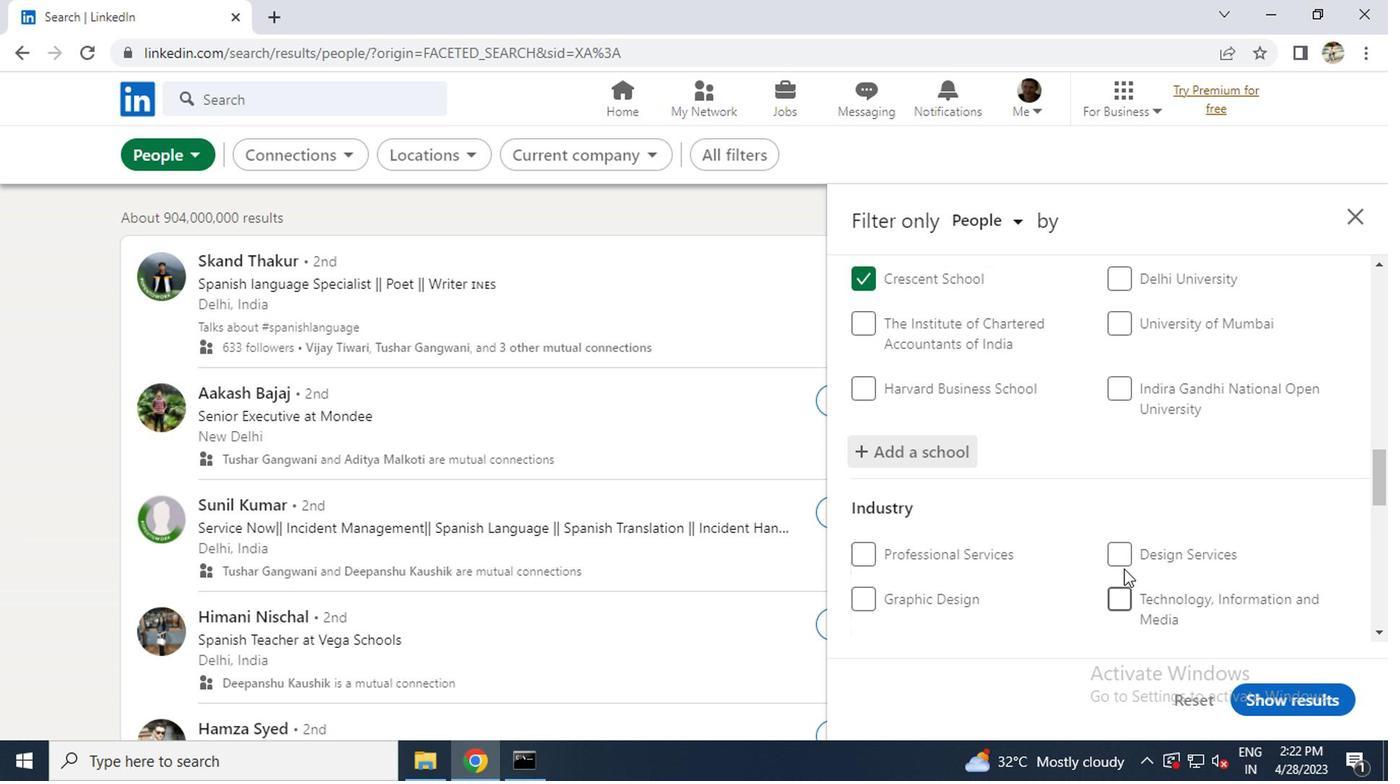 
Action: Mouse moved to (1130, 462)
Screenshot: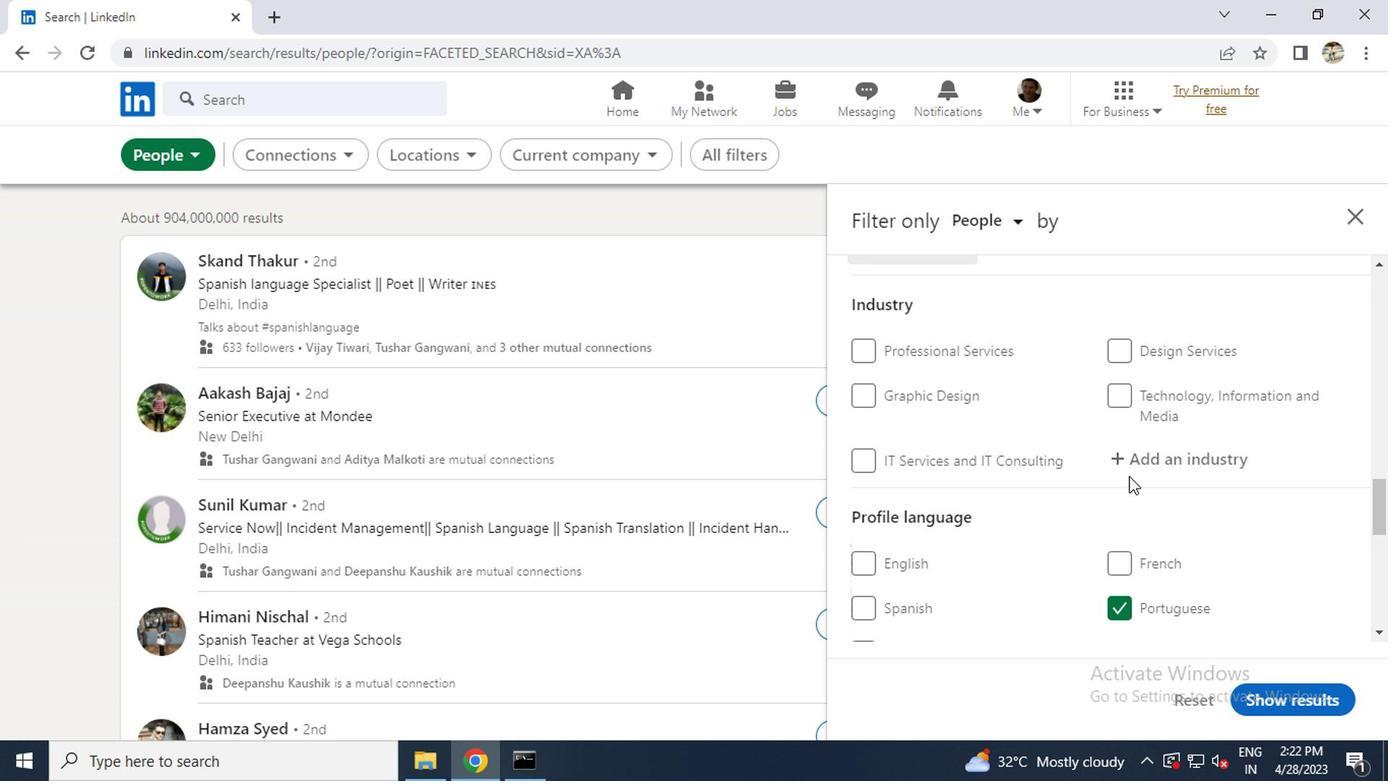 
Action: Mouse pressed left at (1130, 462)
Screenshot: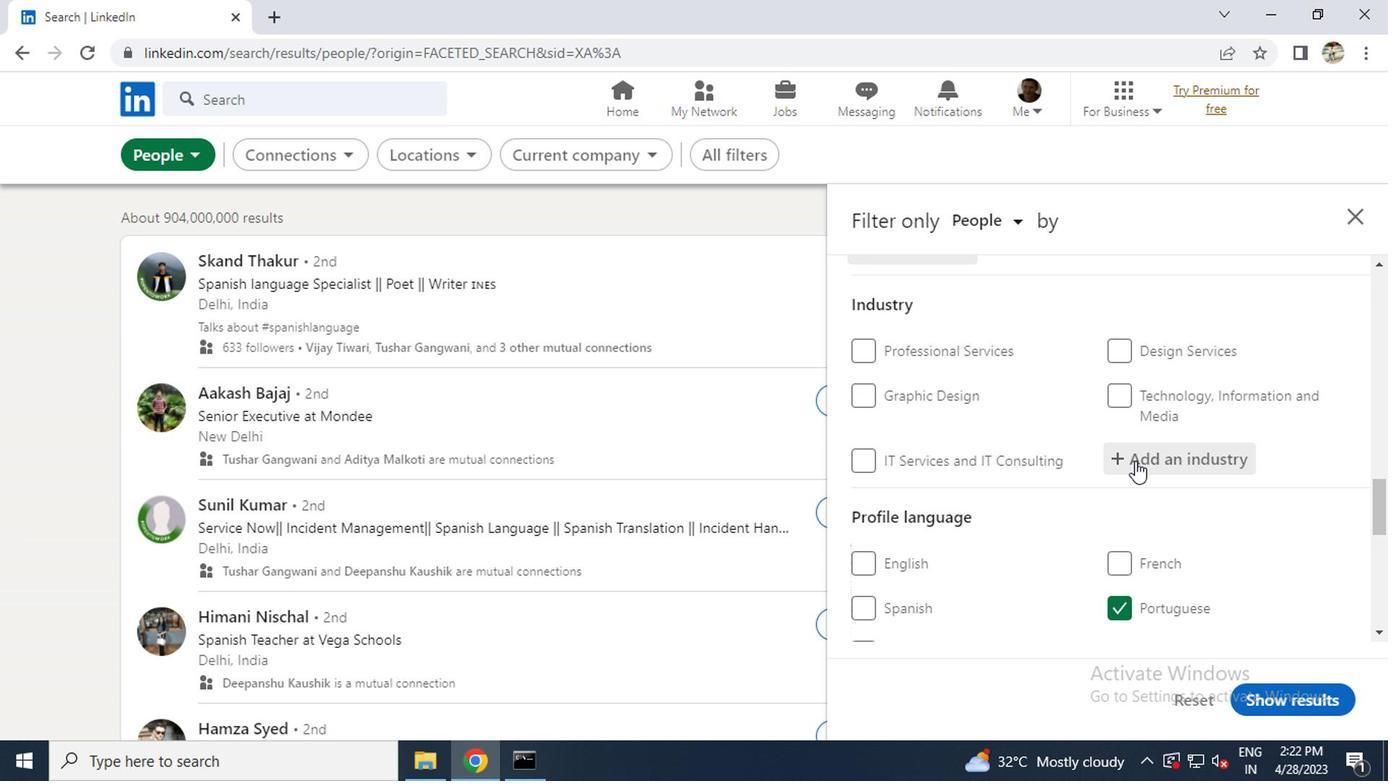 
Action: Key pressed <Key.caps_lock>H<Key.caps_lock>ARDWARE
Screenshot: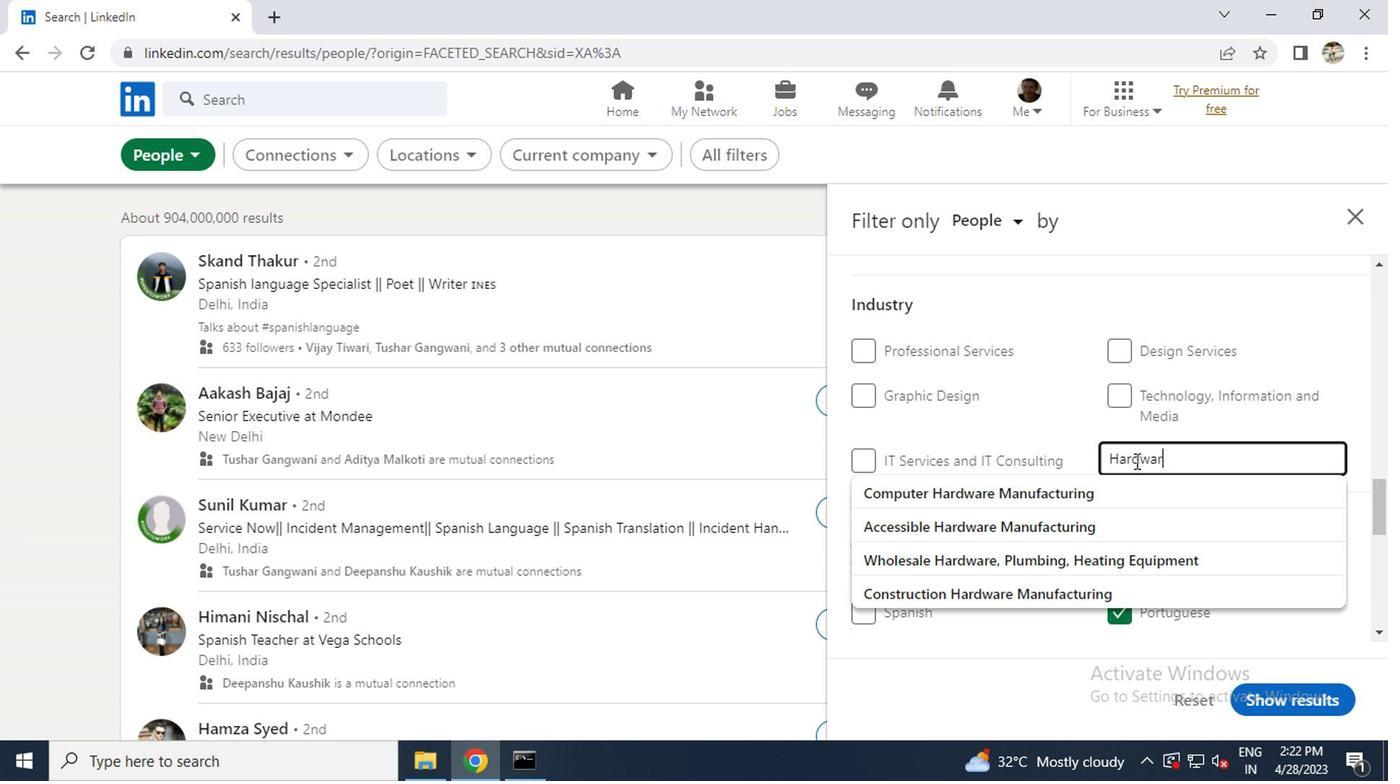 
Action: Mouse moved to (1042, 524)
Screenshot: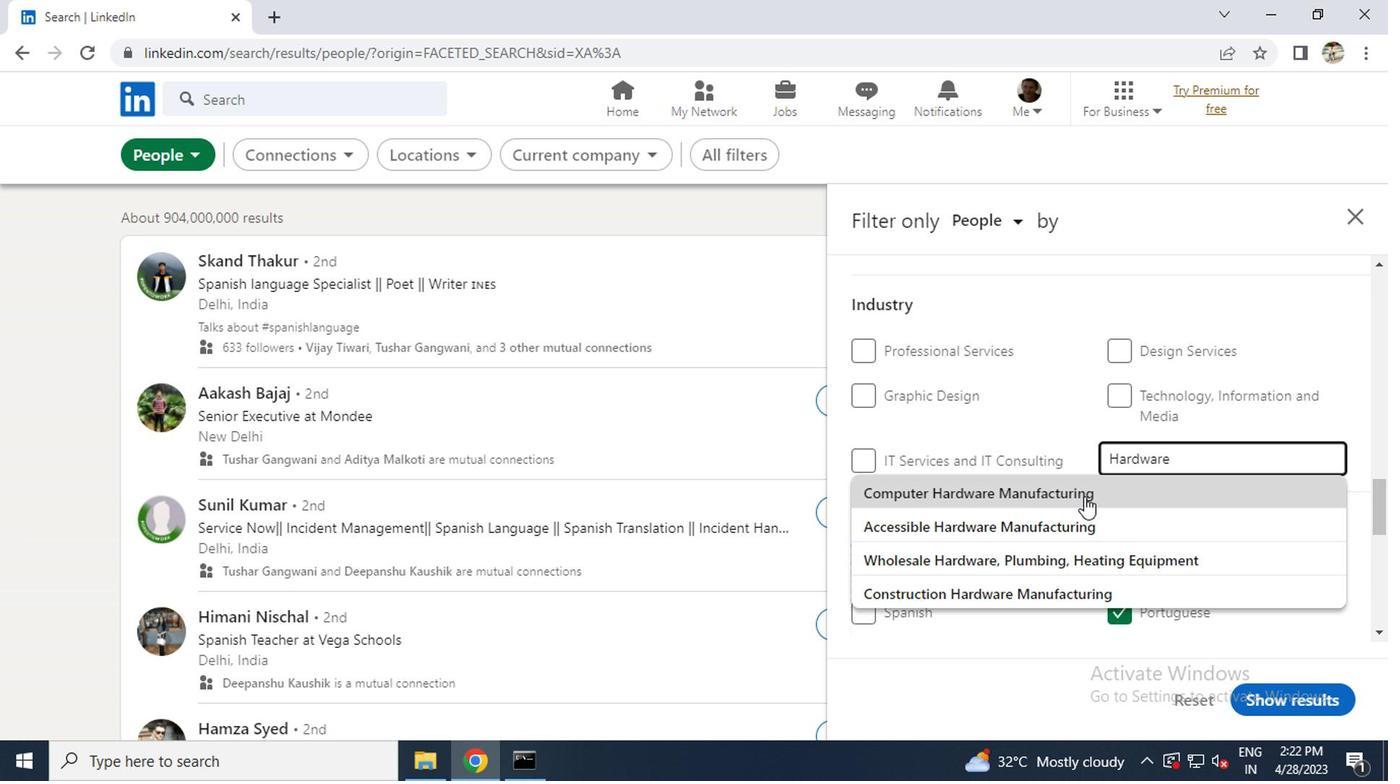 
Action: Mouse pressed left at (1042, 524)
Screenshot: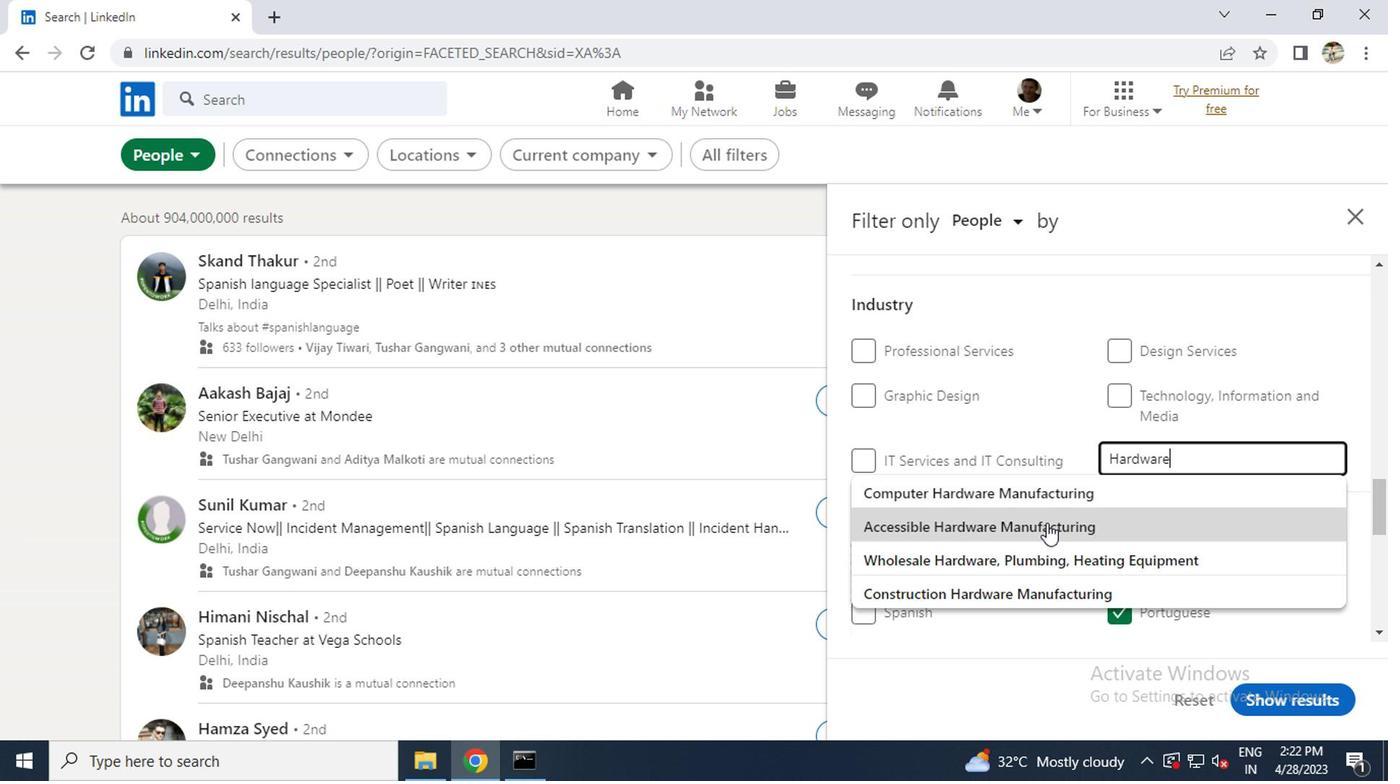
Action: Mouse scrolled (1042, 523) with delta (0, -1)
Screenshot: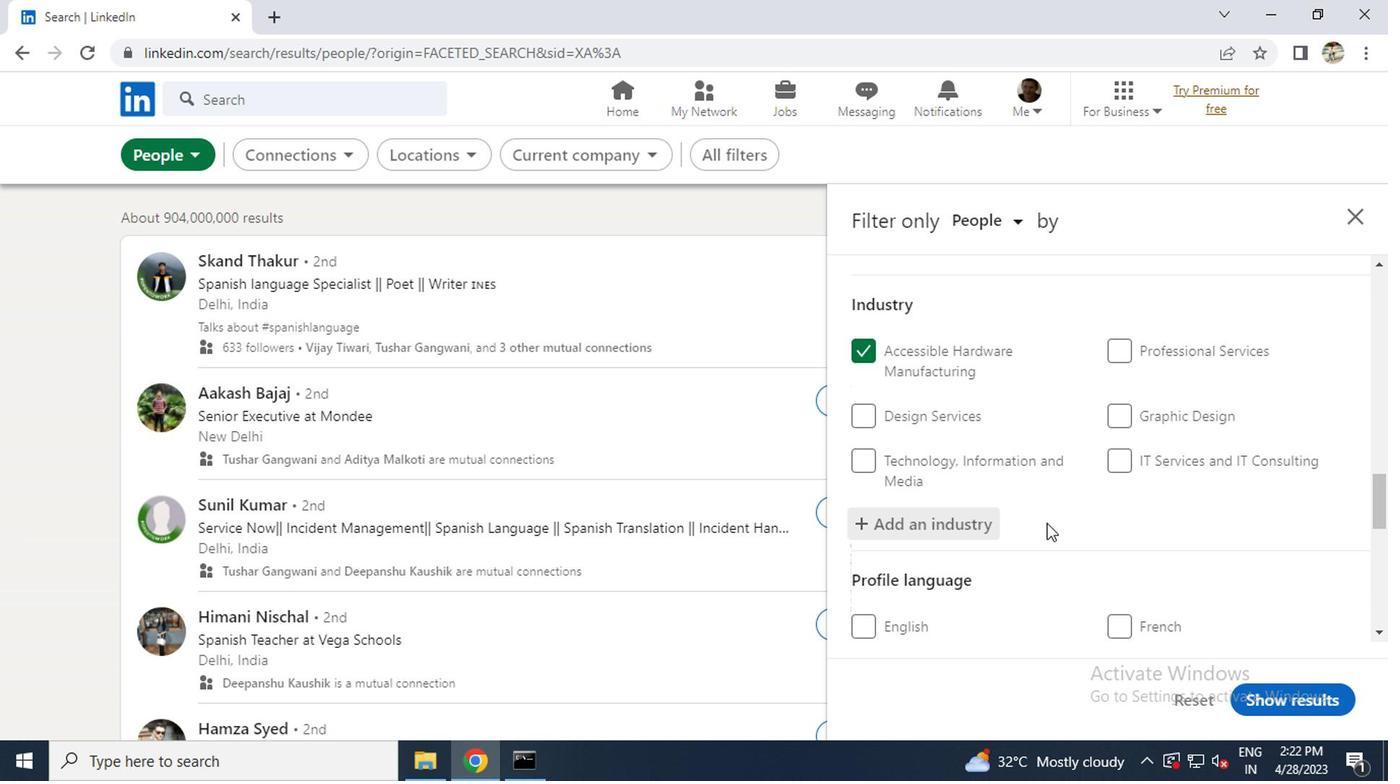 
Action: Mouse scrolled (1042, 523) with delta (0, -1)
Screenshot: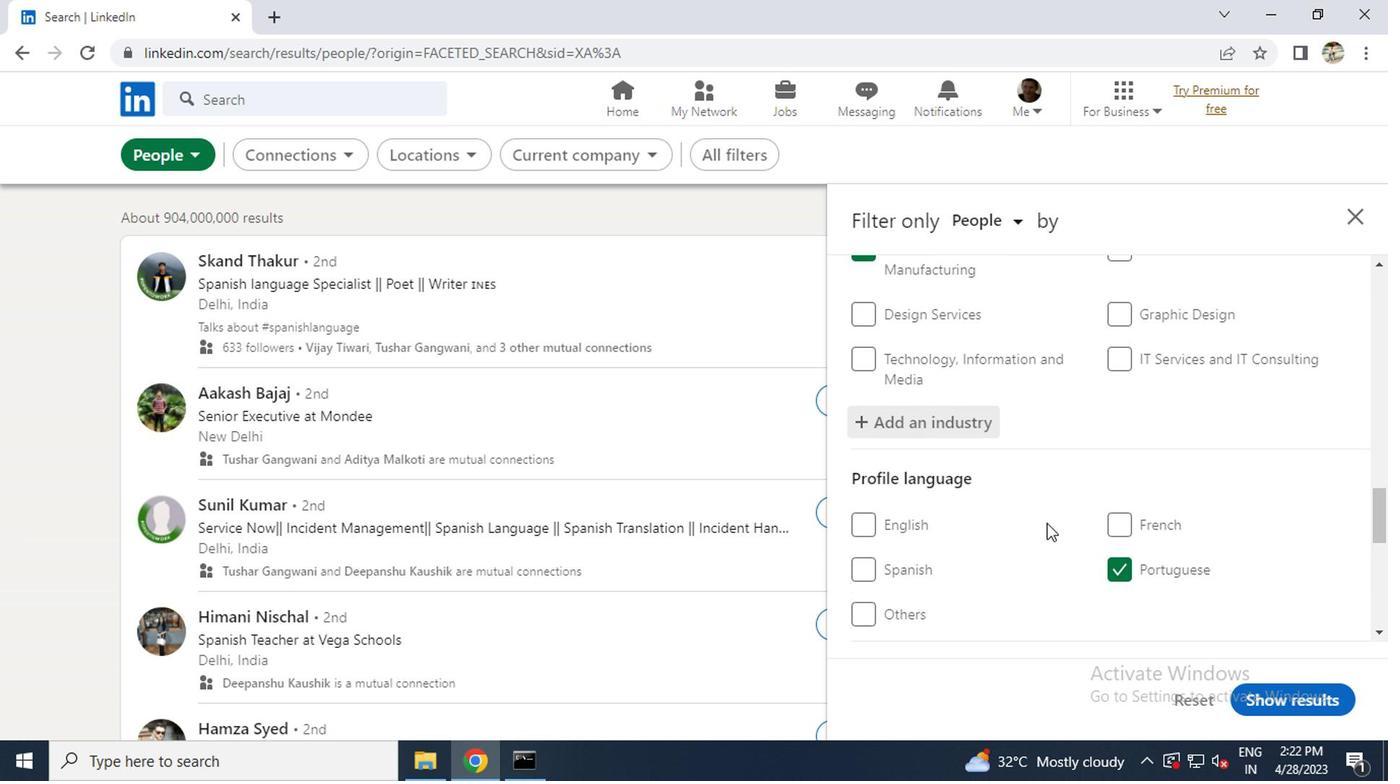 
Action: Mouse scrolled (1042, 523) with delta (0, -1)
Screenshot: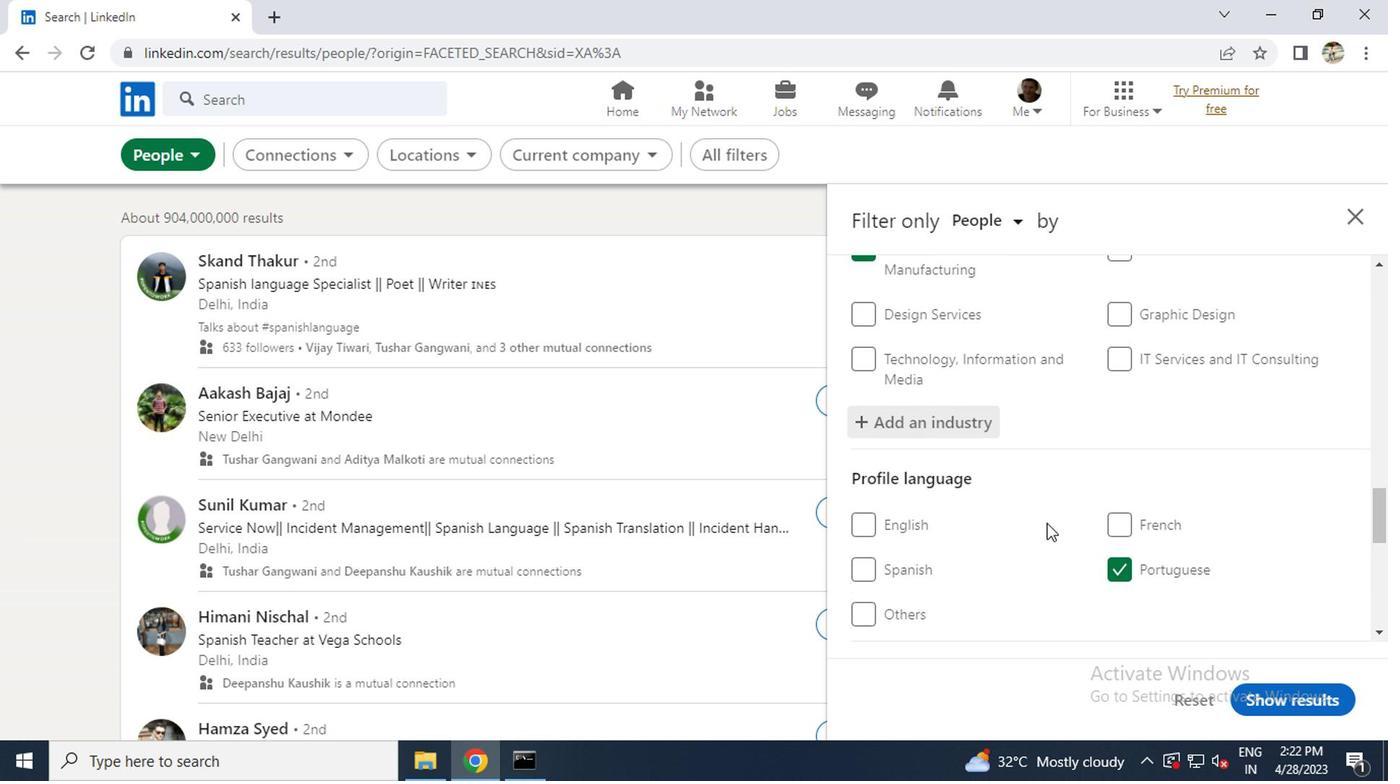 
Action: Mouse scrolled (1042, 523) with delta (0, -1)
Screenshot: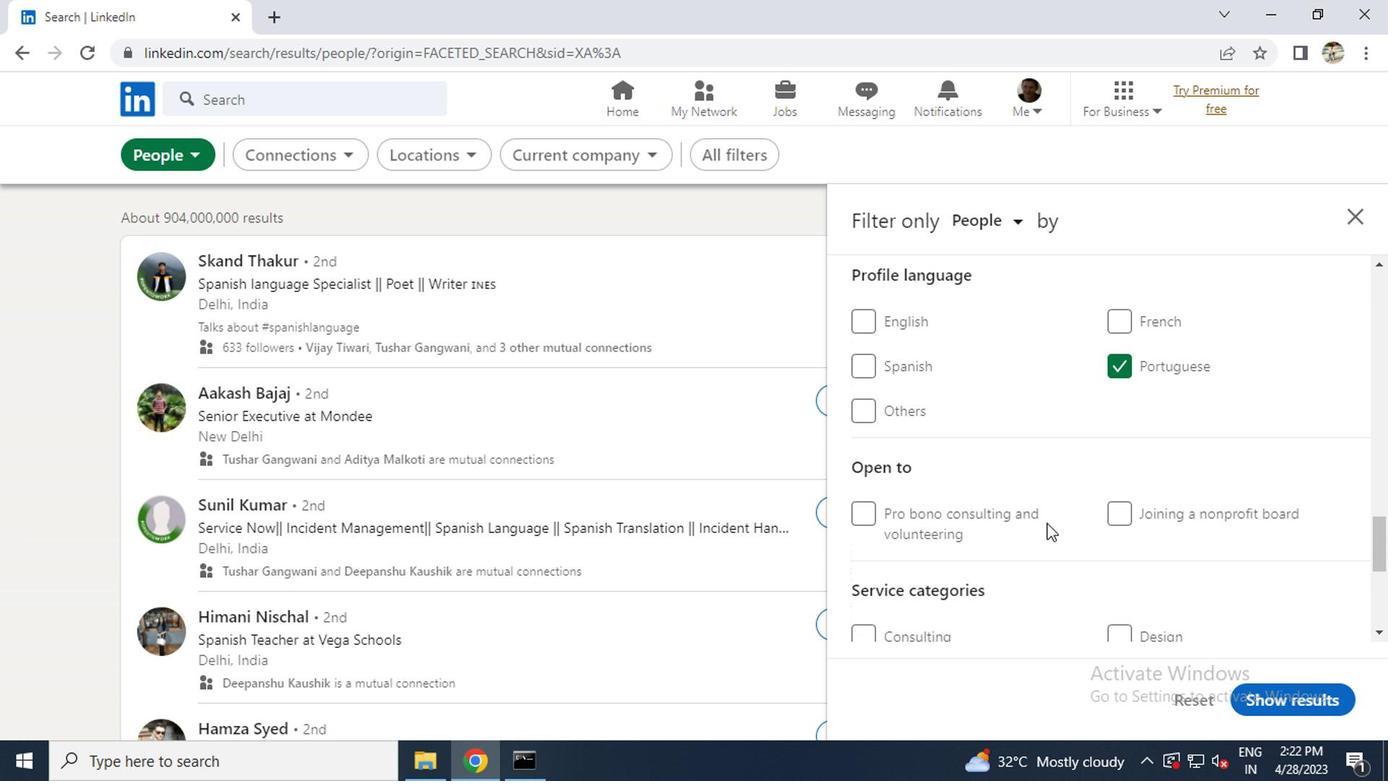 
Action: Mouse scrolled (1042, 523) with delta (0, -1)
Screenshot: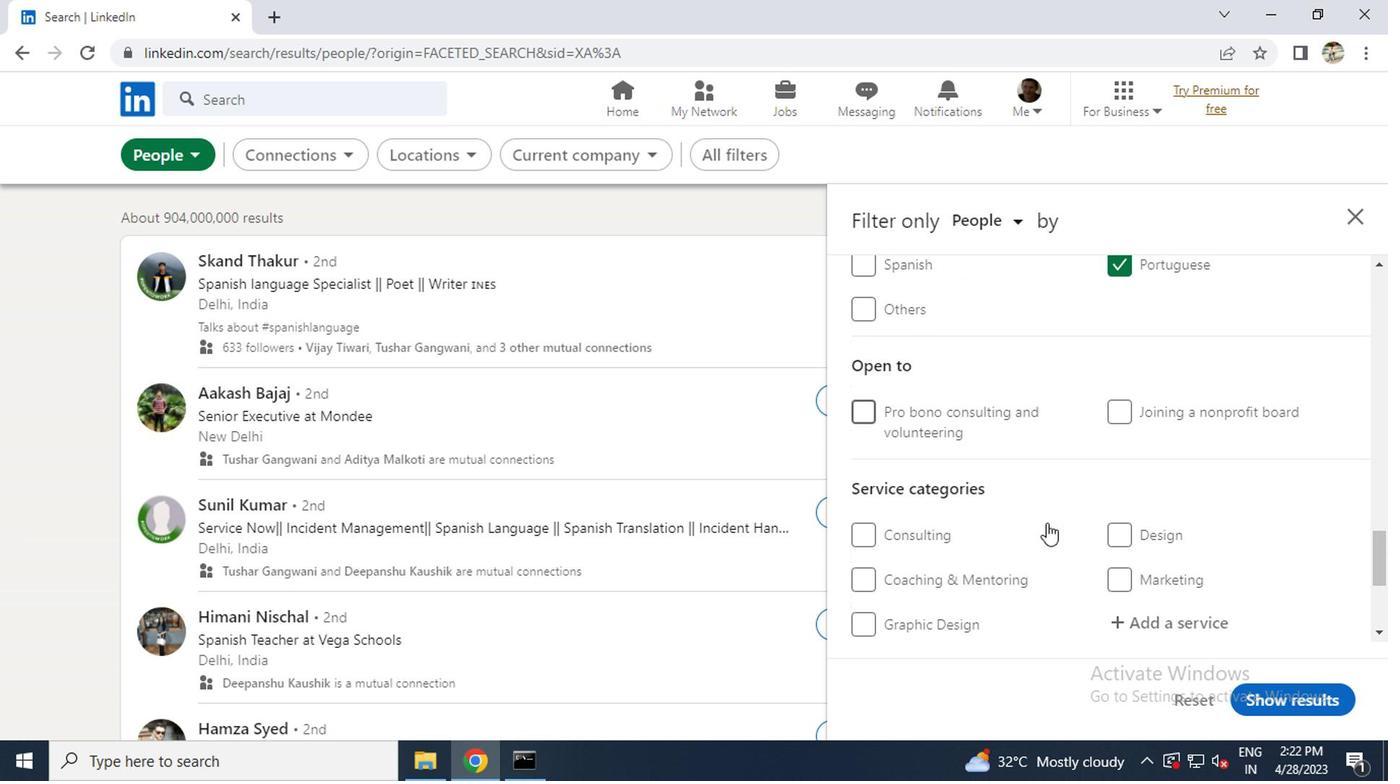 
Action: Mouse moved to (1140, 515)
Screenshot: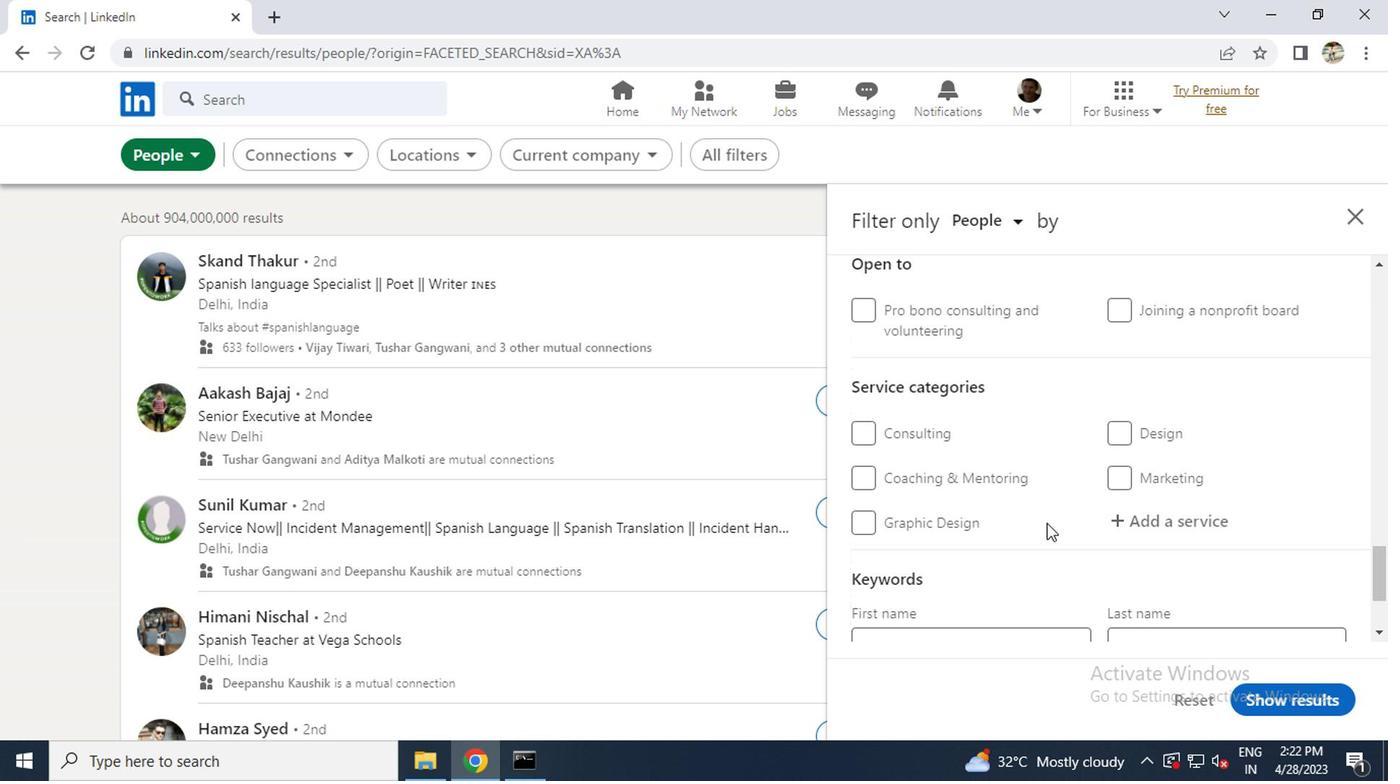 
Action: Mouse pressed left at (1140, 515)
Screenshot: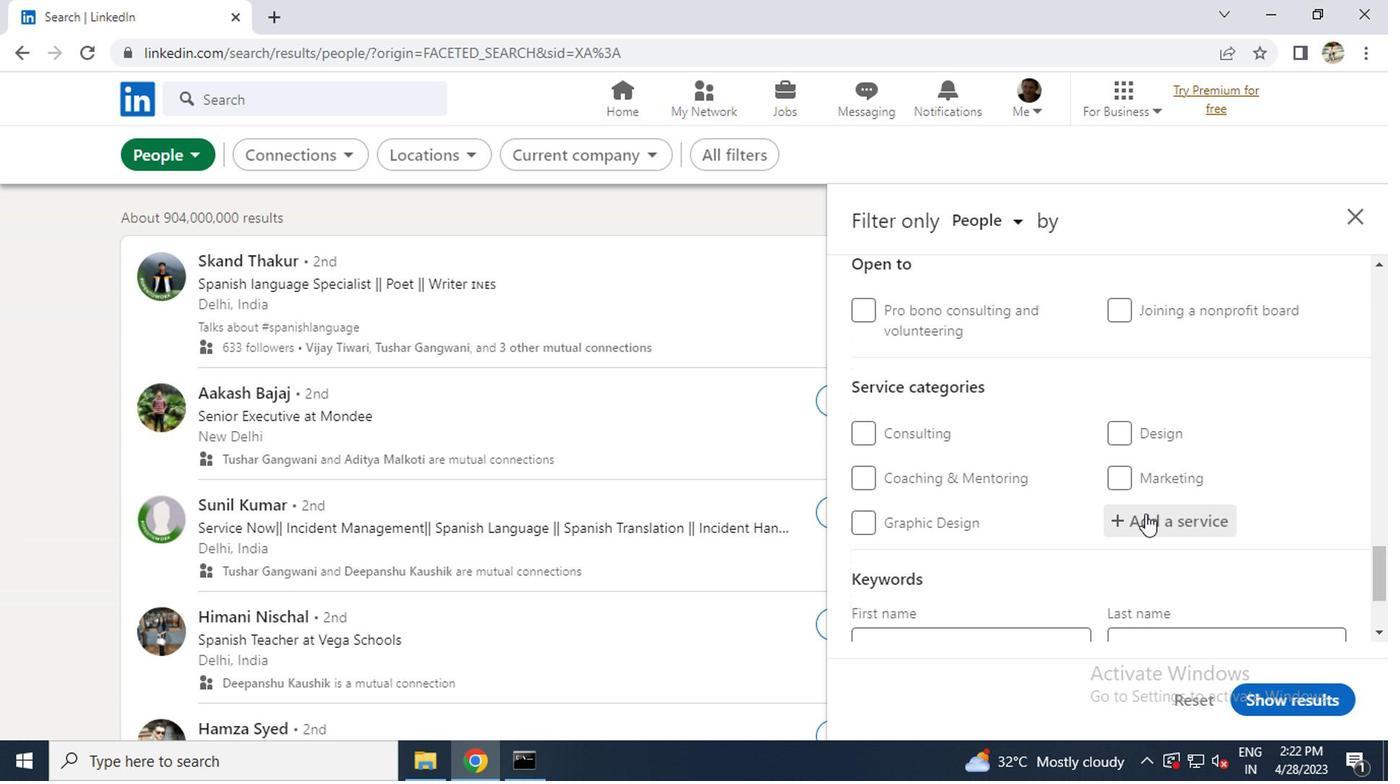 
Action: Key pressed <Key.caps_lock>M<Key.caps_lock>OBILE<Key.space>
Screenshot: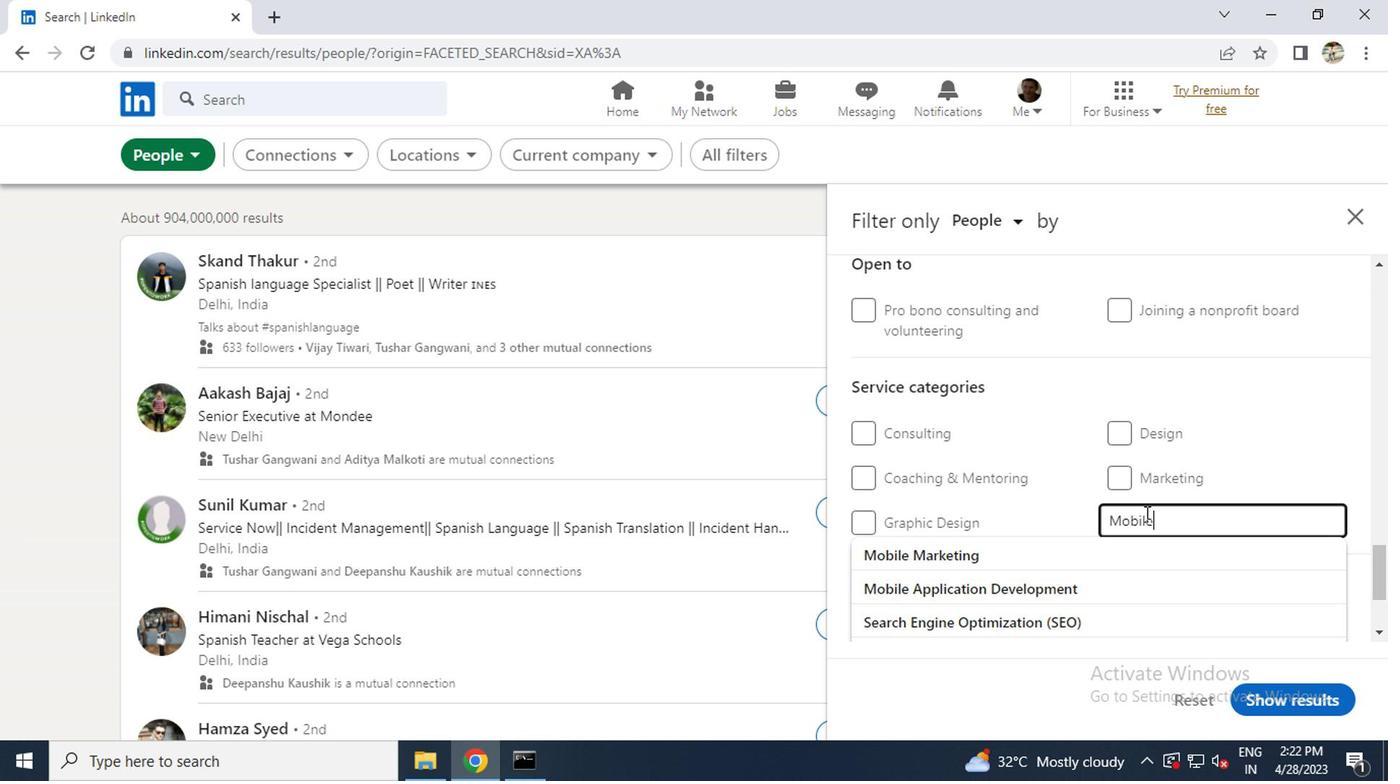 
Action: Mouse moved to (997, 554)
Screenshot: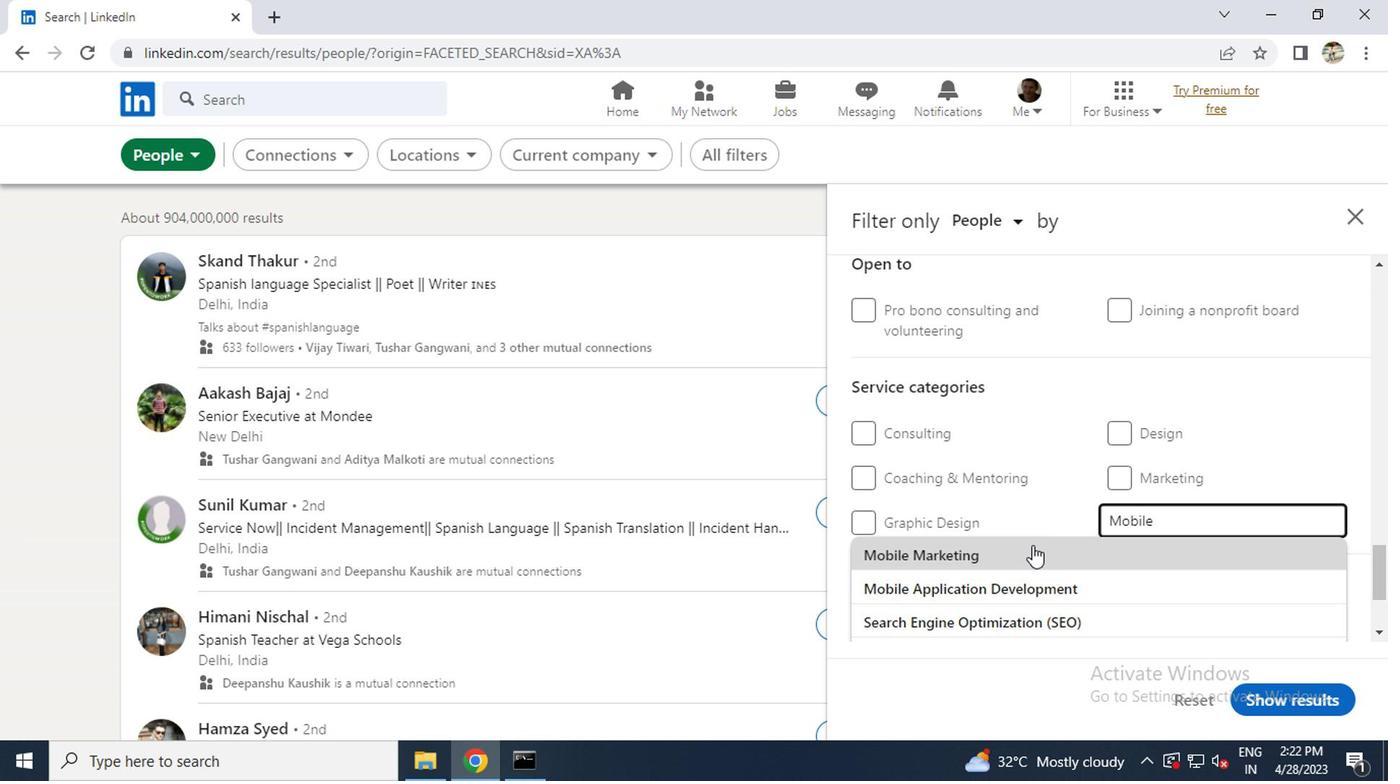 
Action: Mouse pressed left at (997, 554)
Screenshot: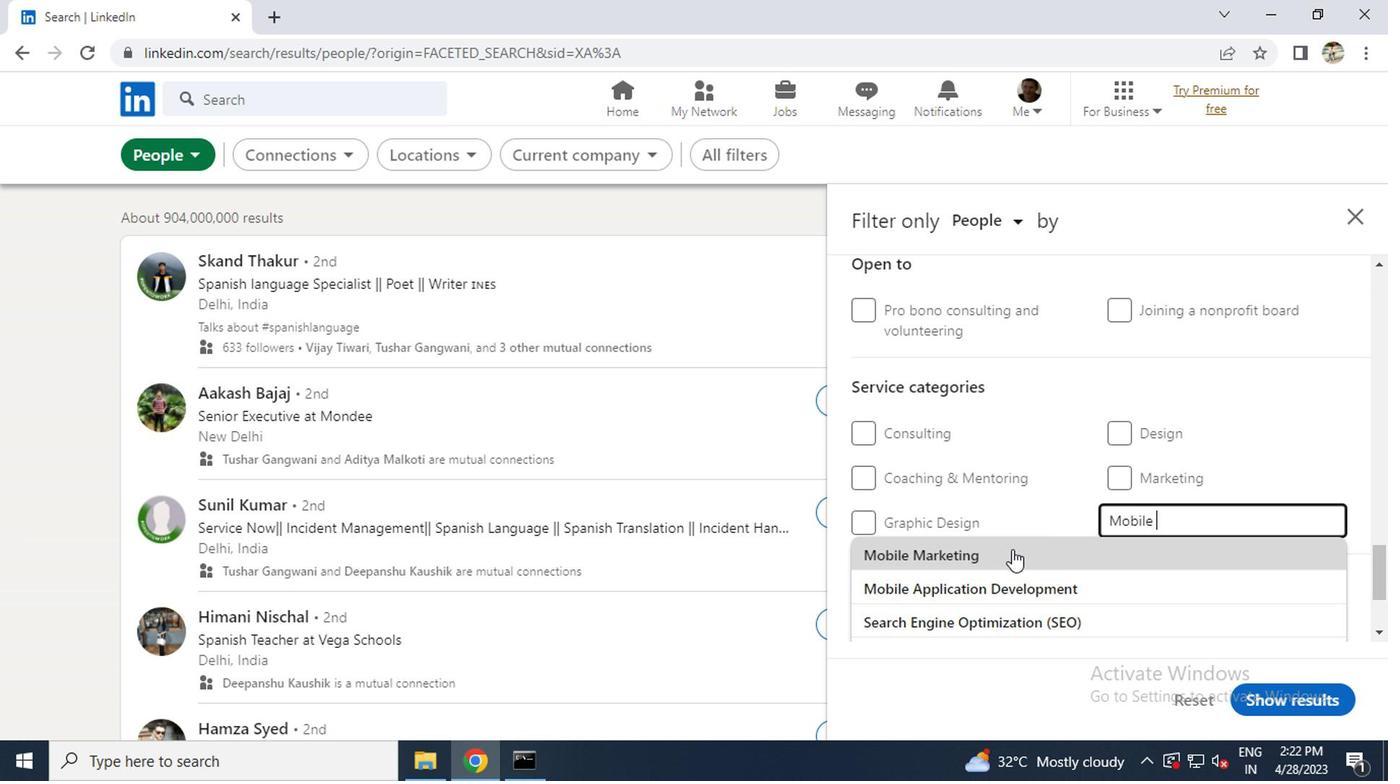 
Action: Mouse scrolled (997, 552) with delta (0, -1)
Screenshot: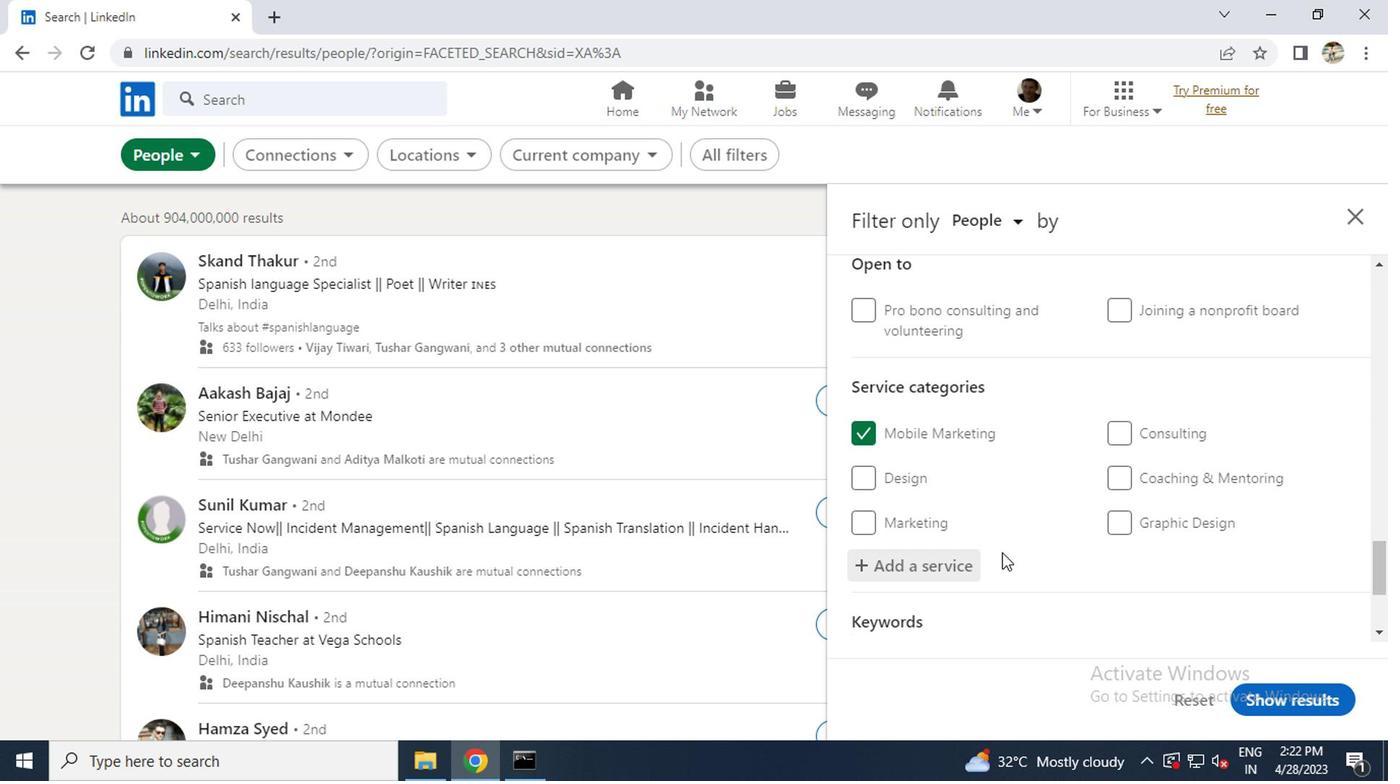 
Action: Mouse scrolled (997, 552) with delta (0, -1)
Screenshot: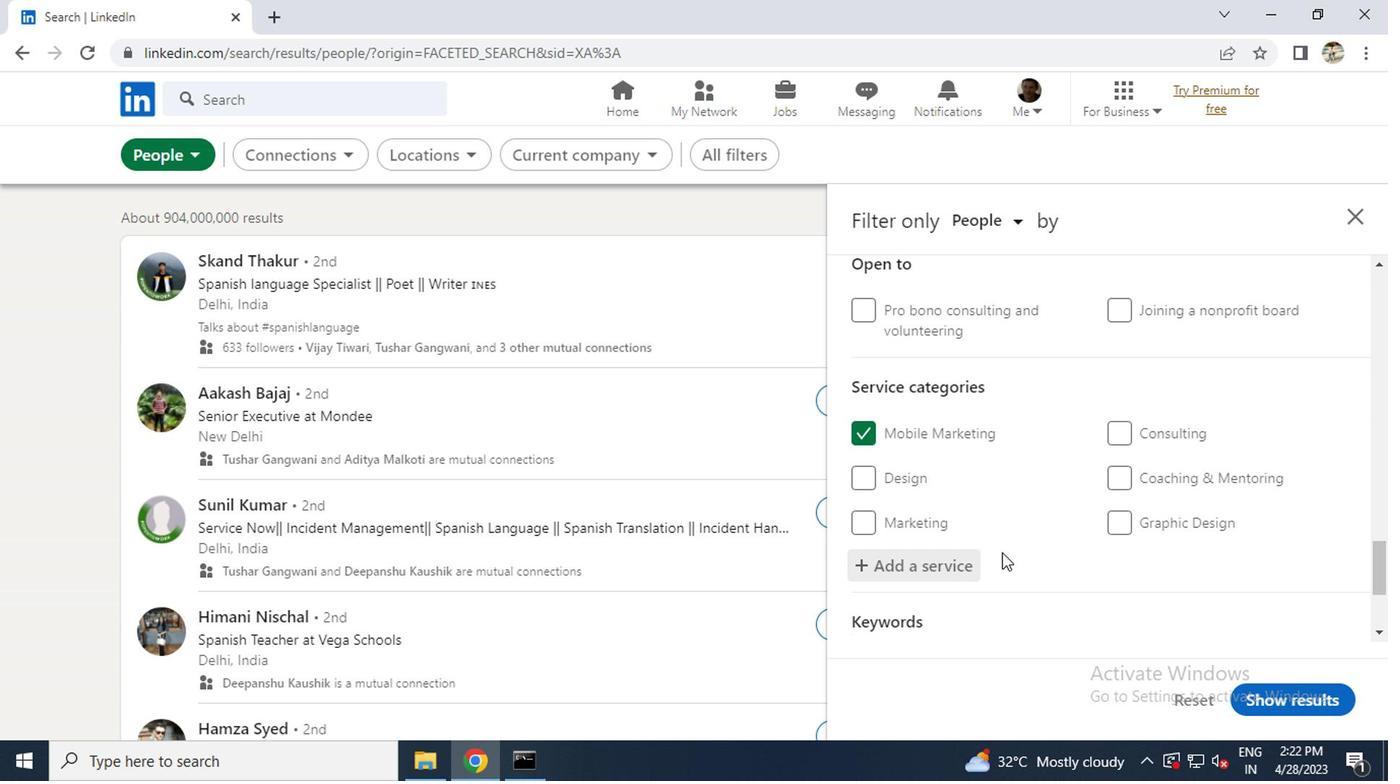 
Action: Mouse pressed left at (997, 554)
Screenshot: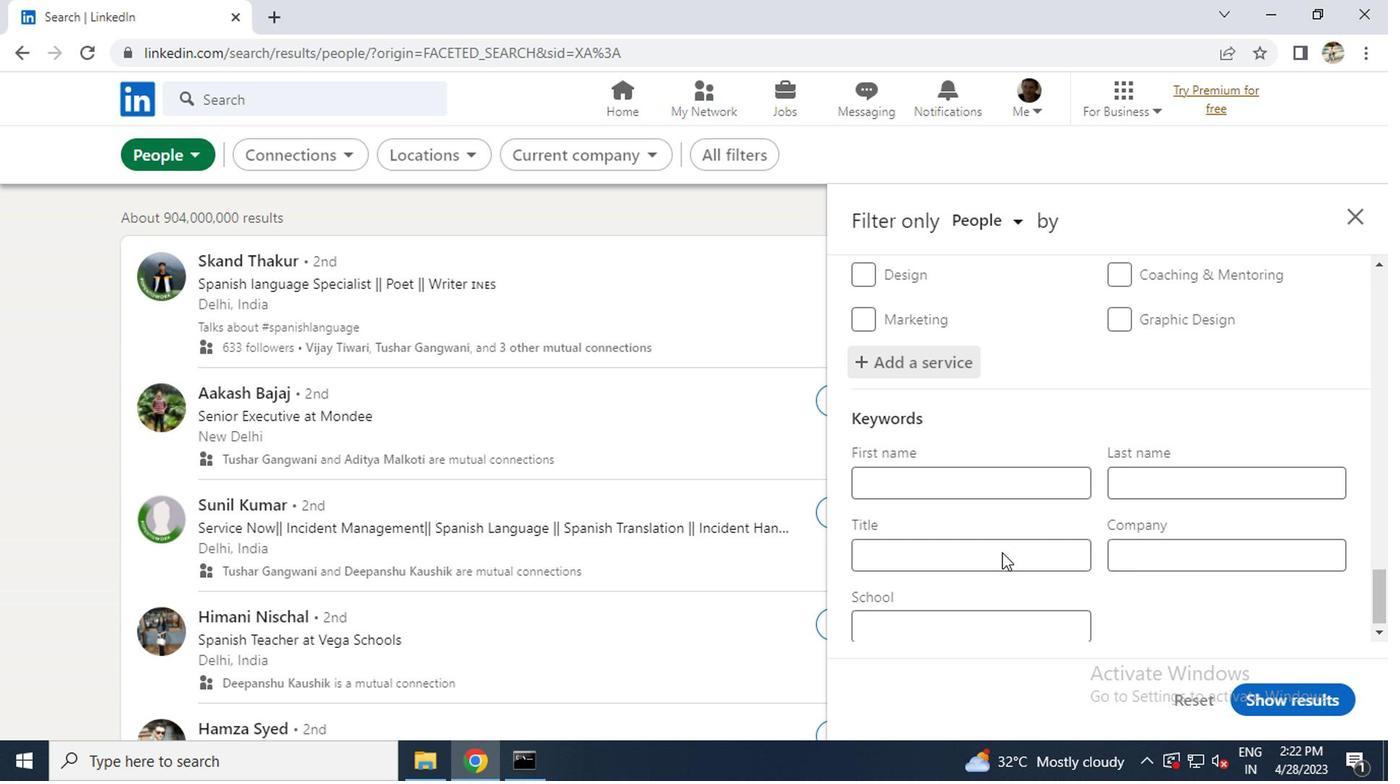 
Action: Key pressed <Key.caps_lock>C<Key.caps_lock>HIEF<Key.space><Key.caps_lock>T<Key.caps_lock>ECHNOLOGY<Key.space><Key.caps_lock>OFF<Key.backspace><Key.backspace><Key.caps_lock>FFICER<Key.shift><Key.shift><Key.shift><Key.shift><Key.shift><Key.shift>(<Key.caps_lock>CIO<Key.shift_r>)
Screenshot: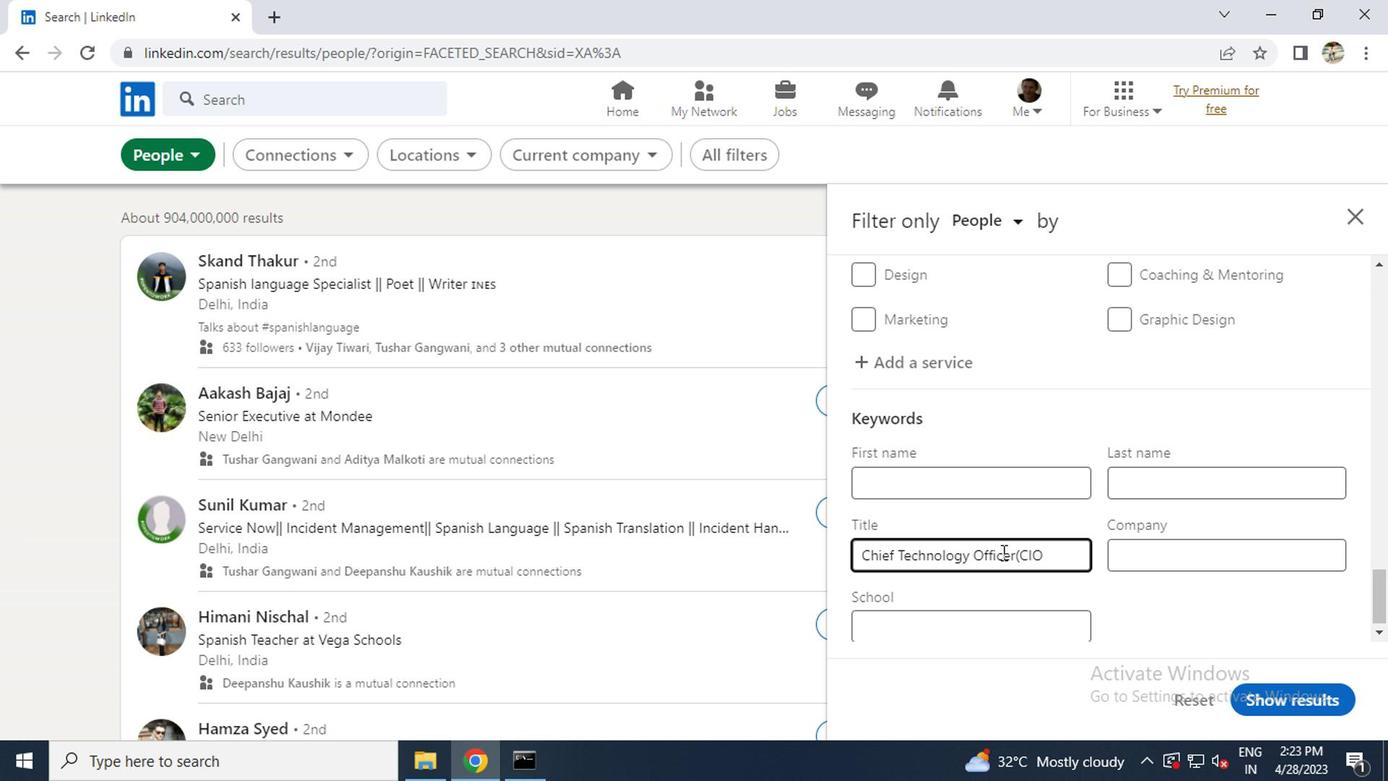
Action: Mouse moved to (1280, 702)
Screenshot: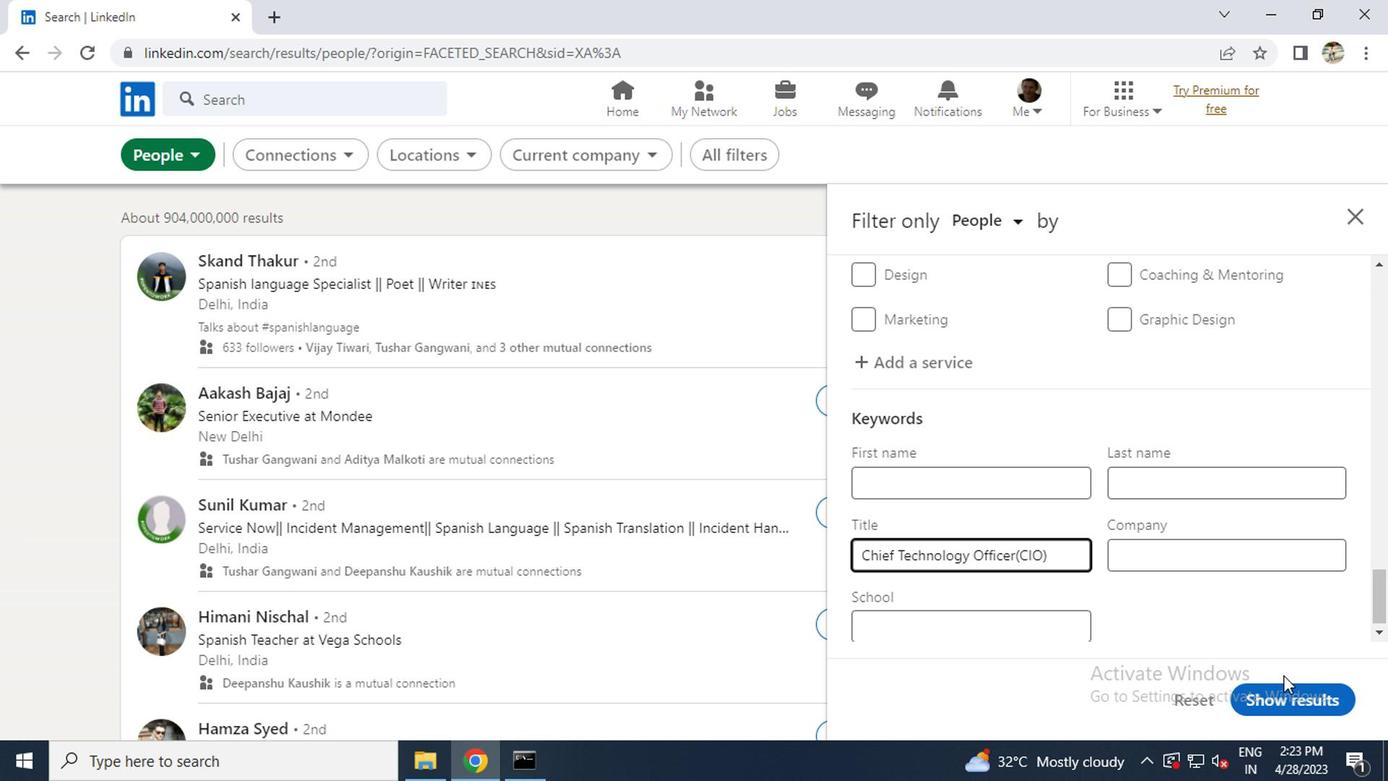 
Action: Mouse pressed left at (1280, 702)
Screenshot: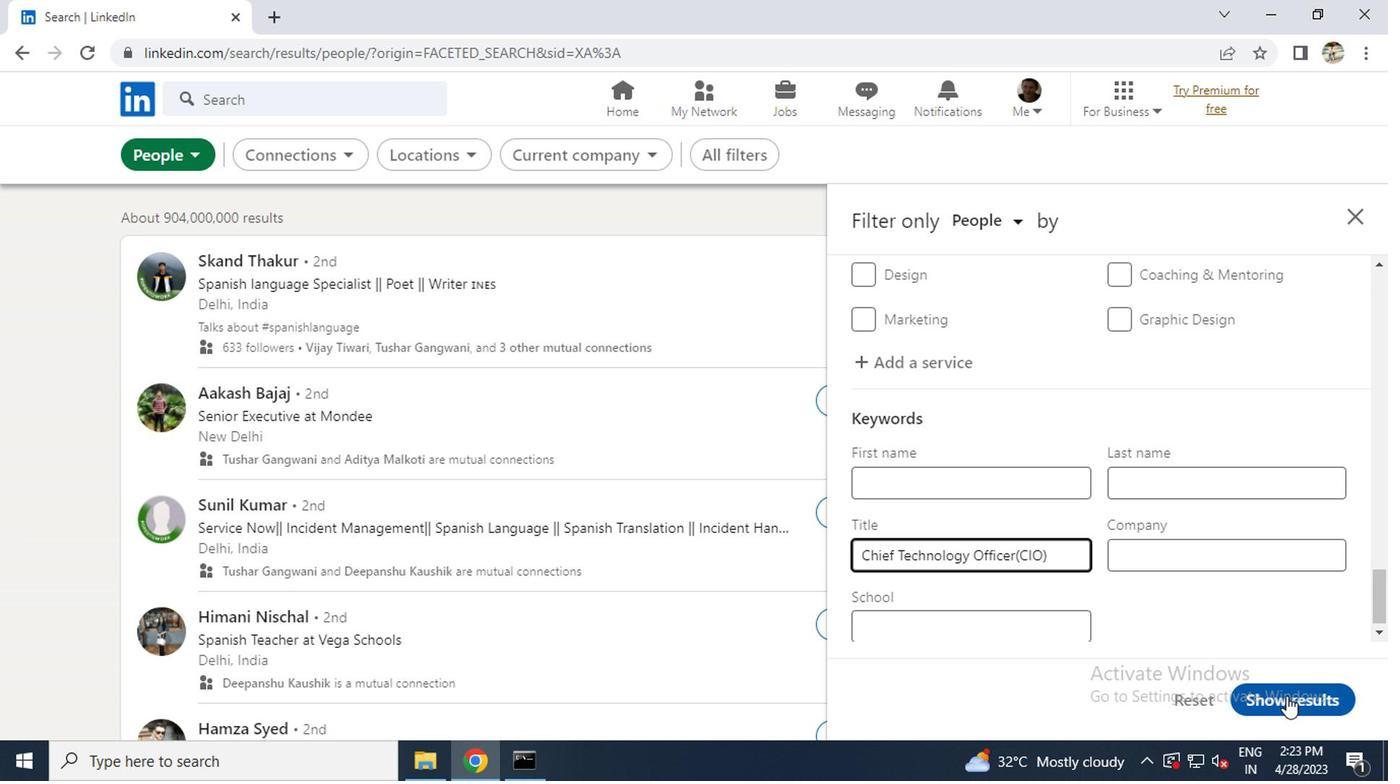
